 Task: Look for Airbnb options in Muheza, Tanzania from 26th December, 2023 to 31st December, 2023 for 8 adults. Place can be private room with 8 bedrooms having 8 beds and 8 bathrooms. Property type can be hotel. Amenities needed are: wifi, TV, free parkinig on premises, gym, breakfast.
Action: Mouse moved to (475, 109)
Screenshot: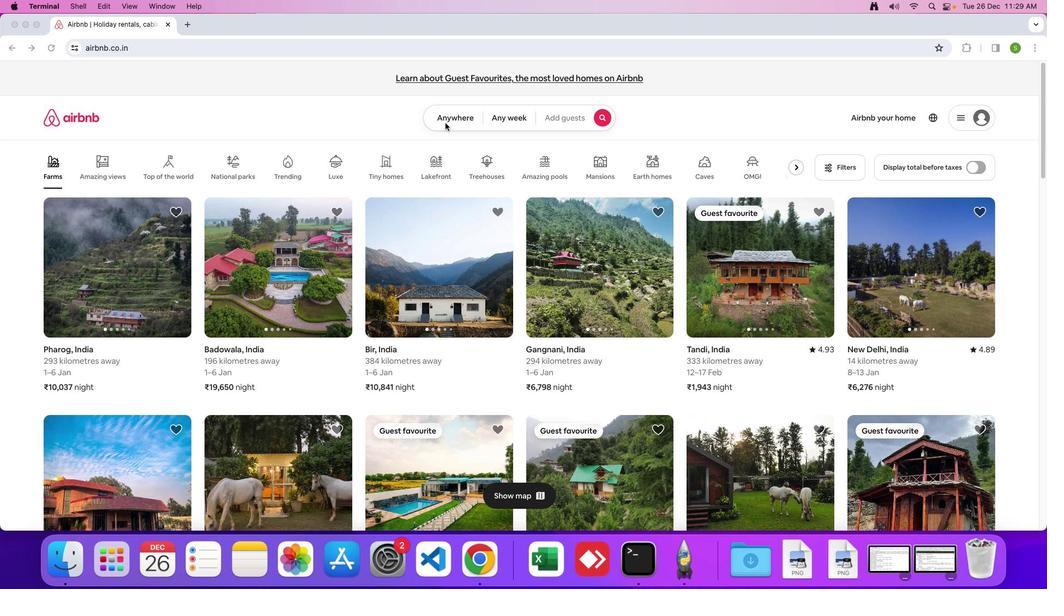 
Action: Mouse pressed left at (475, 109)
Screenshot: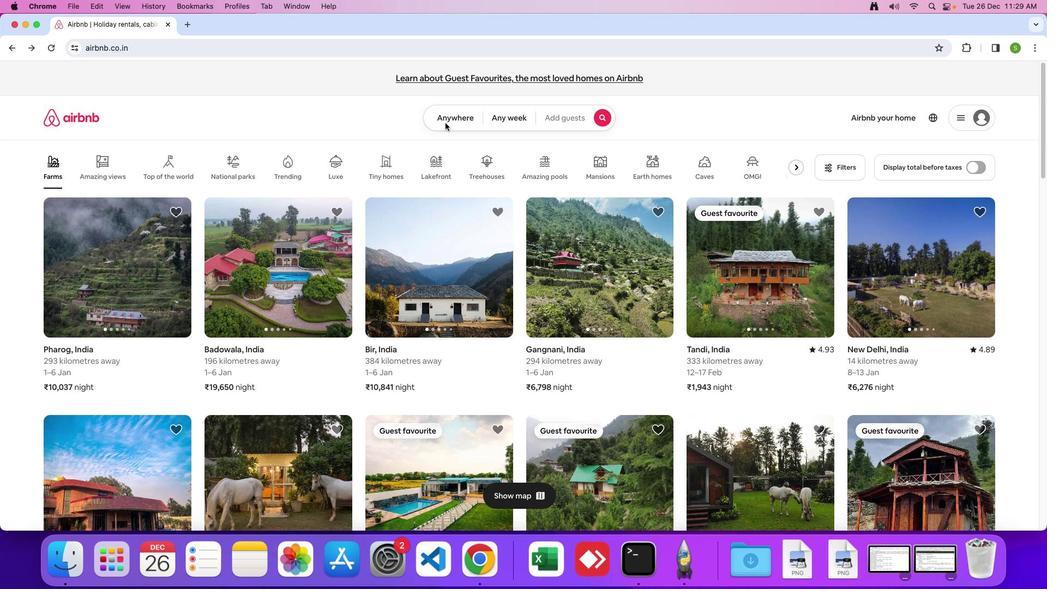 
Action: Mouse moved to (474, 105)
Screenshot: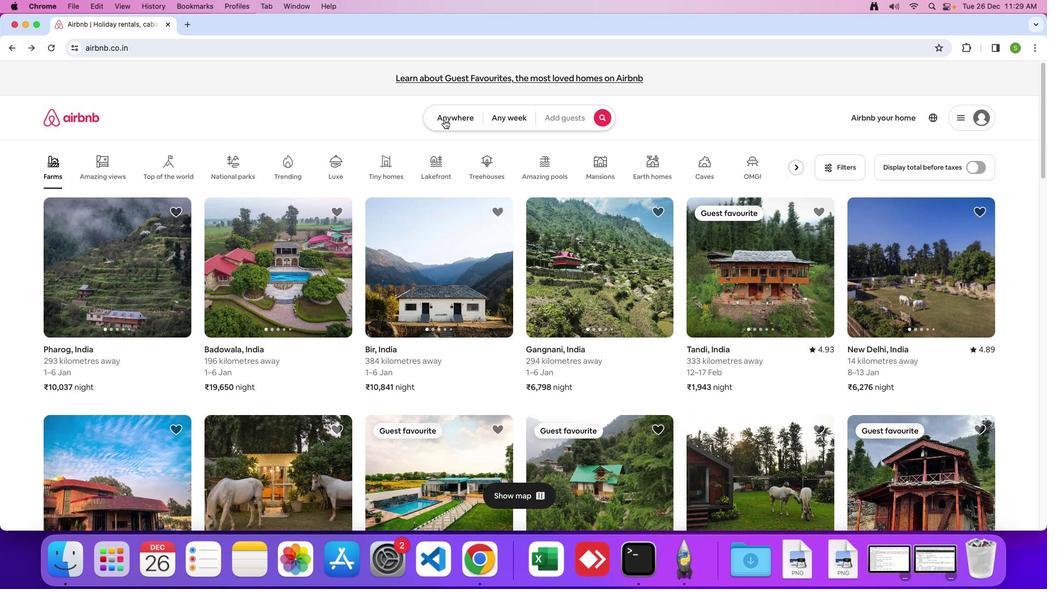 
Action: Mouse pressed left at (474, 105)
Screenshot: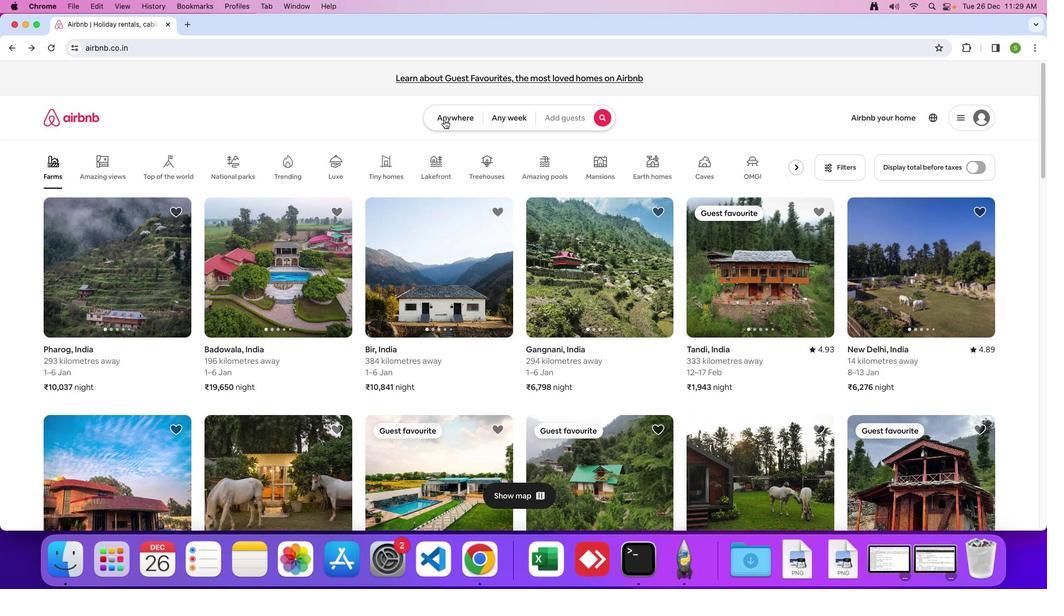 
Action: Mouse moved to (425, 142)
Screenshot: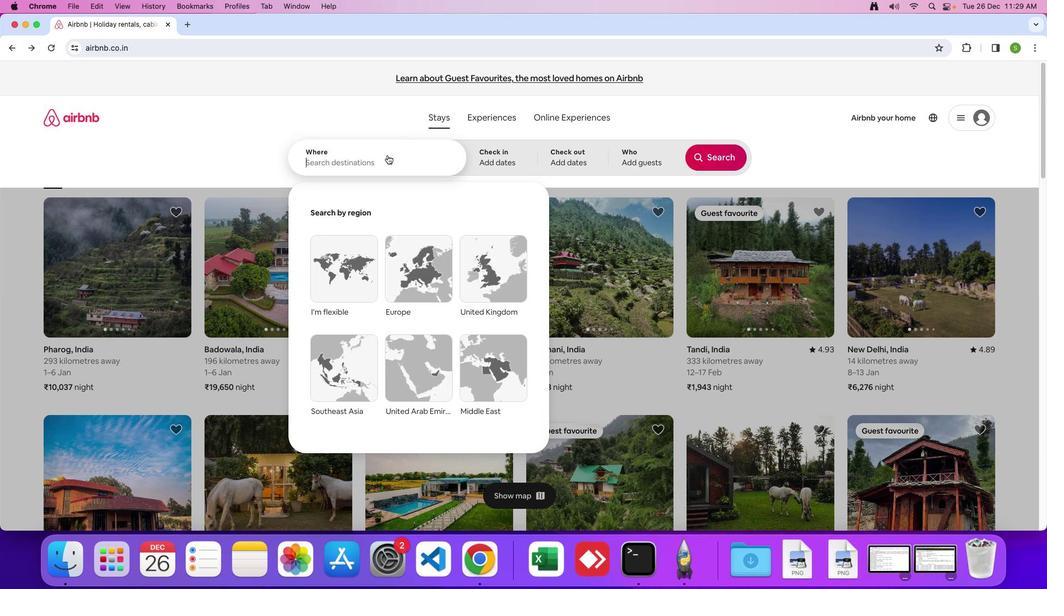 
Action: Mouse pressed left at (425, 142)
Screenshot: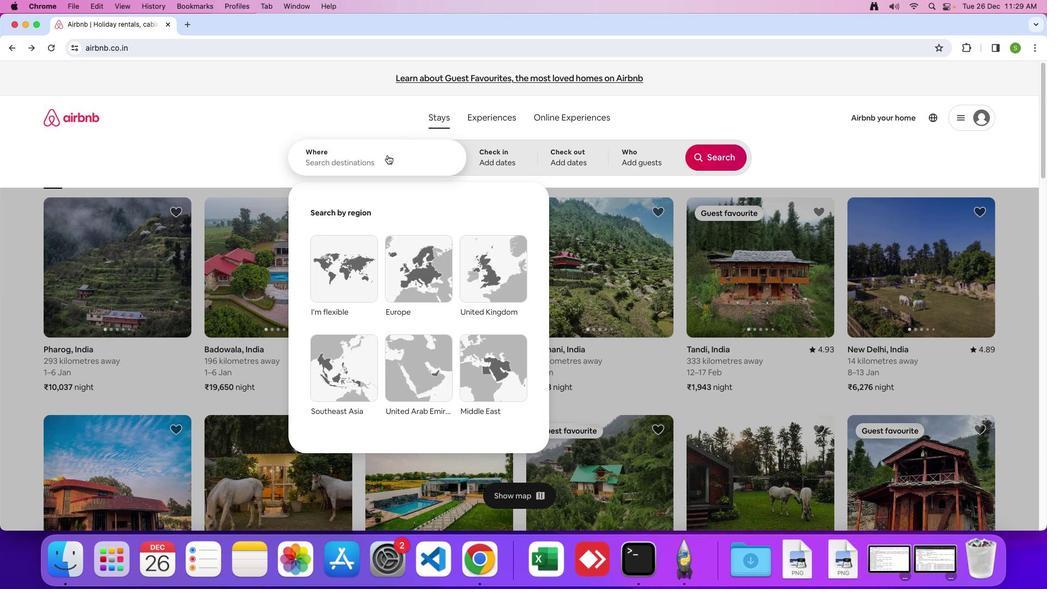 
Action: Mouse moved to (396, 163)
Screenshot: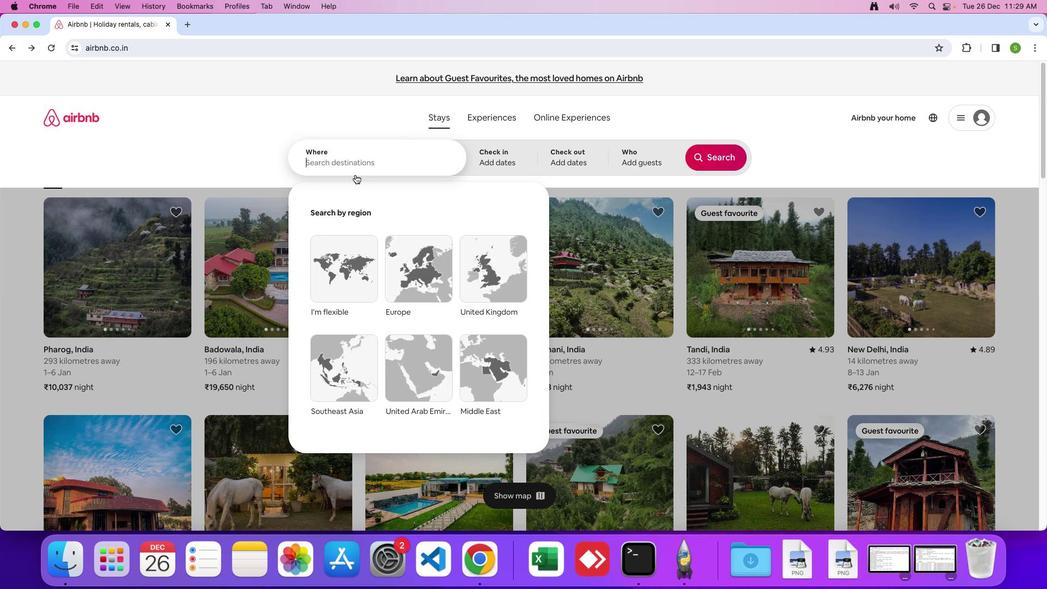 
Action: Key pressed 'M'Key.caps_lock'u''h''e''z''a'','Key.spaceKey.shift'T''a''n''z''a''n''i''a'Key.enter
Screenshot: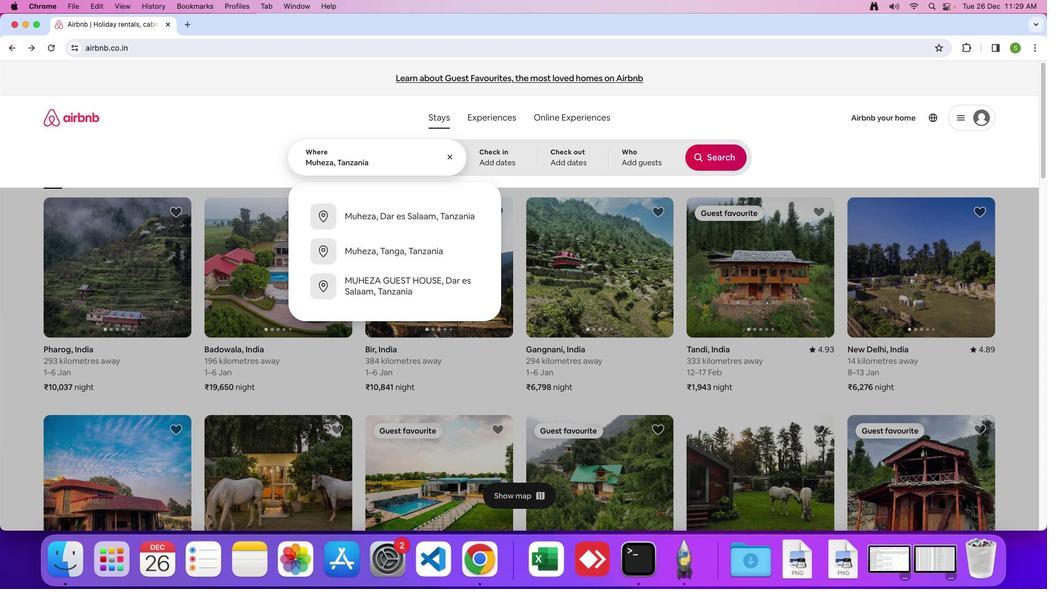 
Action: Mouse moved to (422, 399)
Screenshot: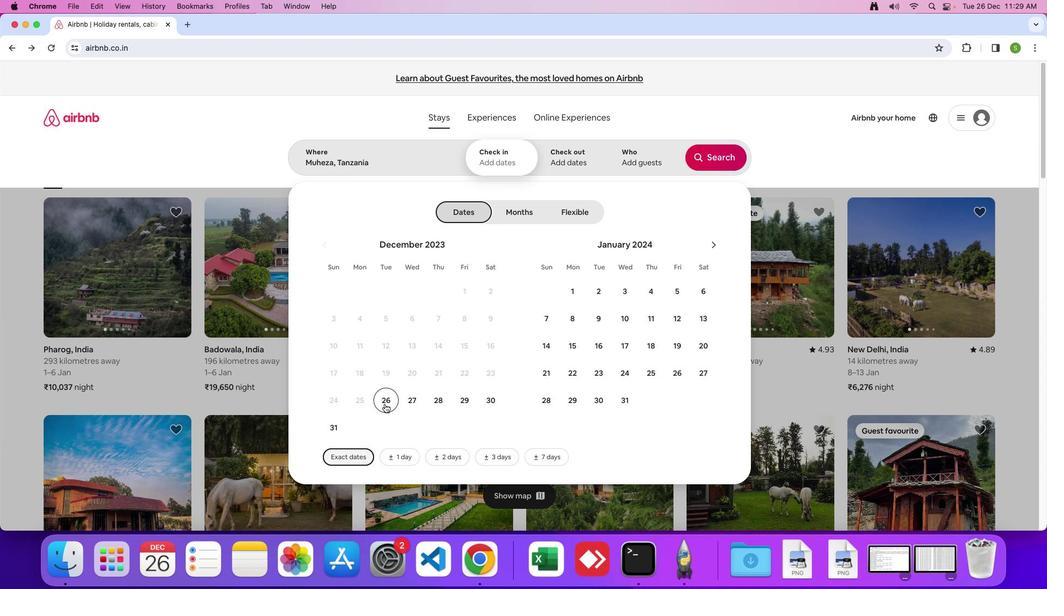 
Action: Mouse pressed left at (422, 399)
Screenshot: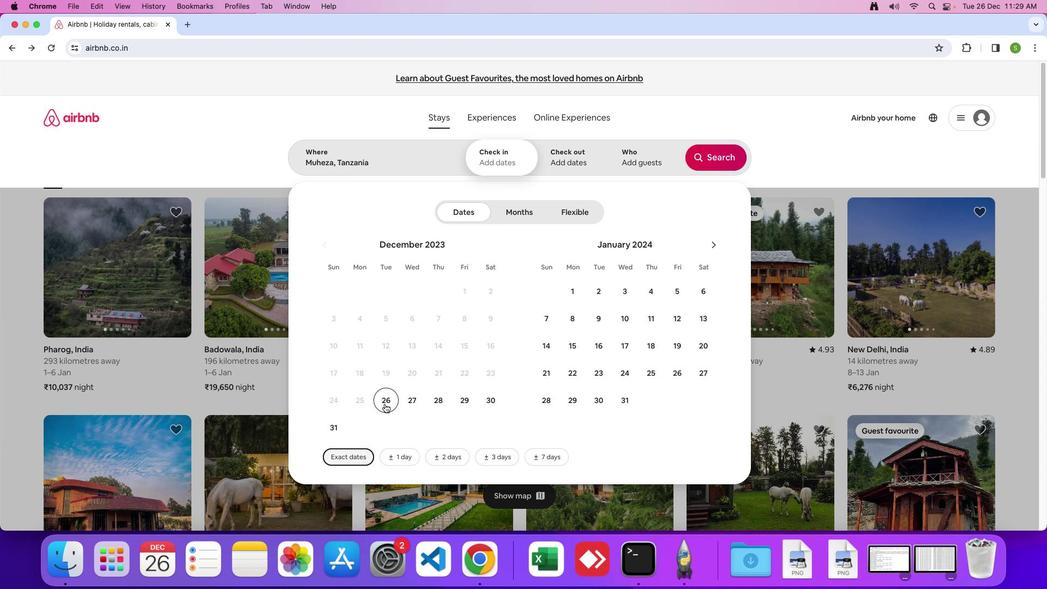 
Action: Mouse moved to (380, 423)
Screenshot: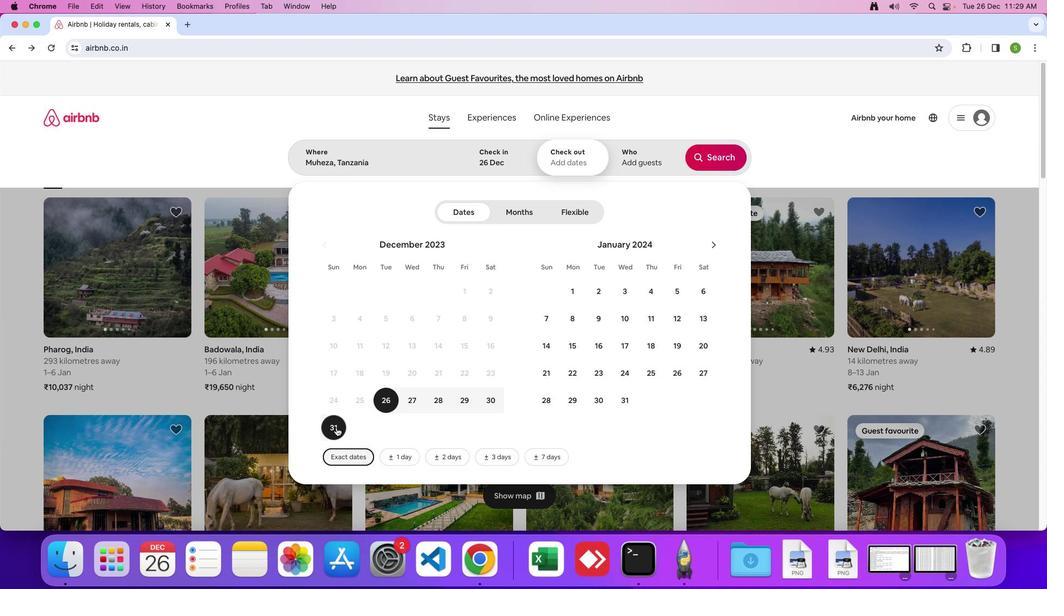 
Action: Mouse pressed left at (380, 423)
Screenshot: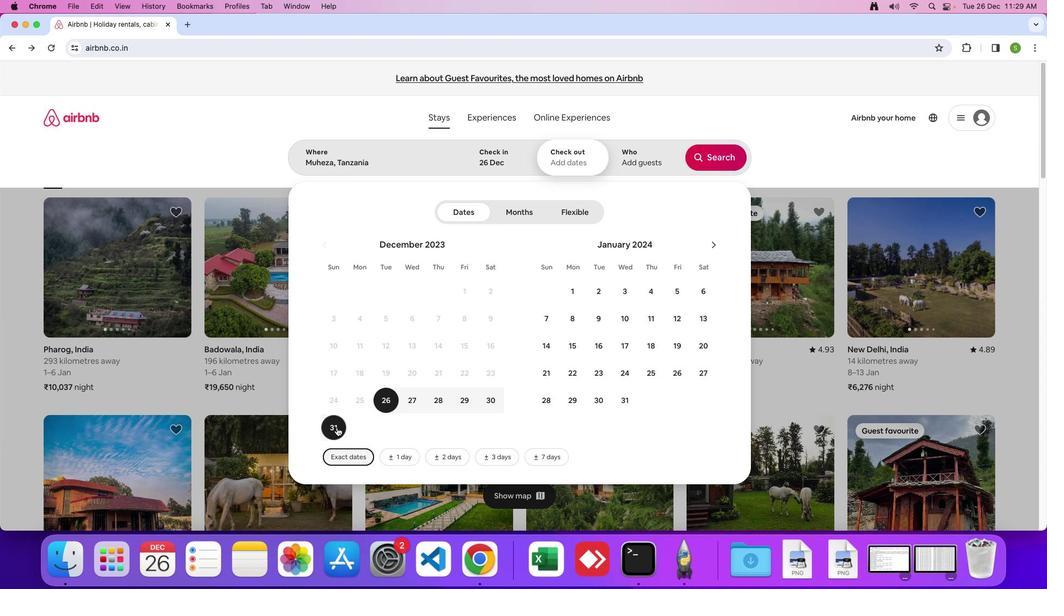 
Action: Mouse moved to (633, 147)
Screenshot: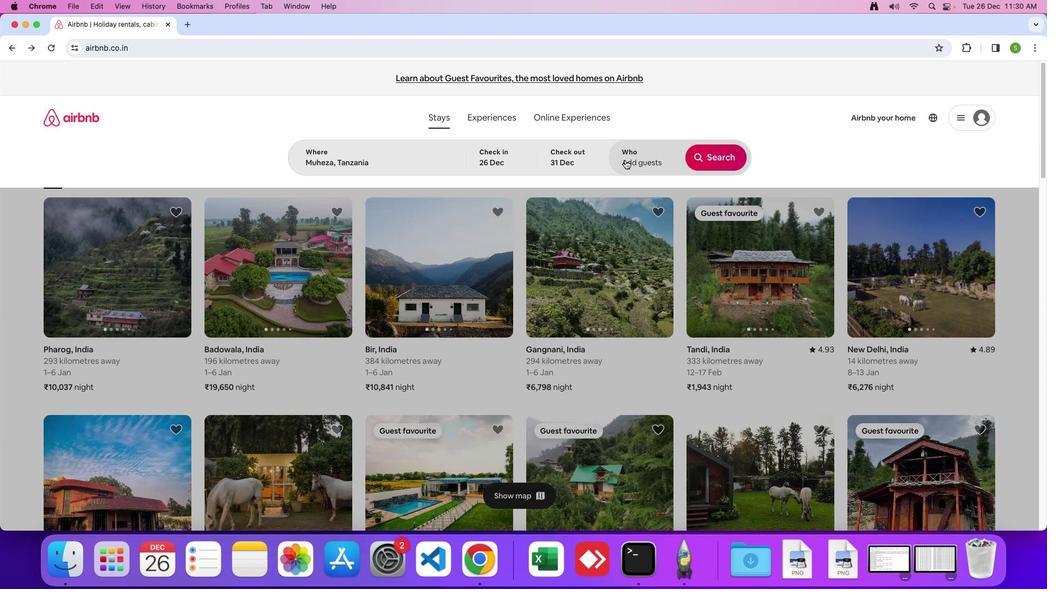 
Action: Mouse pressed left at (633, 147)
Screenshot: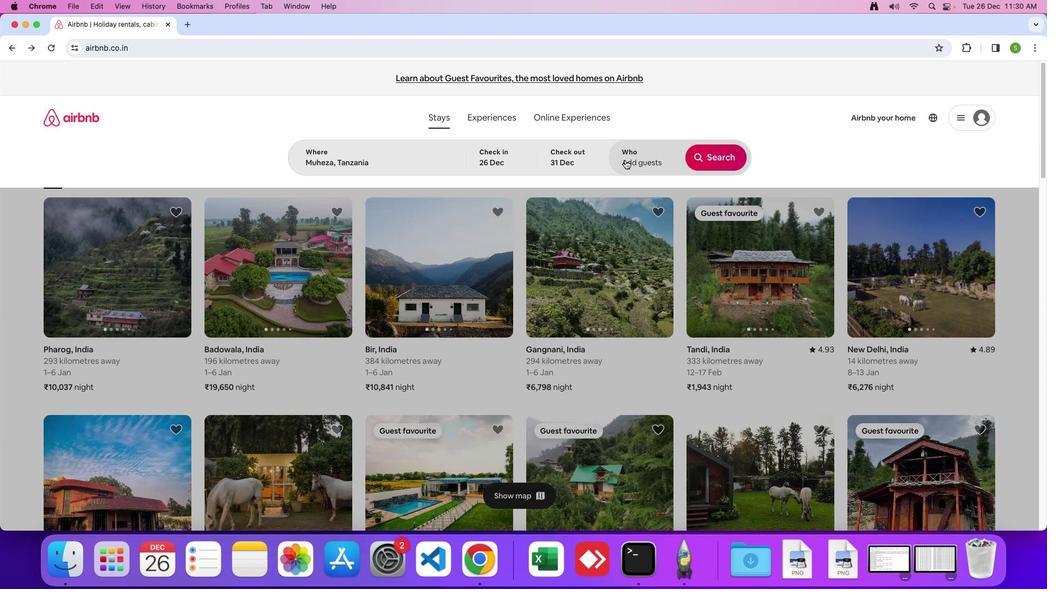 
Action: Mouse moved to (717, 200)
Screenshot: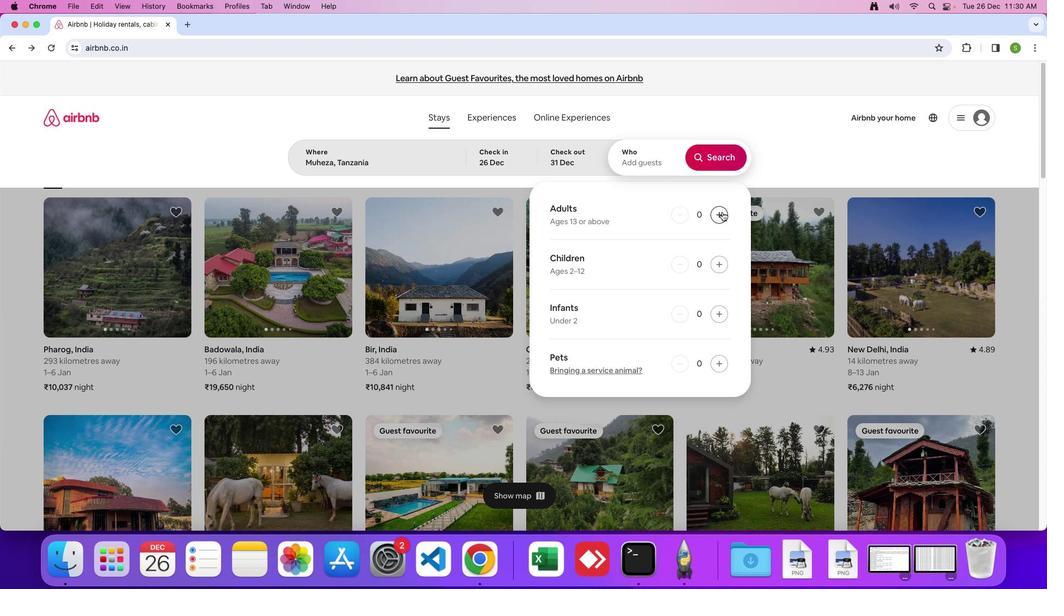 
Action: Mouse pressed left at (717, 200)
Screenshot: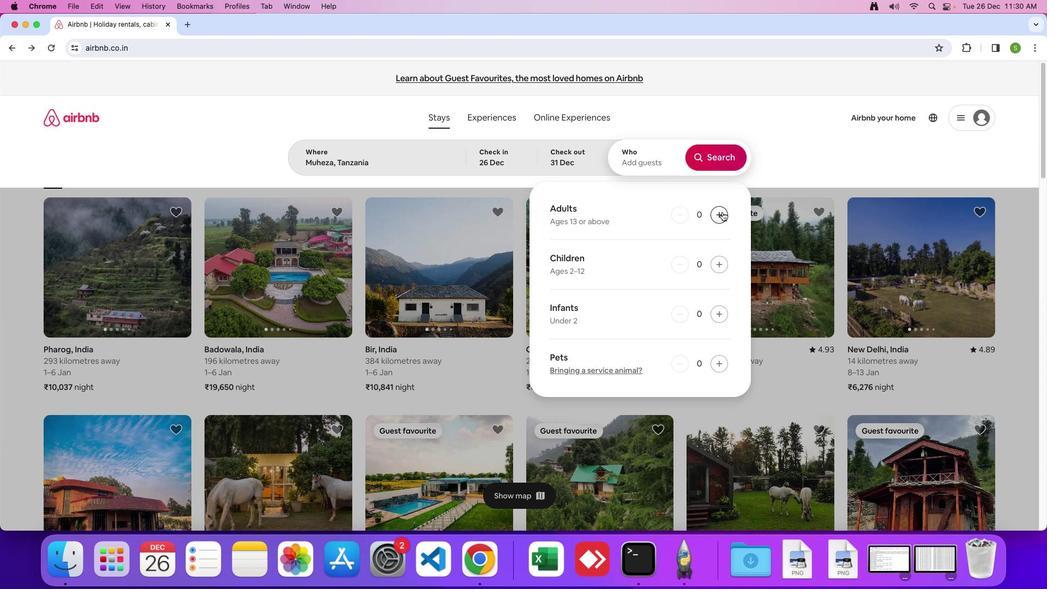 
Action: Mouse pressed left at (717, 200)
Screenshot: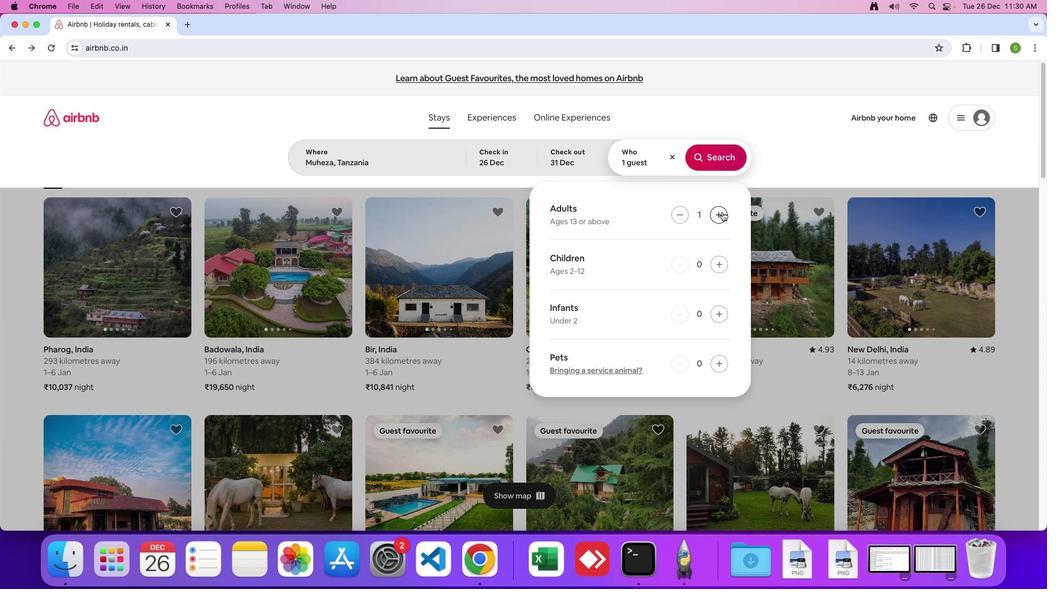 
Action: Mouse pressed left at (717, 200)
Screenshot: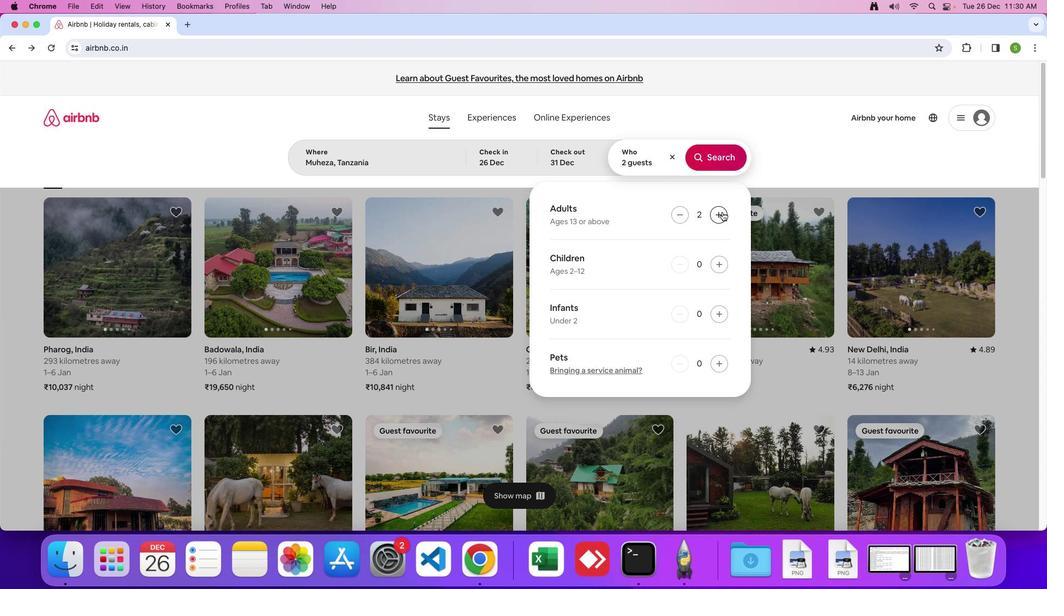 
Action: Mouse pressed left at (717, 200)
Screenshot: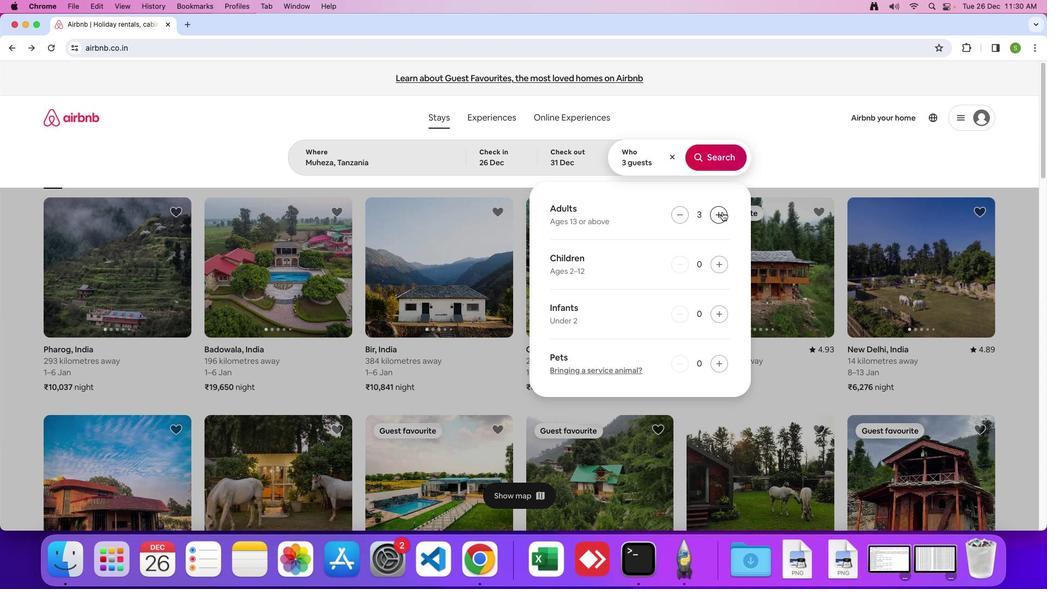 
Action: Mouse moved to (715, 202)
Screenshot: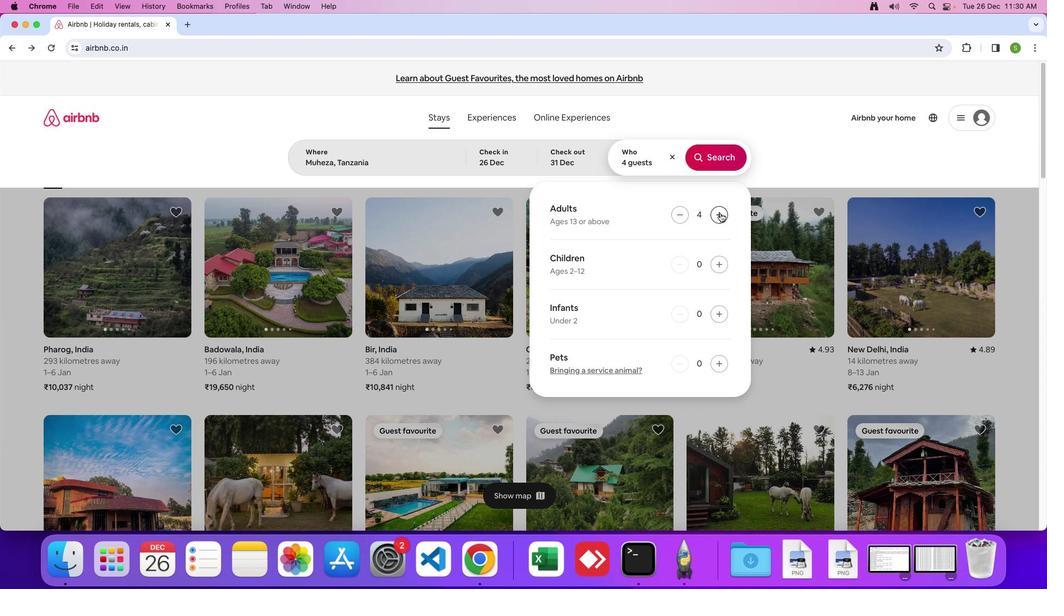 
Action: Mouse pressed left at (715, 202)
Screenshot: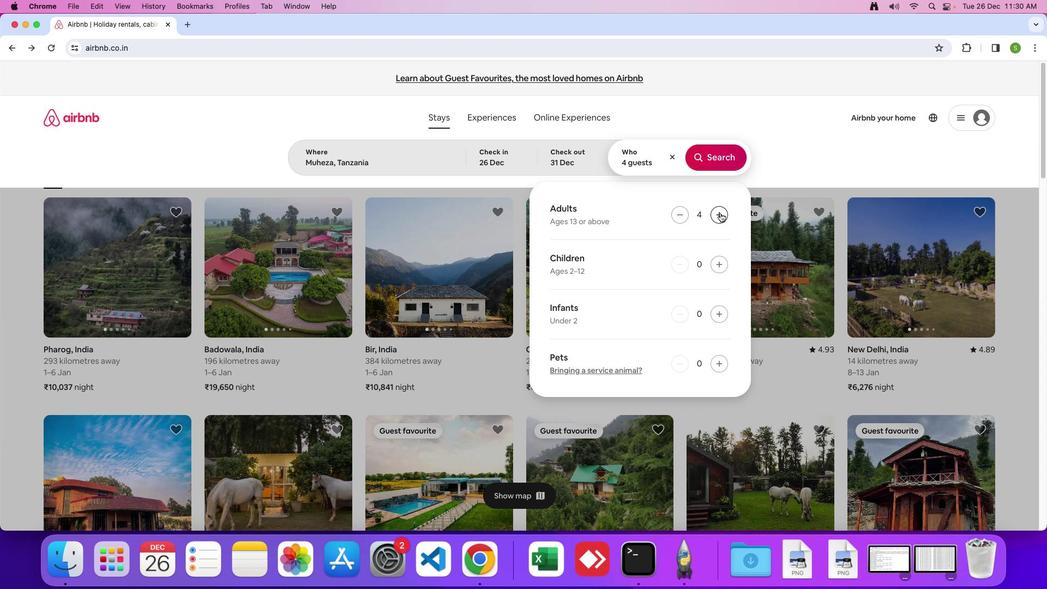 
Action: Mouse moved to (715, 203)
Screenshot: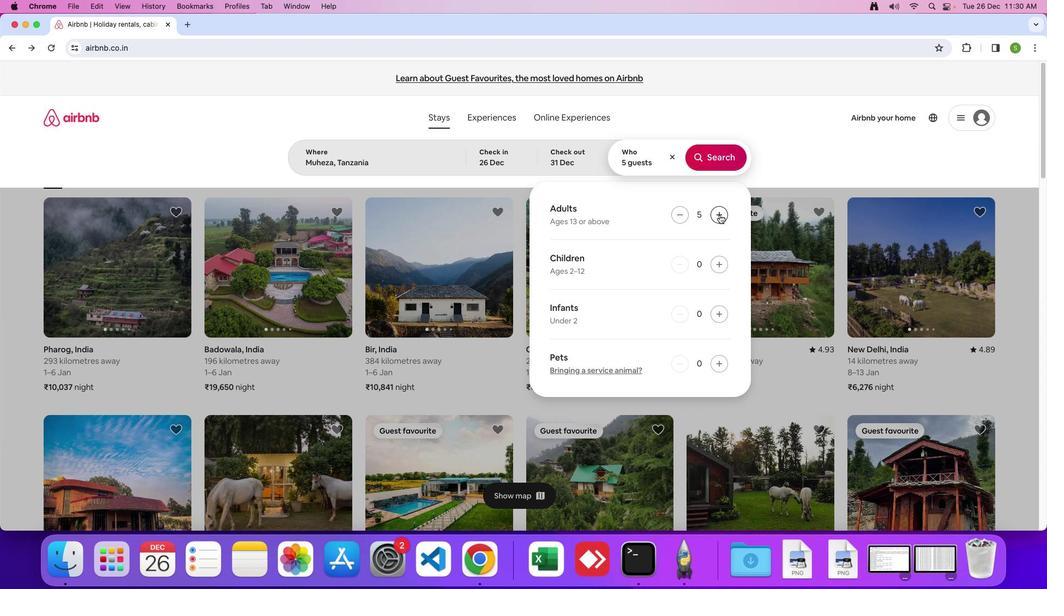 
Action: Mouse pressed left at (715, 203)
Screenshot: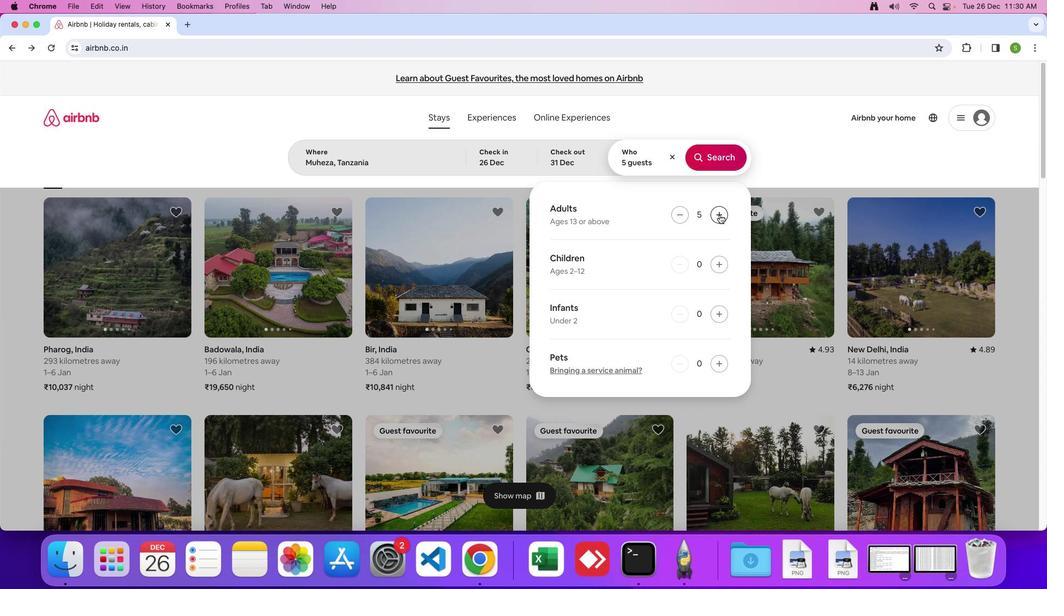 
Action: Mouse moved to (715, 204)
Screenshot: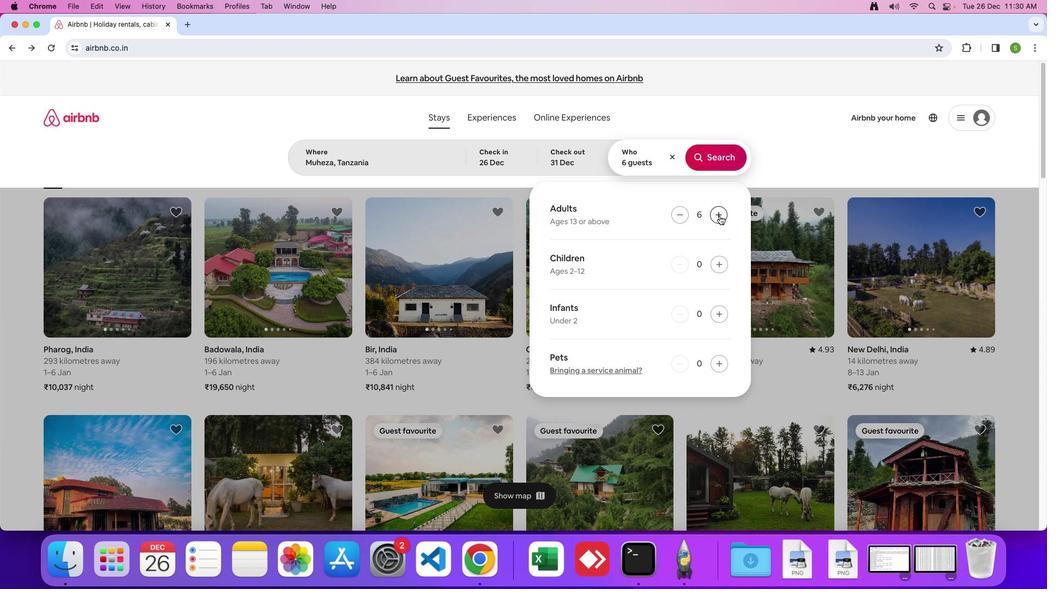 
Action: Mouse pressed left at (715, 204)
Screenshot: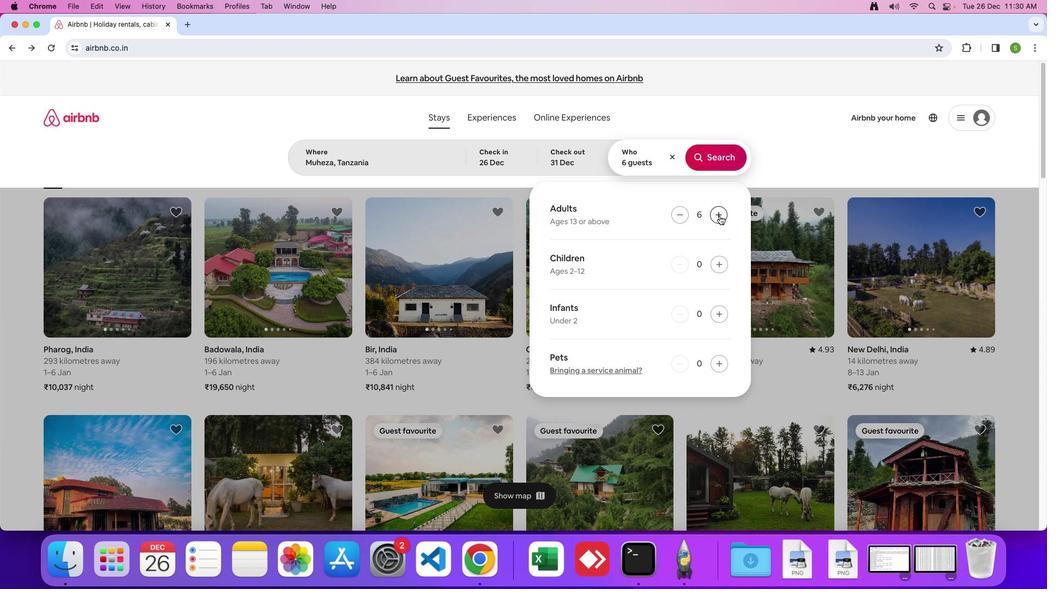 
Action: Mouse moved to (715, 205)
Screenshot: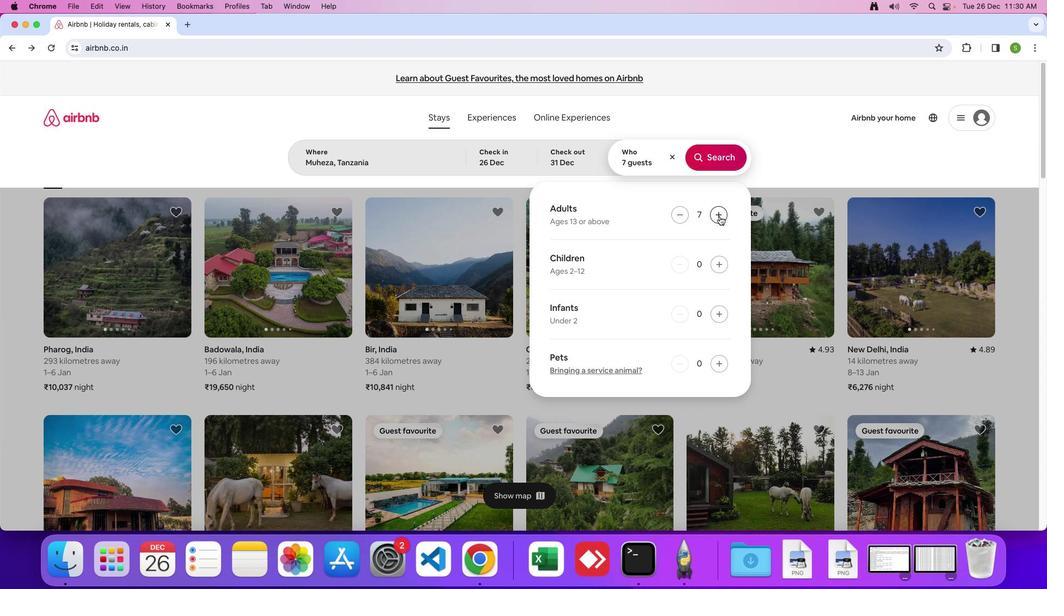 
Action: Mouse pressed left at (715, 205)
Screenshot: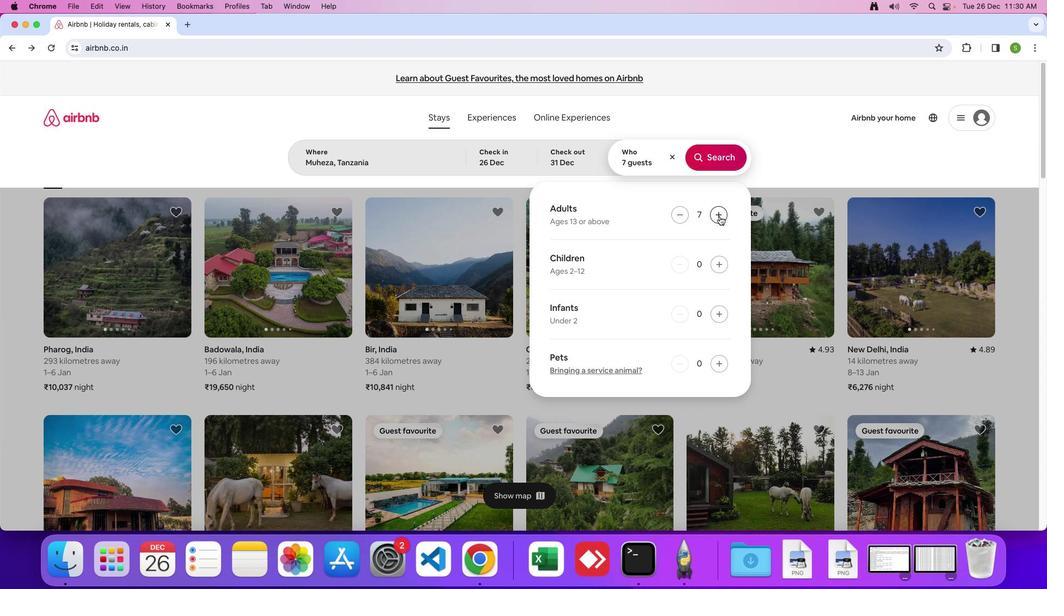 
Action: Mouse moved to (709, 150)
Screenshot: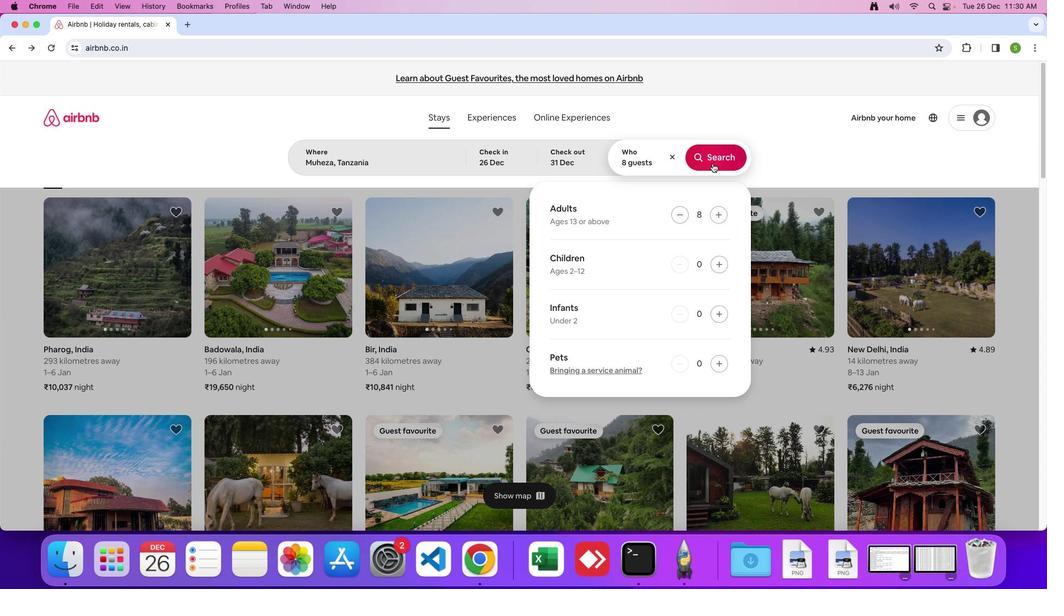
Action: Mouse pressed left at (709, 150)
Screenshot: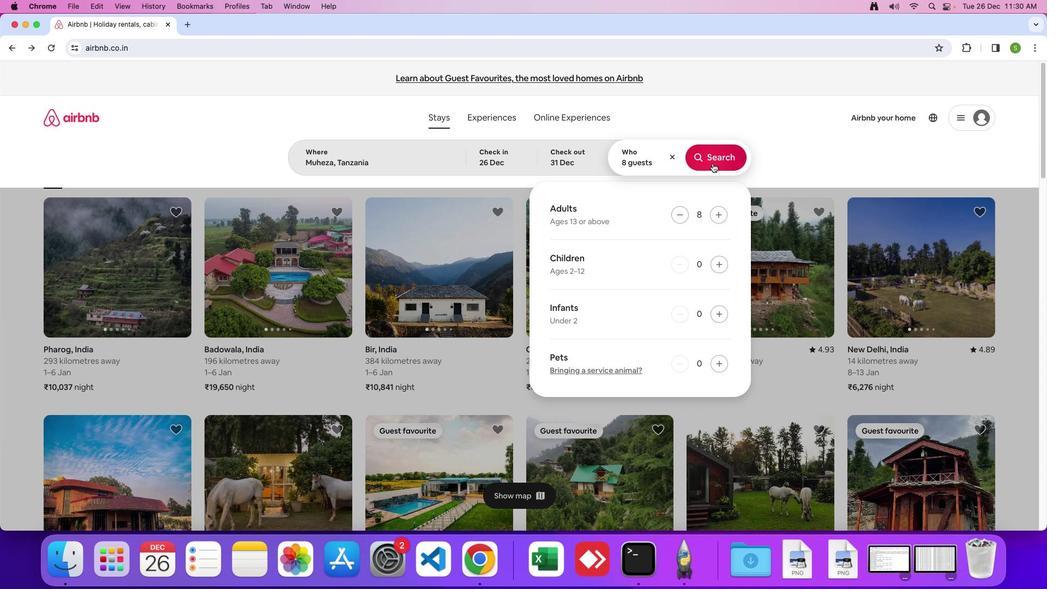 
Action: Mouse moved to (848, 121)
Screenshot: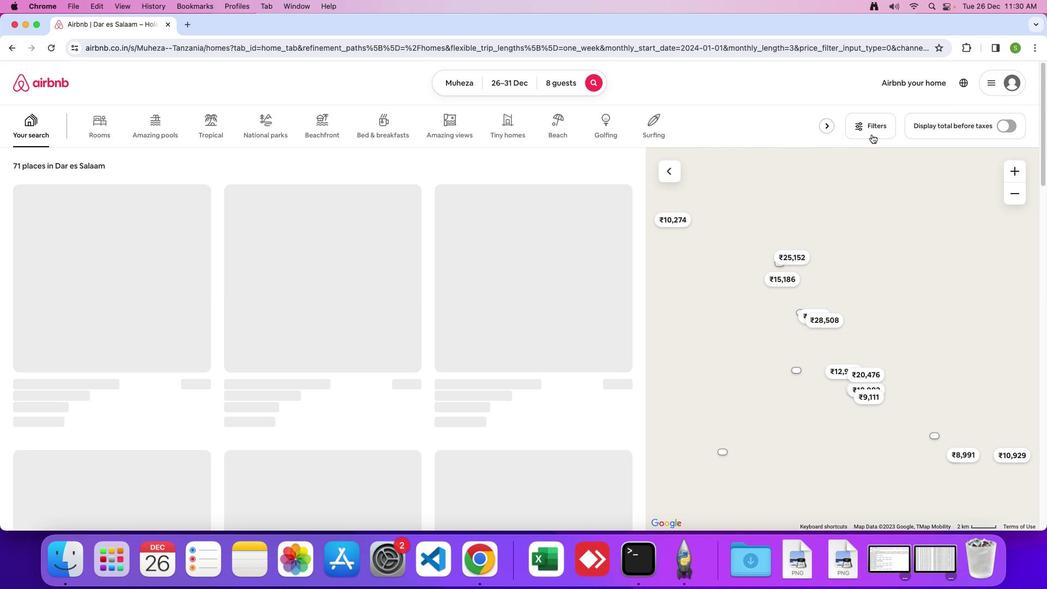 
Action: Mouse pressed left at (848, 121)
Screenshot: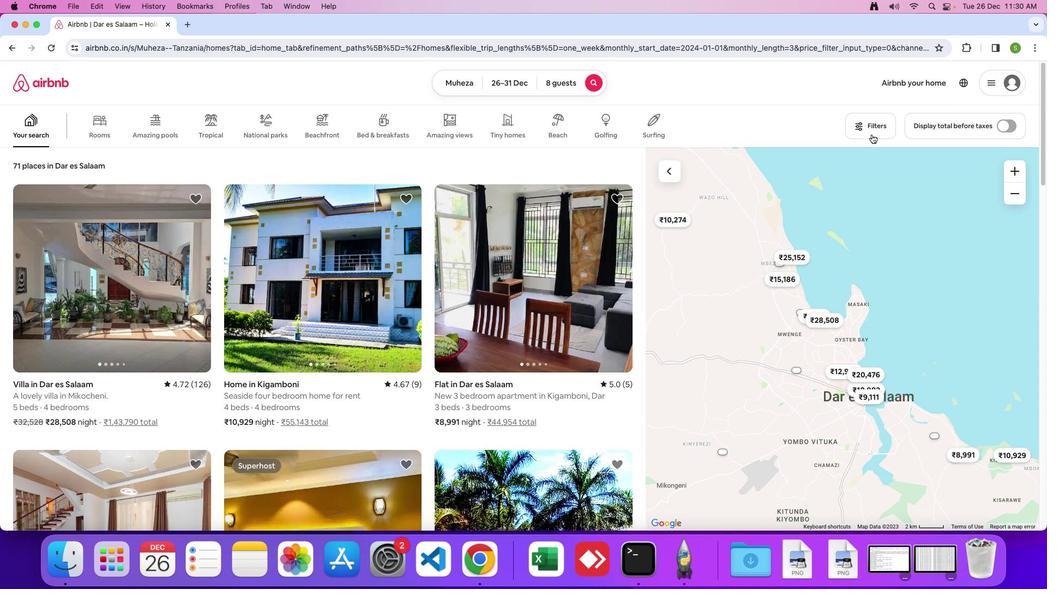 
Action: Mouse moved to (565, 296)
Screenshot: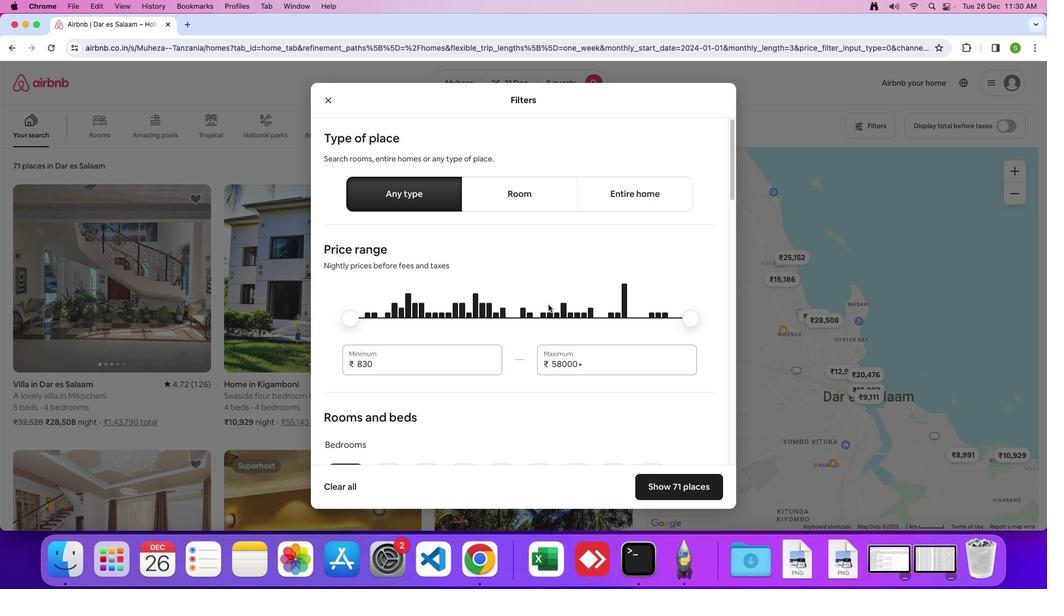 
Action: Mouse scrolled (565, 296) with delta (85, -17)
Screenshot: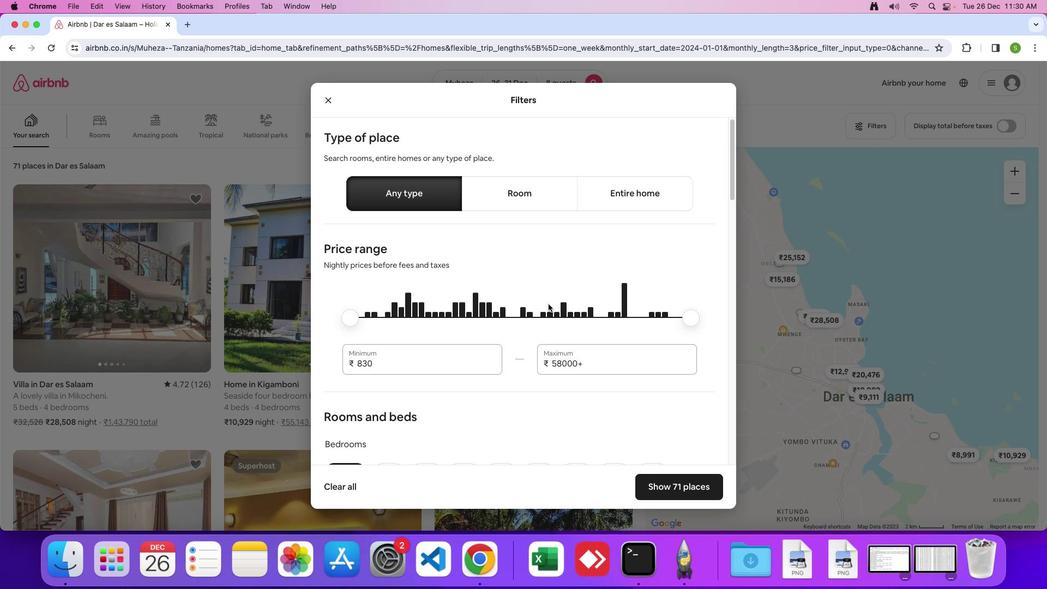 
Action: Mouse moved to (565, 296)
Screenshot: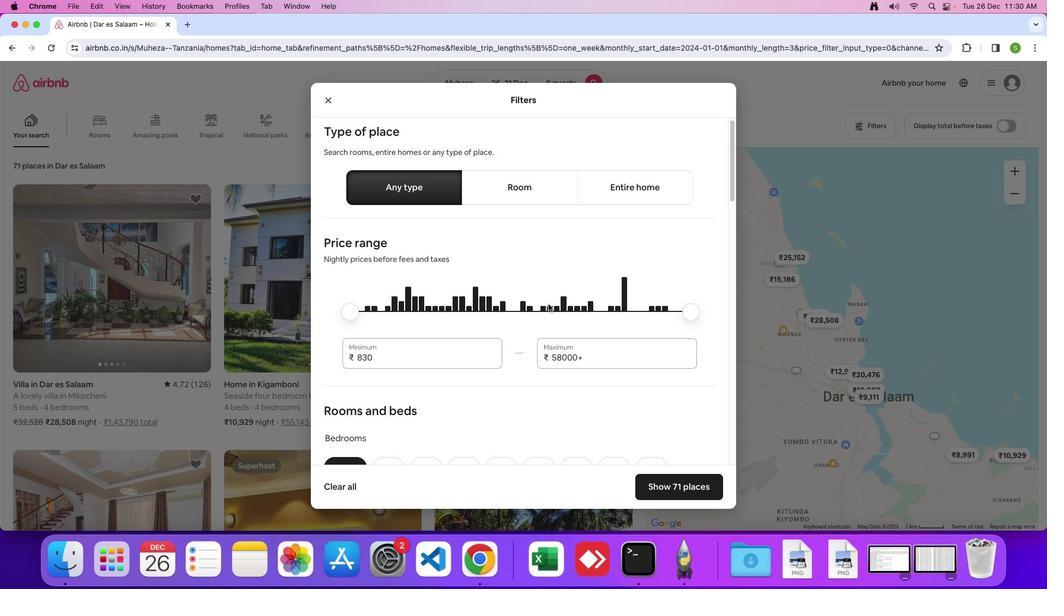 
Action: Mouse scrolled (565, 296) with delta (85, -17)
Screenshot: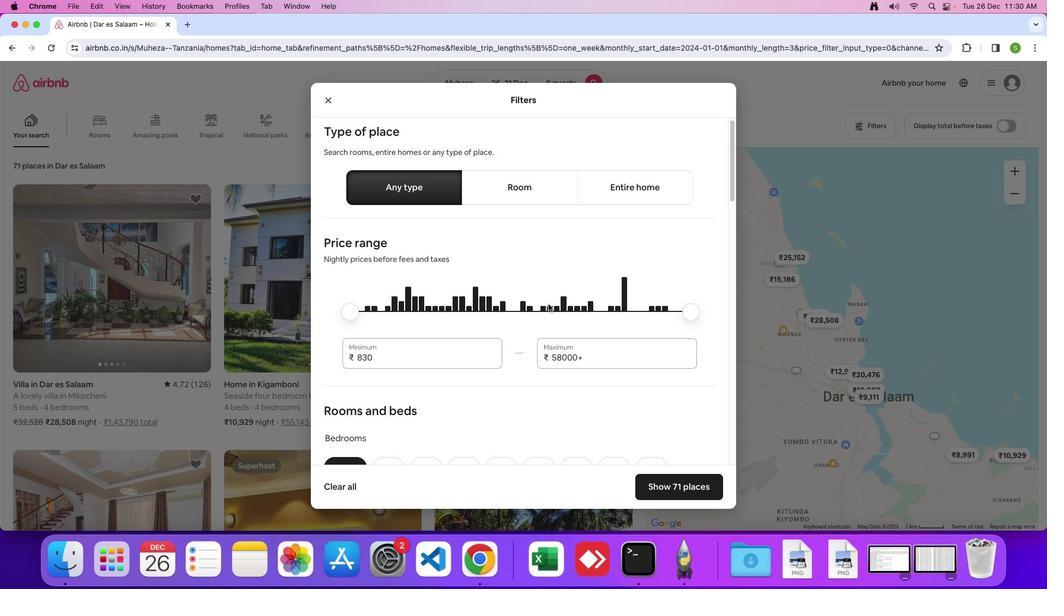 
Action: Mouse moved to (565, 295)
Screenshot: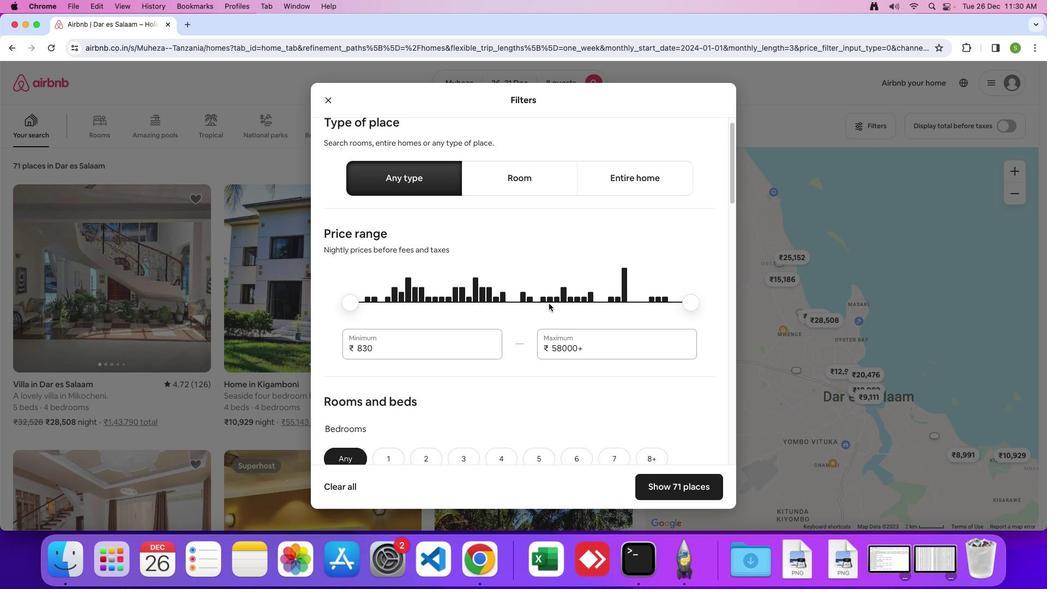 
Action: Mouse scrolled (565, 295) with delta (85, -17)
Screenshot: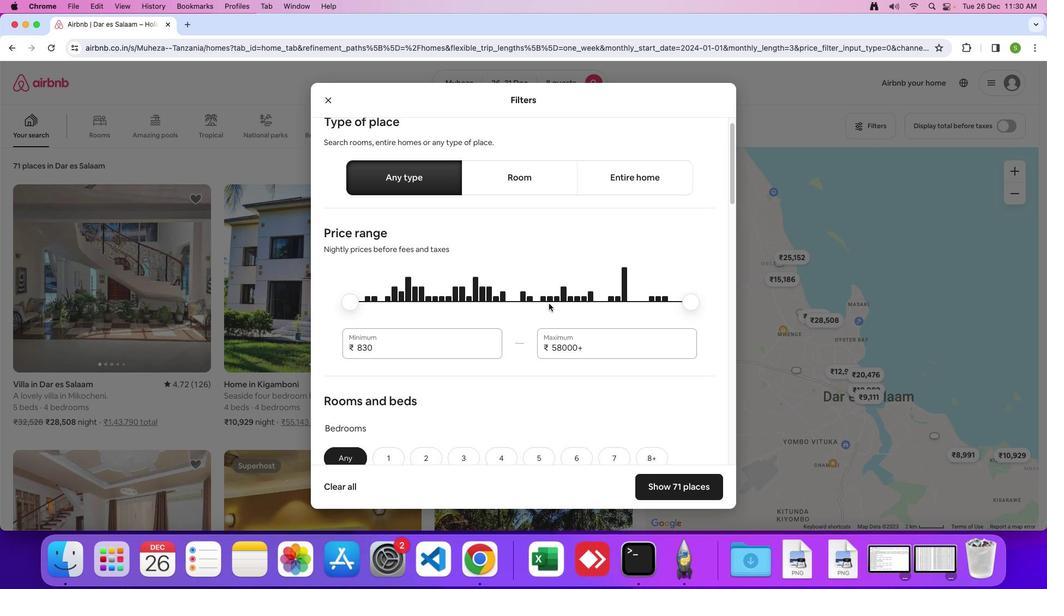 
Action: Mouse scrolled (565, 295) with delta (85, -17)
Screenshot: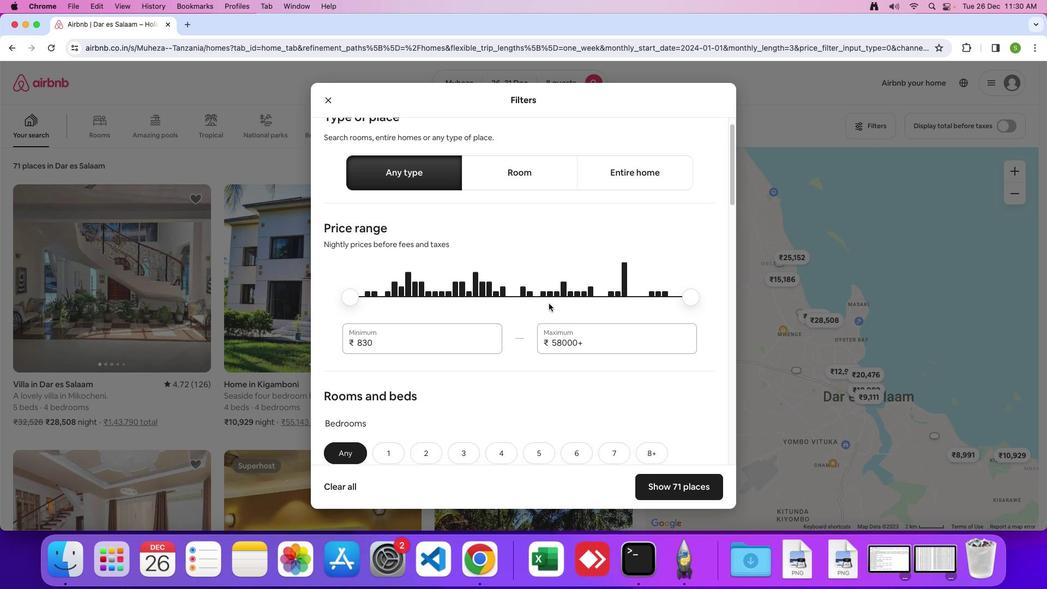 
Action: Mouse scrolled (565, 295) with delta (85, -17)
Screenshot: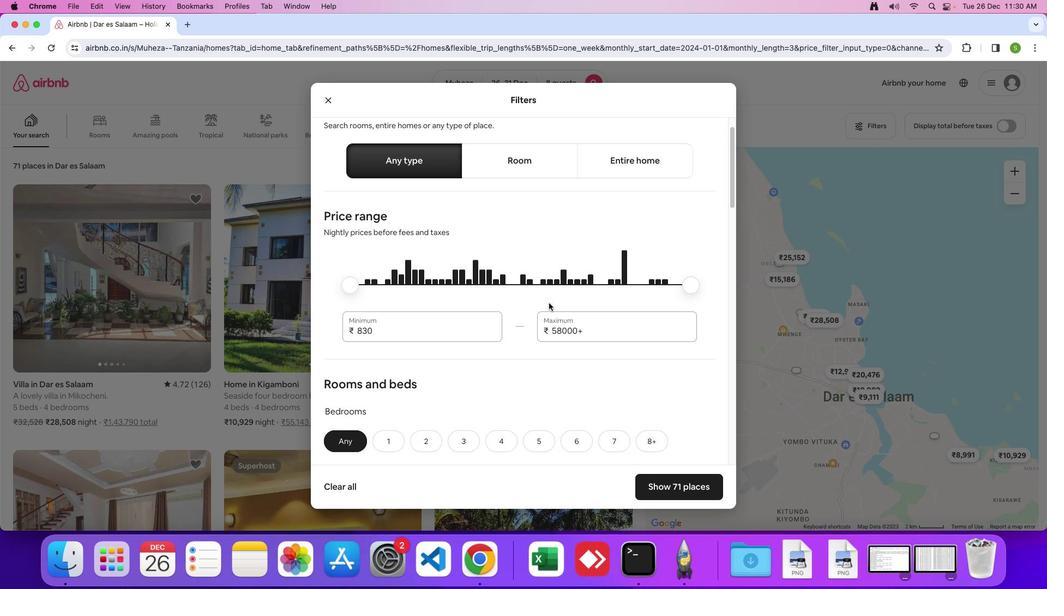 
Action: Mouse moved to (565, 295)
Screenshot: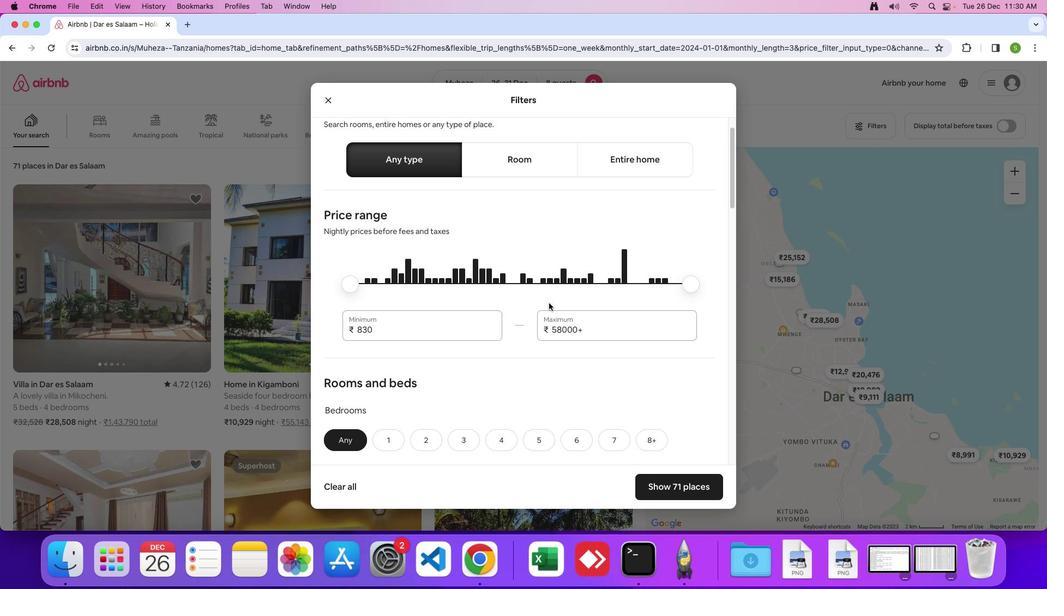 
Action: Mouse scrolled (565, 295) with delta (85, -17)
Screenshot: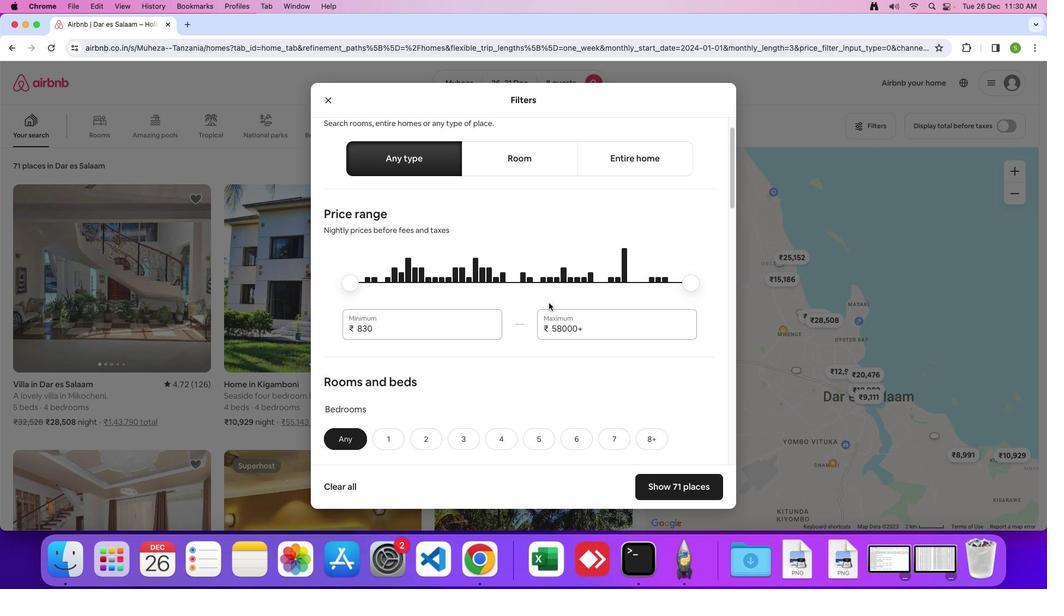 
Action: Mouse moved to (566, 292)
Screenshot: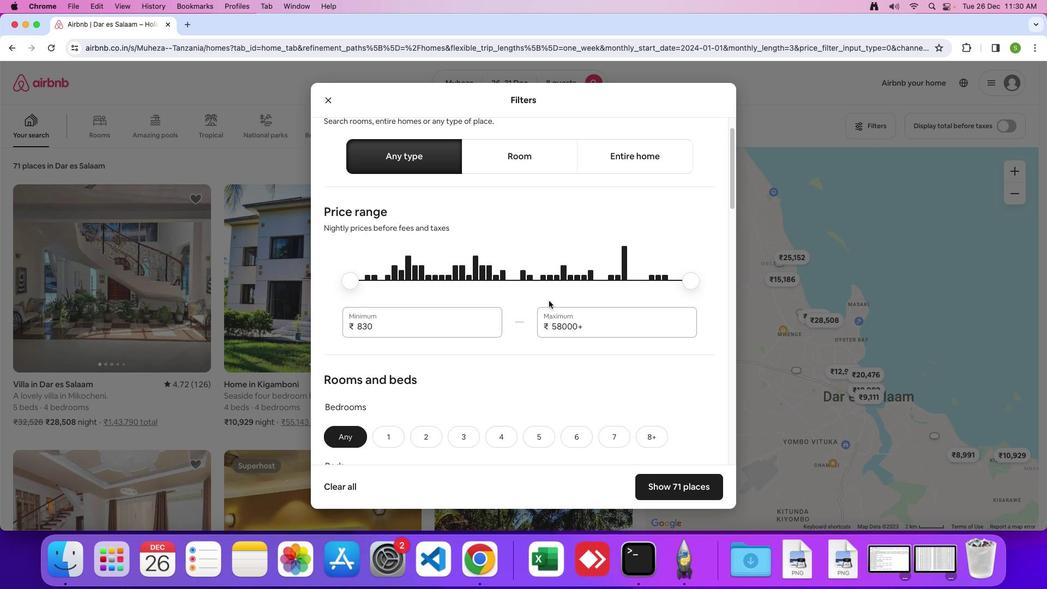 
Action: Mouse scrolled (566, 292) with delta (85, -17)
Screenshot: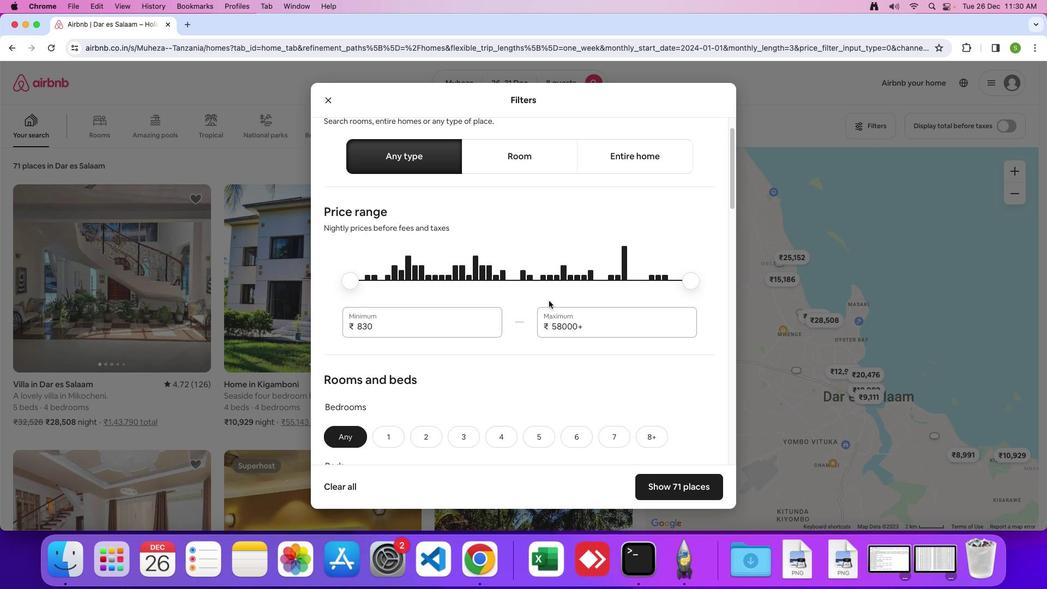 
Action: Mouse moved to (566, 292)
Screenshot: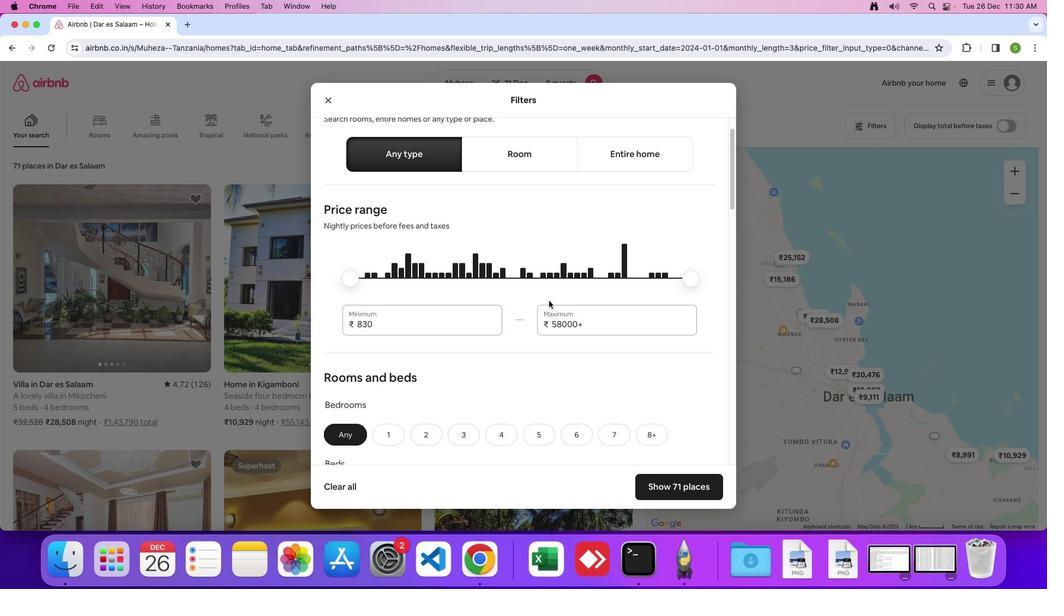 
Action: Mouse scrolled (566, 292) with delta (85, -17)
Screenshot: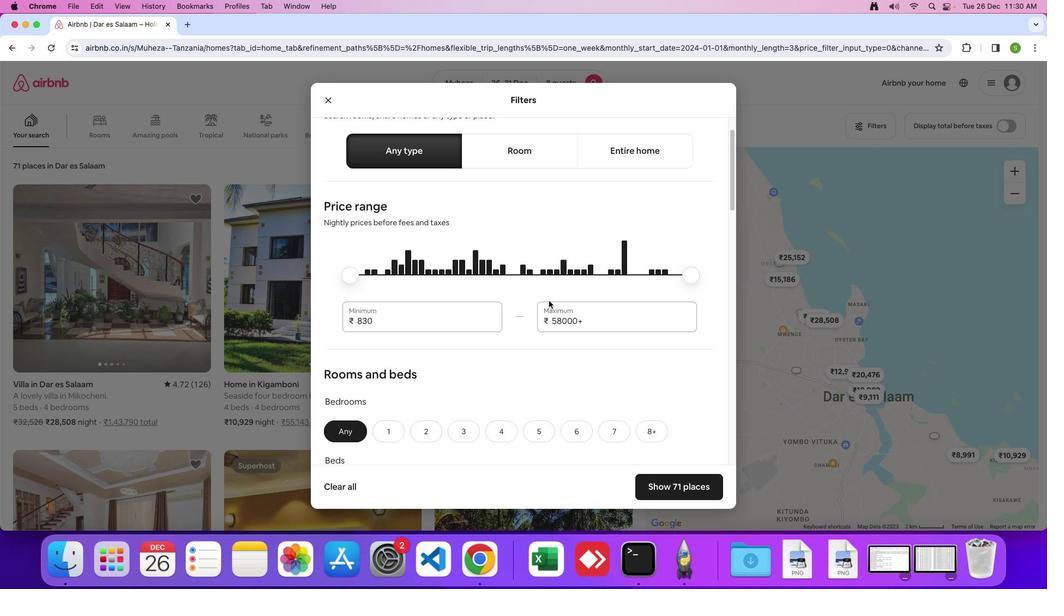 
Action: Mouse scrolled (566, 292) with delta (85, -17)
Screenshot: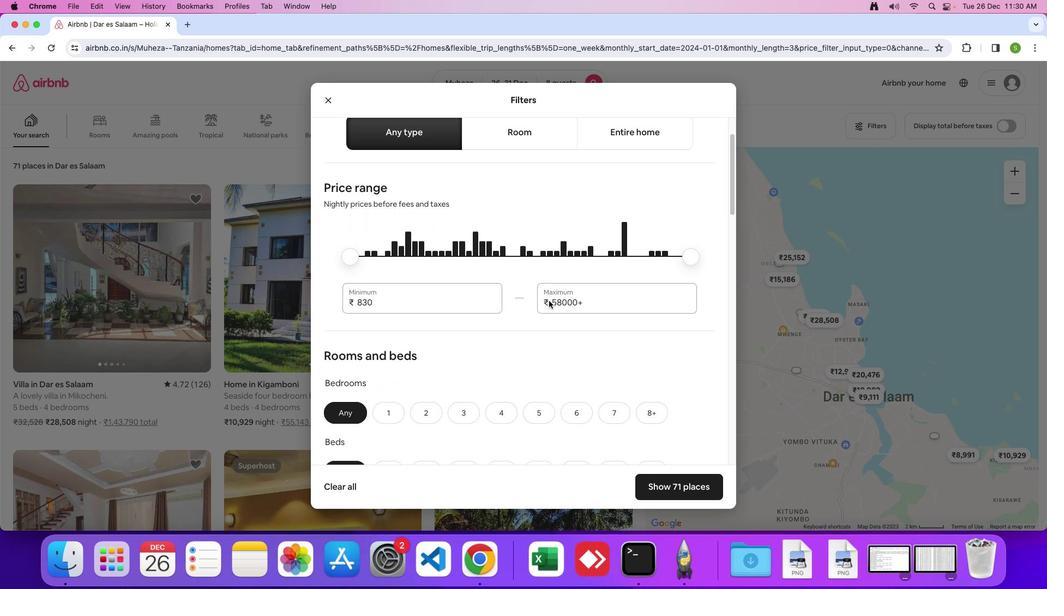 
Action: Mouse scrolled (566, 292) with delta (85, -17)
Screenshot: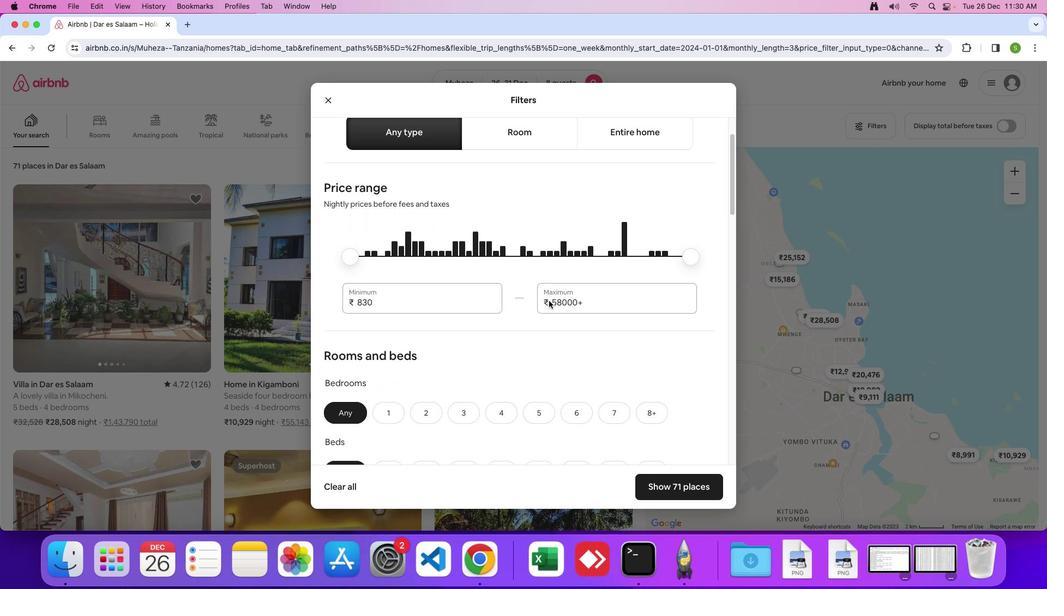 
Action: Mouse scrolled (566, 292) with delta (85, -18)
Screenshot: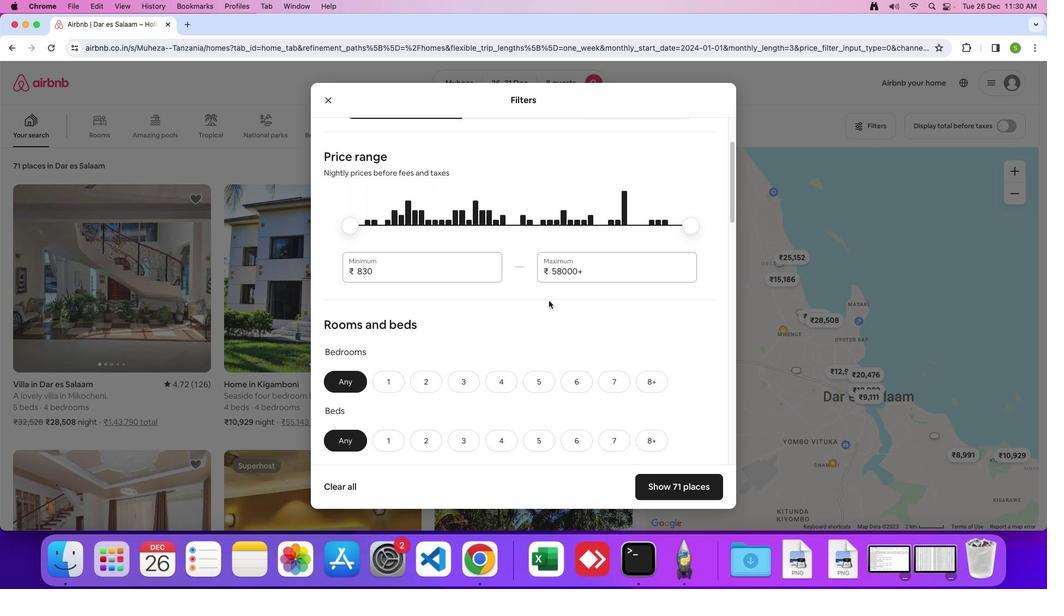 
Action: Mouse scrolled (566, 292) with delta (85, -17)
Screenshot: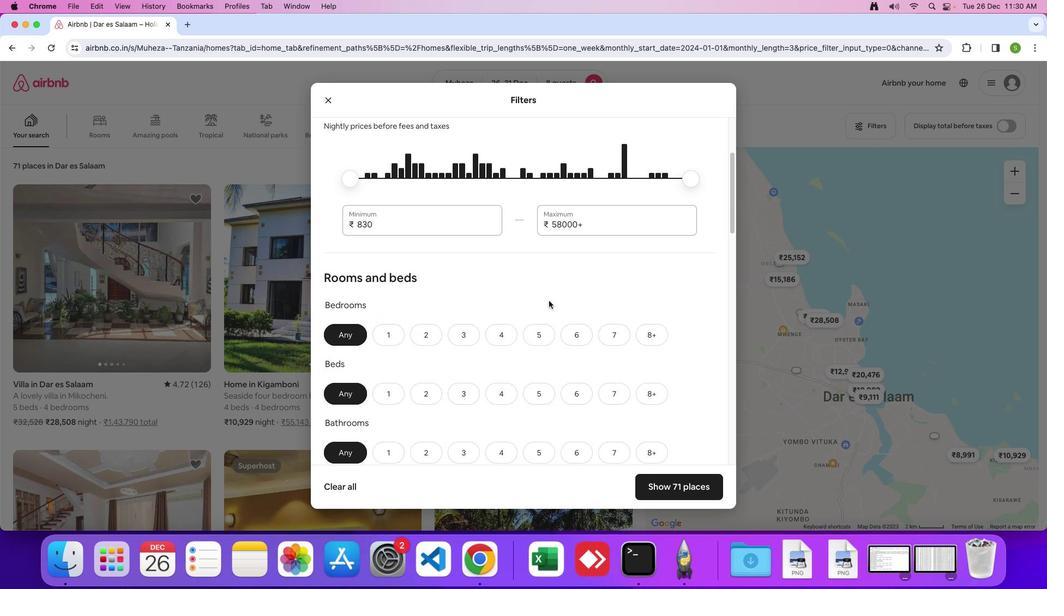 
Action: Mouse scrolled (566, 292) with delta (85, -17)
Screenshot: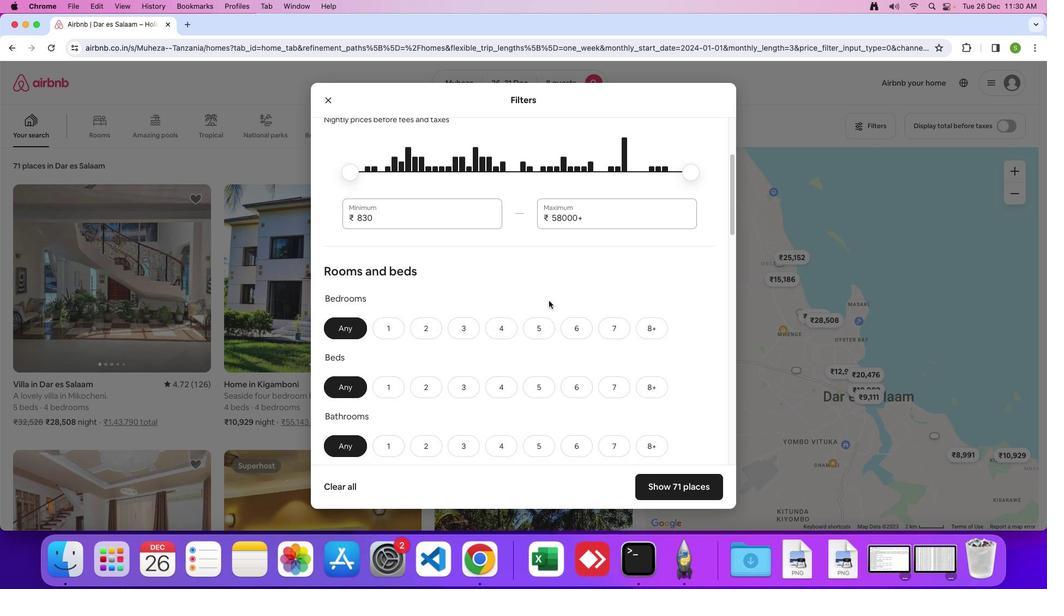 
Action: Mouse scrolled (566, 292) with delta (85, -17)
Screenshot: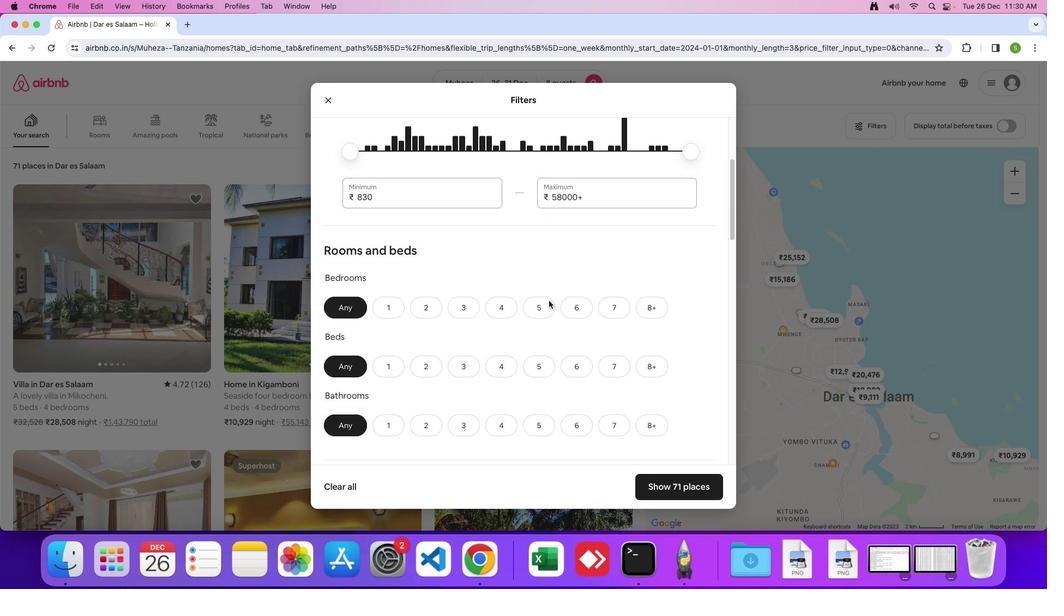 
Action: Mouse scrolled (566, 292) with delta (85, -17)
Screenshot: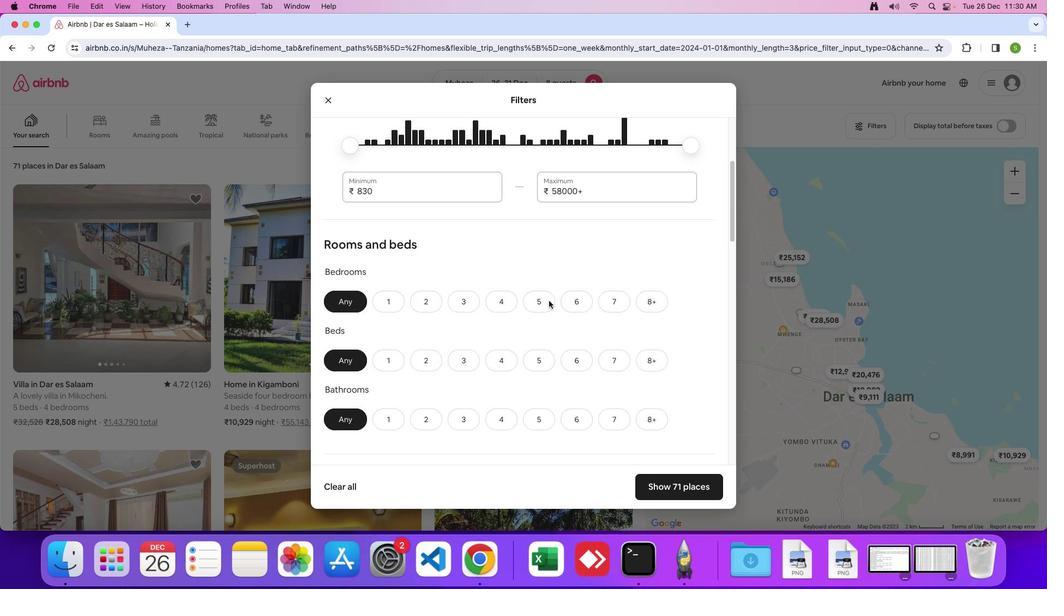 
Action: Mouse scrolled (566, 292) with delta (85, -18)
Screenshot: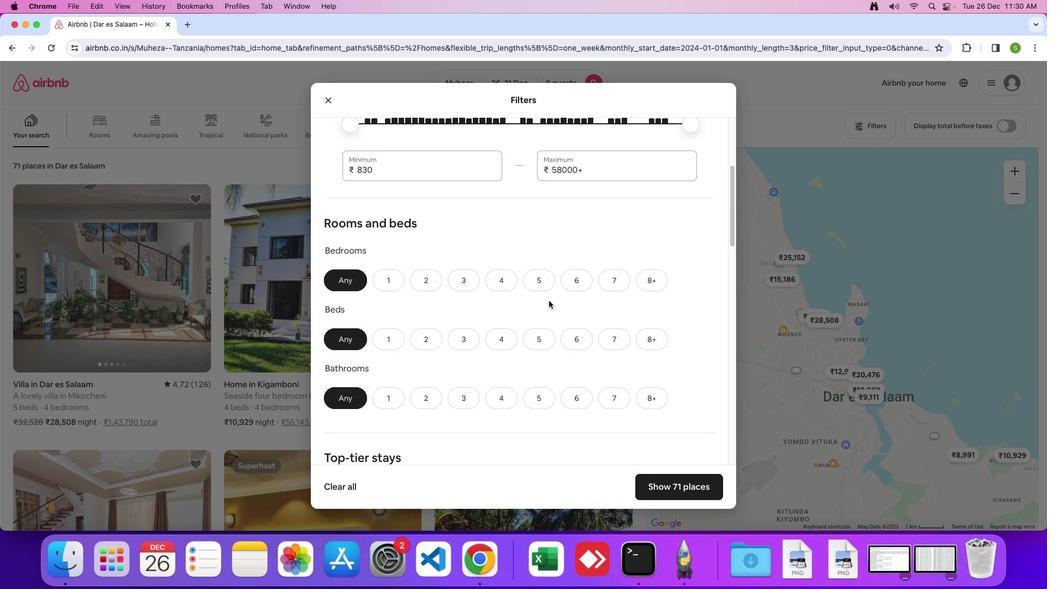 
Action: Mouse moved to (659, 212)
Screenshot: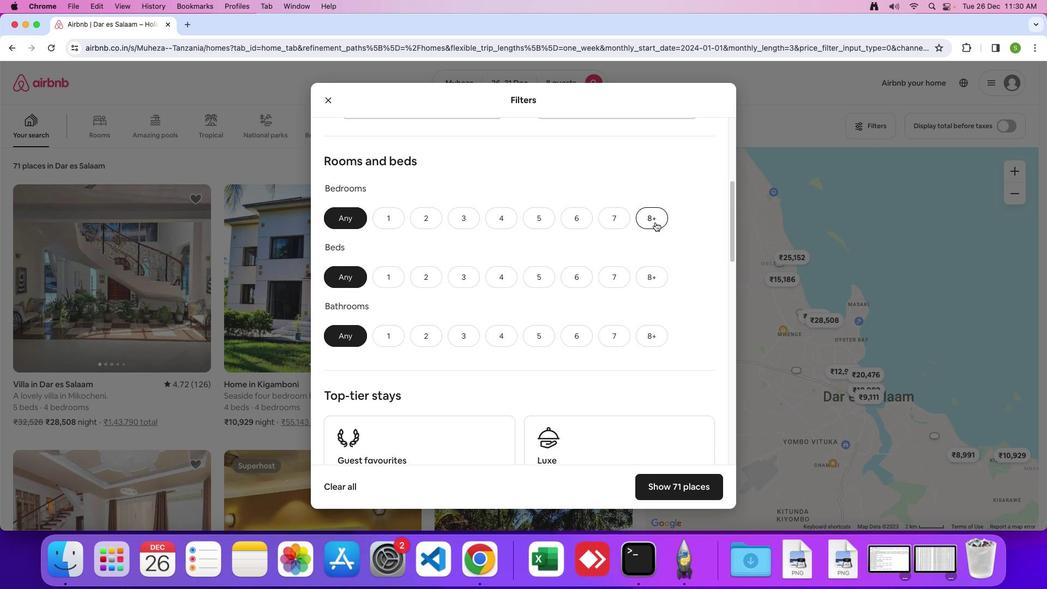 
Action: Mouse pressed left at (659, 212)
Screenshot: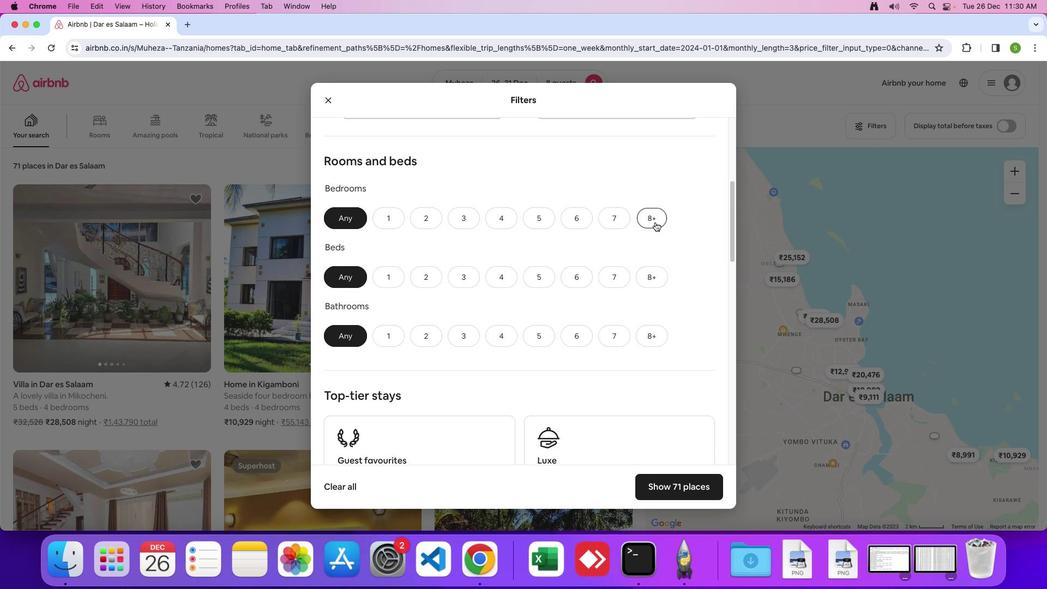 
Action: Mouse moved to (659, 268)
Screenshot: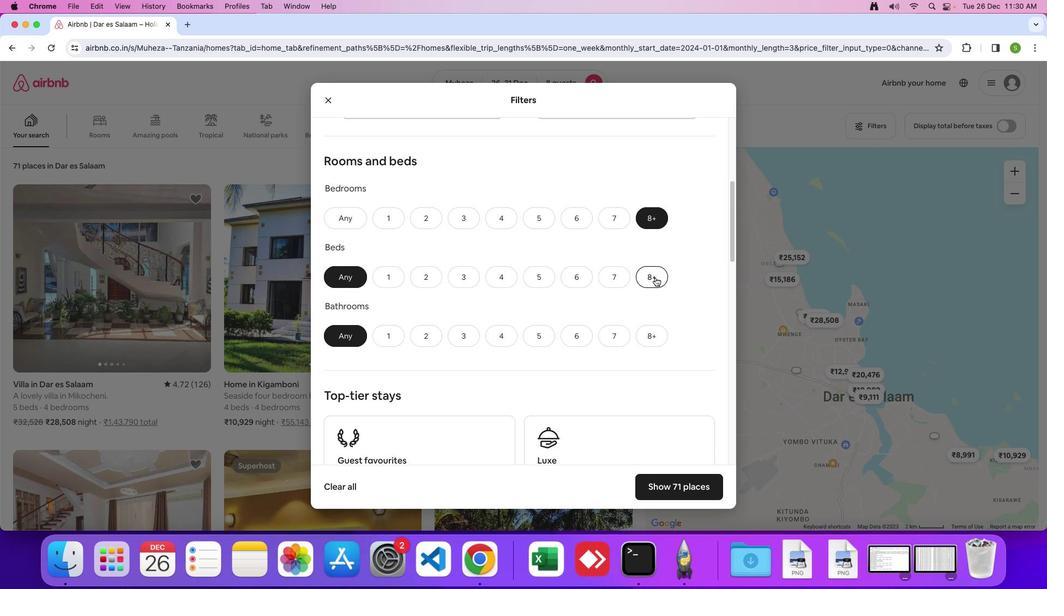 
Action: Mouse pressed left at (659, 268)
Screenshot: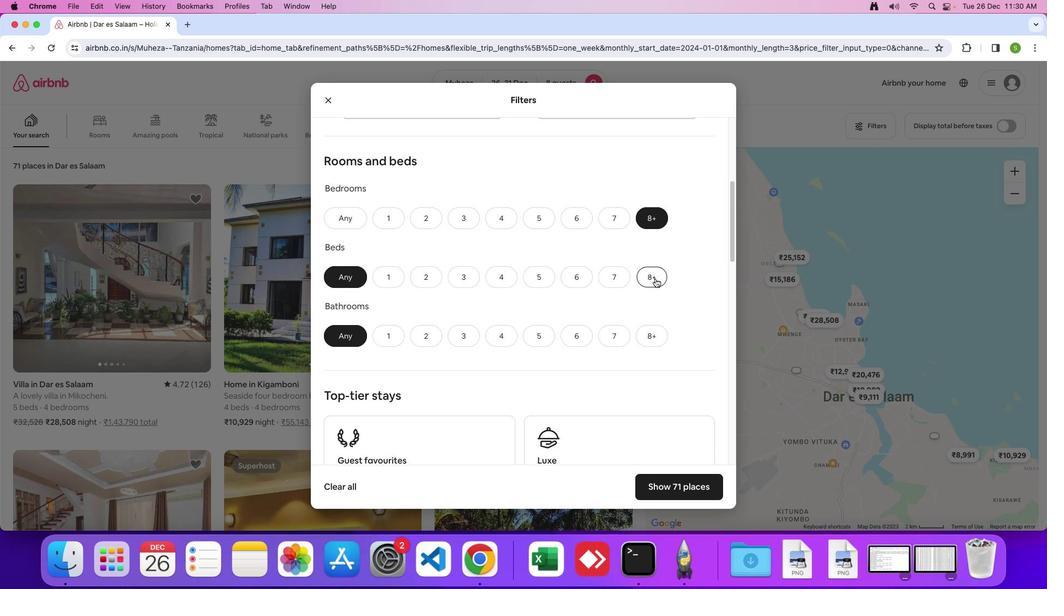 
Action: Mouse moved to (659, 326)
Screenshot: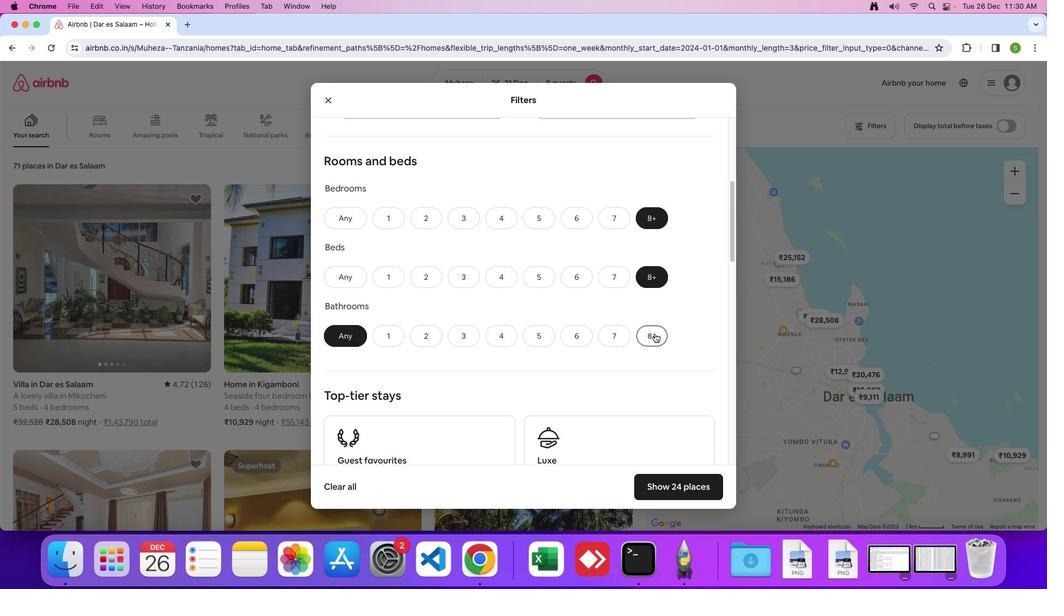 
Action: Mouse pressed left at (659, 326)
Screenshot: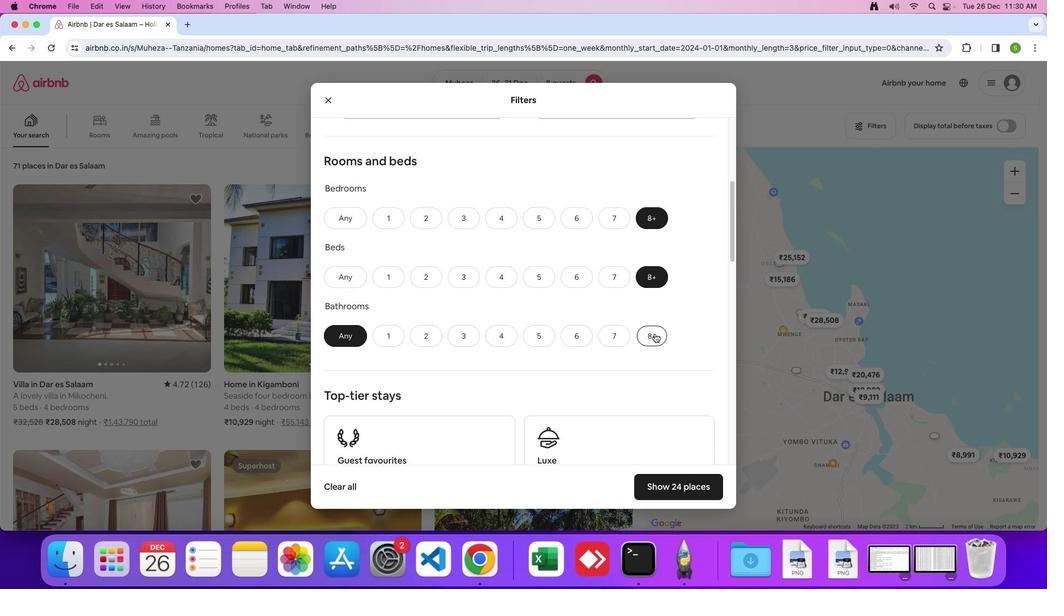 
Action: Mouse moved to (599, 328)
Screenshot: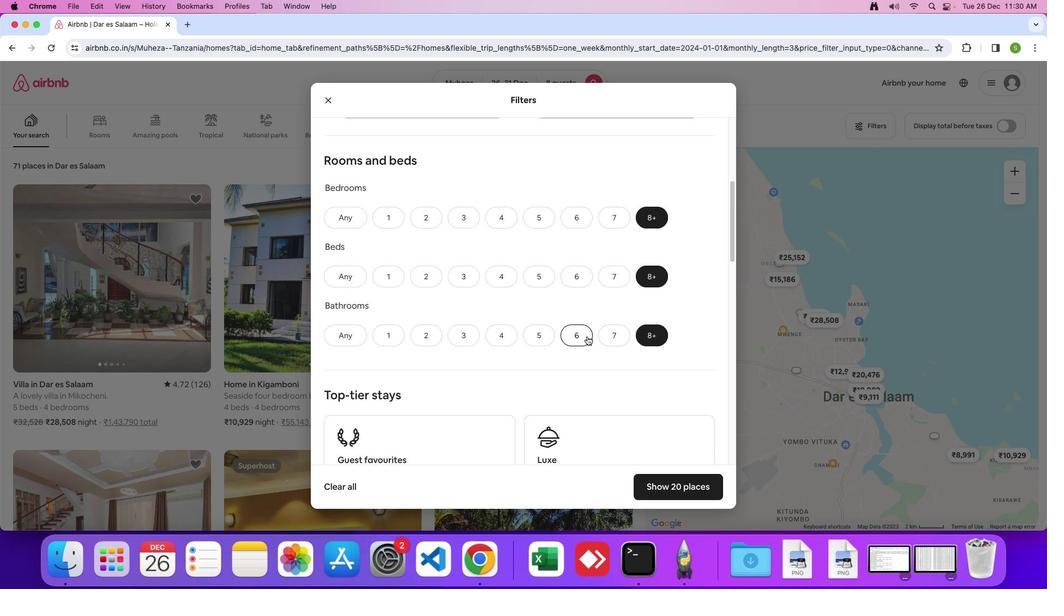 
Action: Mouse scrolled (599, 328) with delta (85, -17)
Screenshot: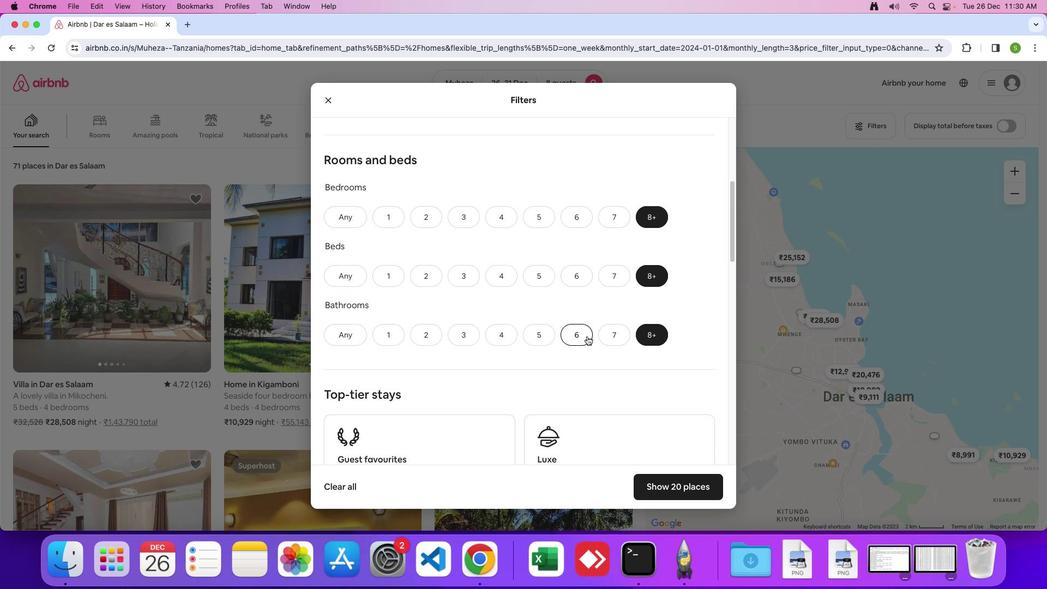 
Action: Mouse scrolled (599, 328) with delta (85, -17)
Screenshot: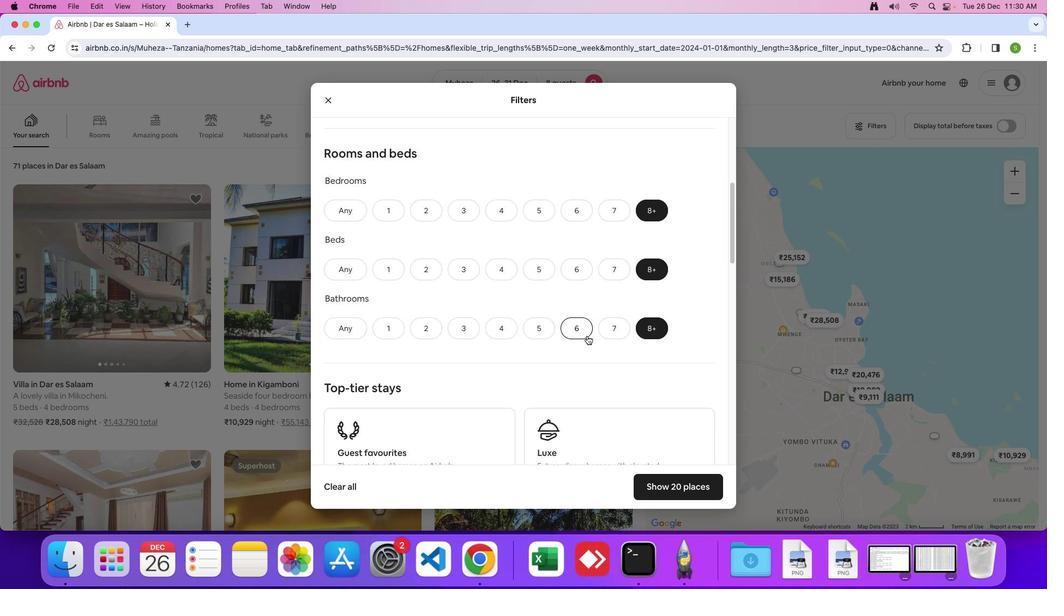 
Action: Mouse moved to (557, 329)
Screenshot: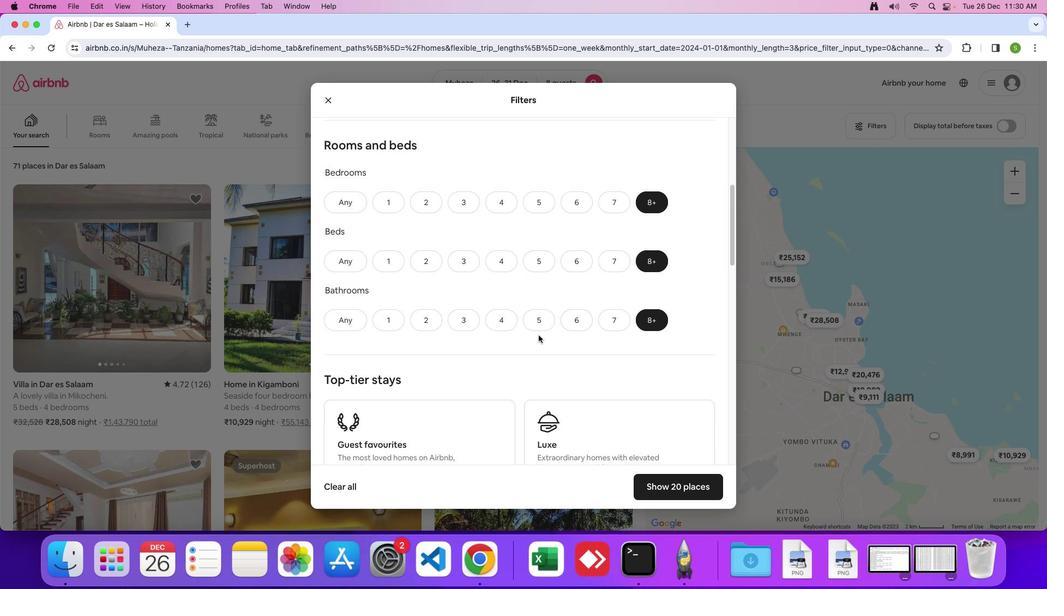 
Action: Mouse scrolled (557, 329) with delta (85, -17)
Screenshot: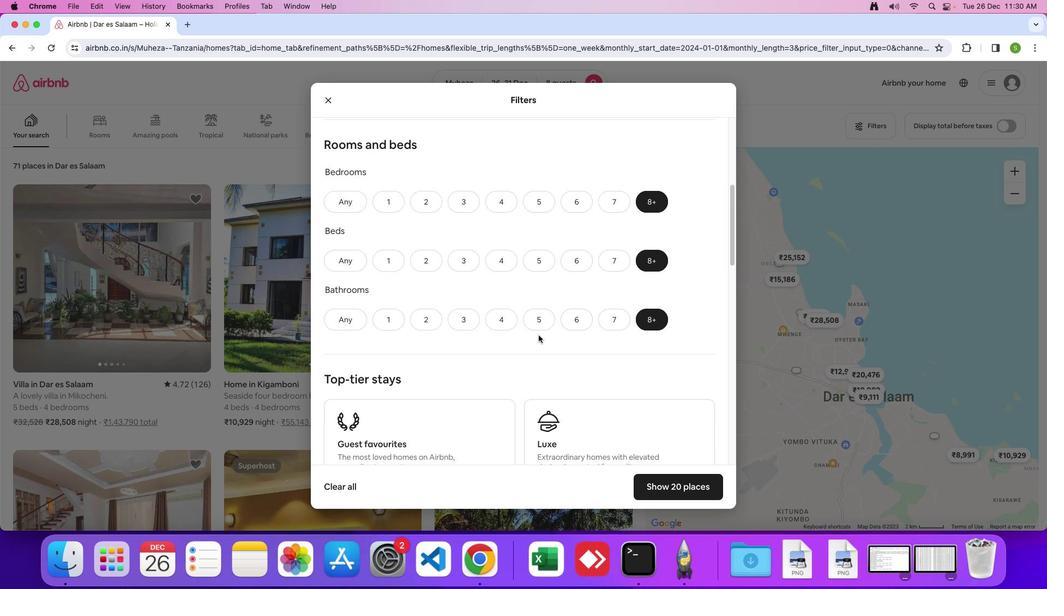 
Action: Mouse moved to (557, 328)
Screenshot: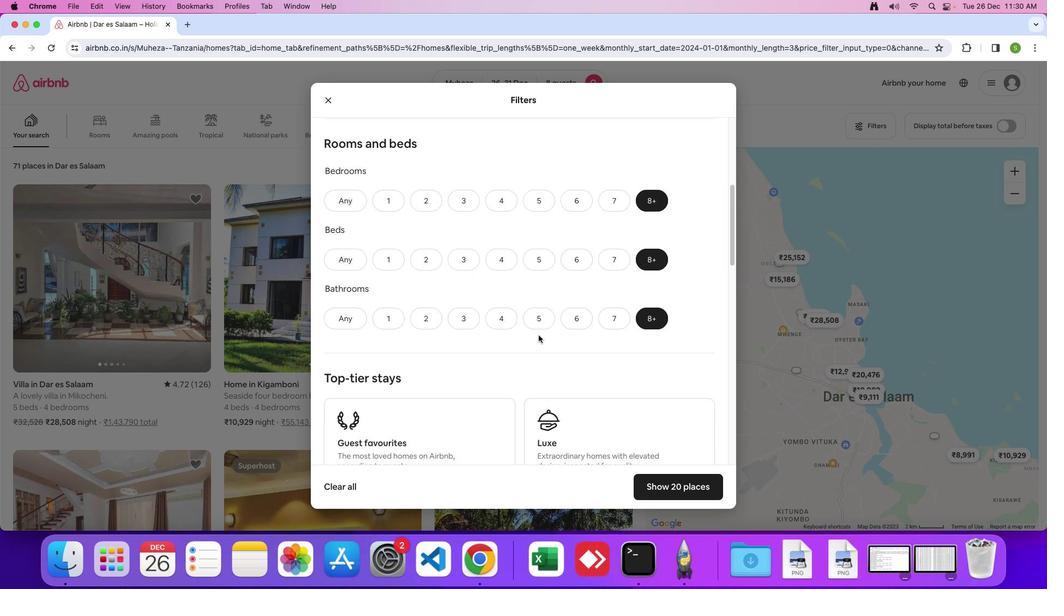 
Action: Mouse scrolled (557, 328) with delta (85, -17)
Screenshot: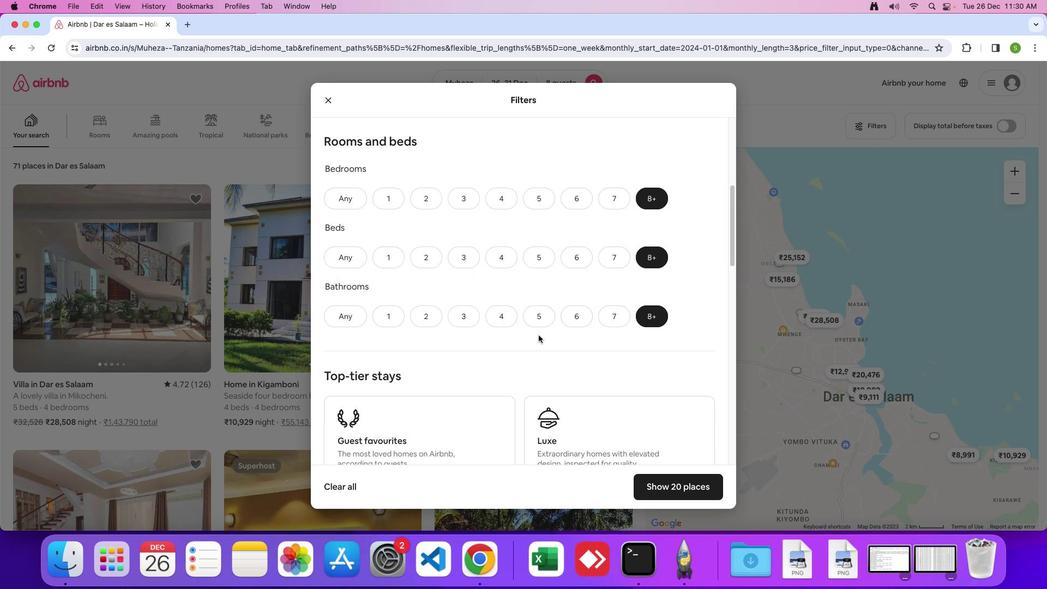 
Action: Mouse moved to (557, 327)
Screenshot: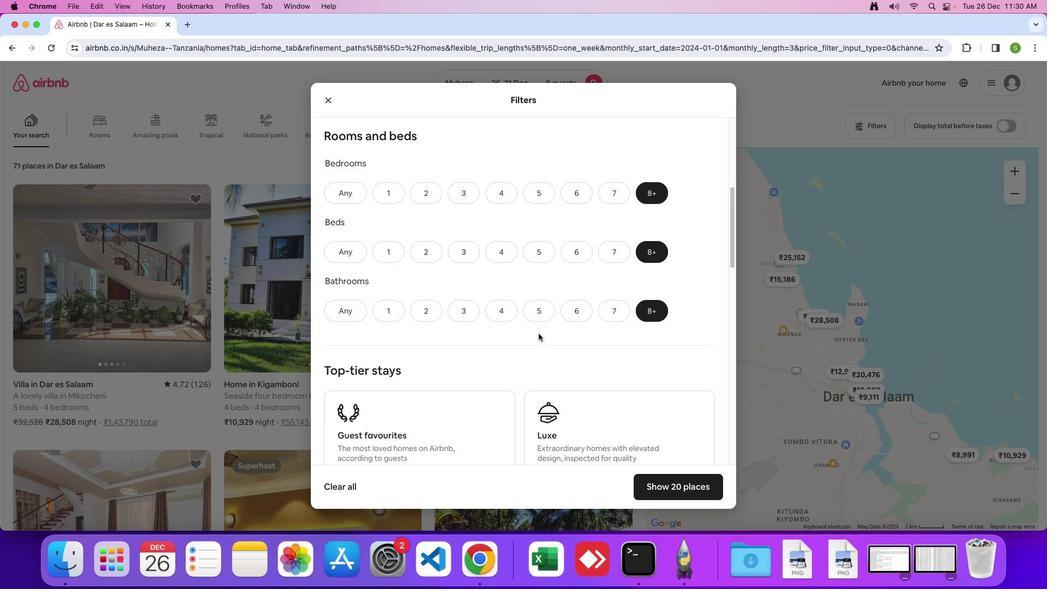 
Action: Mouse scrolled (557, 327) with delta (85, -17)
Screenshot: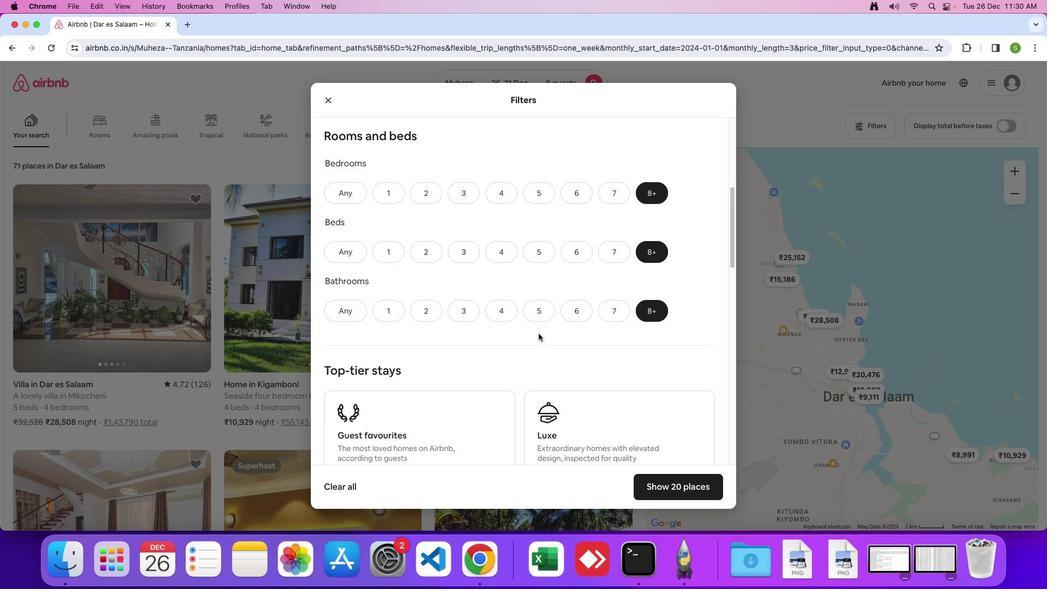 
Action: Mouse moved to (557, 326)
Screenshot: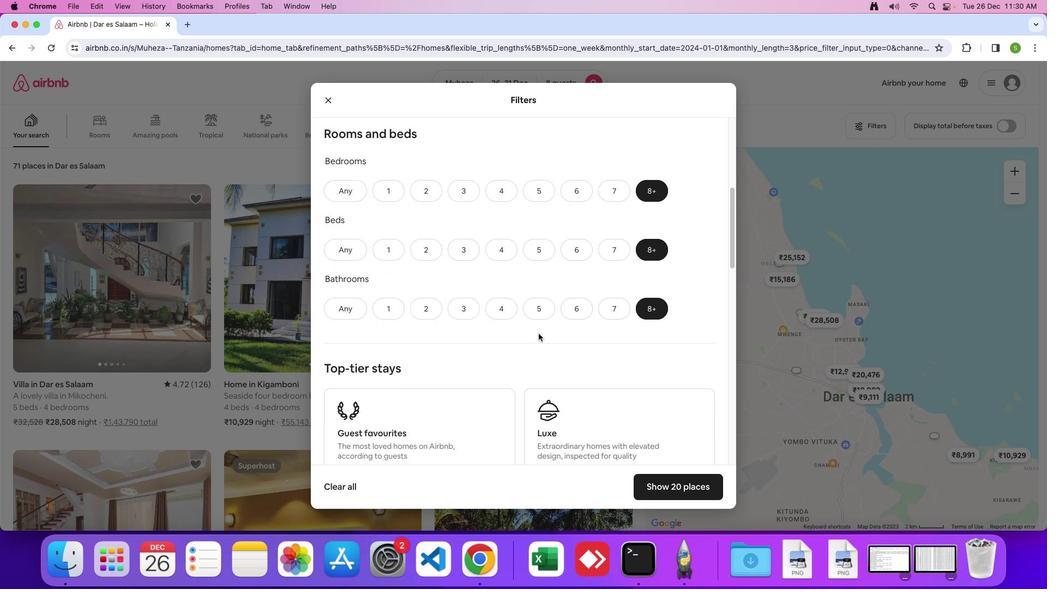 
Action: Mouse scrolled (557, 326) with delta (85, -17)
Screenshot: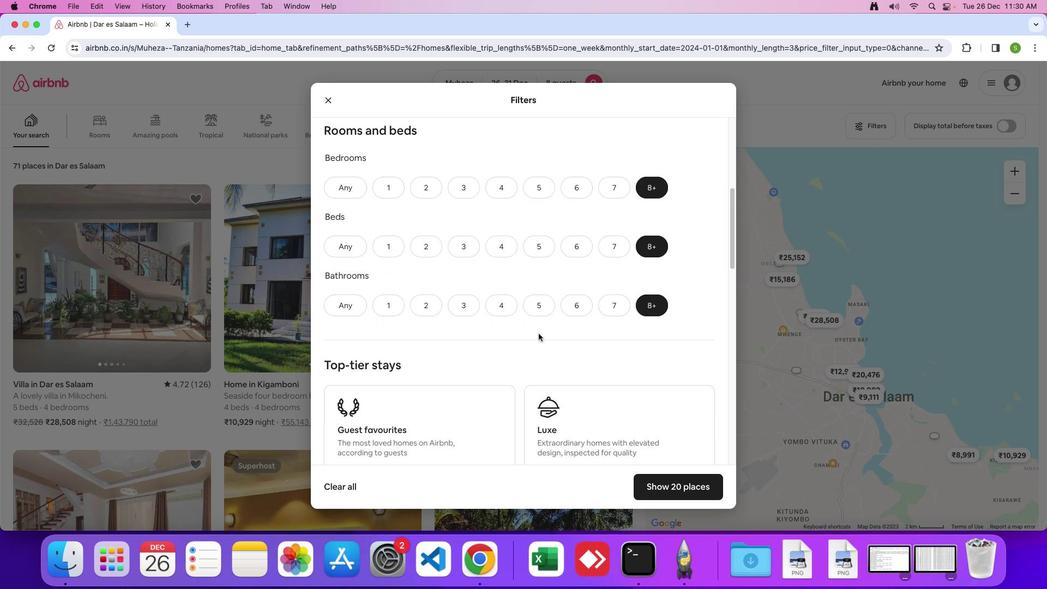 
Action: Mouse moved to (557, 325)
Screenshot: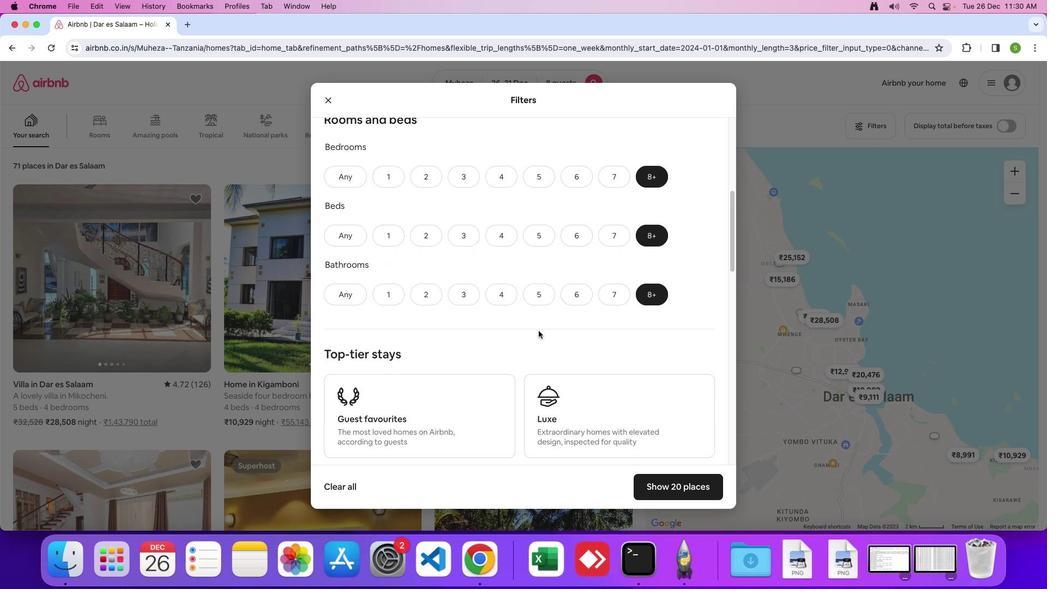 
Action: Mouse scrolled (557, 325) with delta (85, -17)
Screenshot: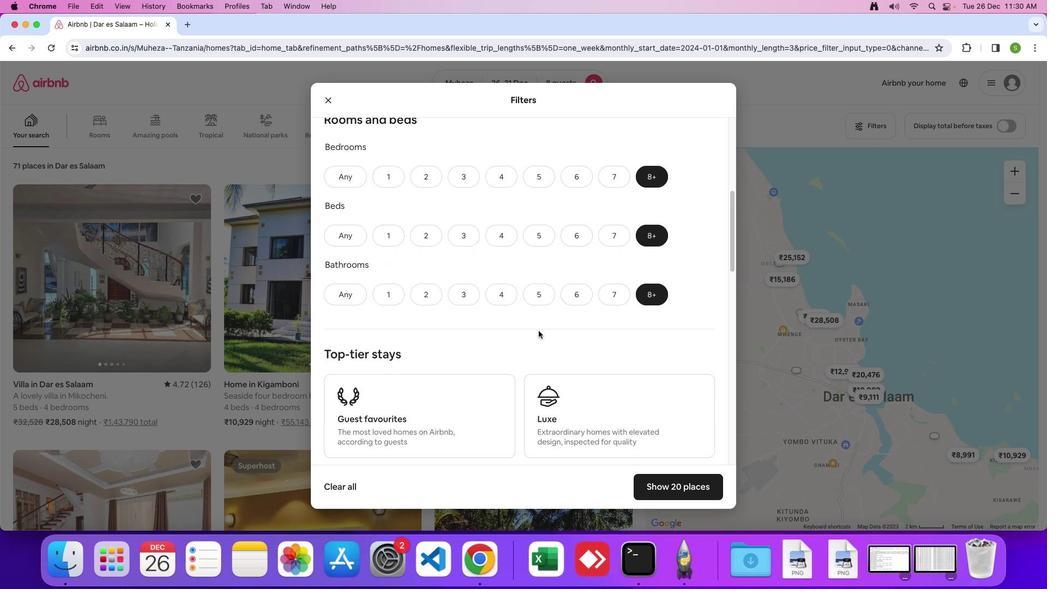 
Action: Mouse moved to (557, 324)
Screenshot: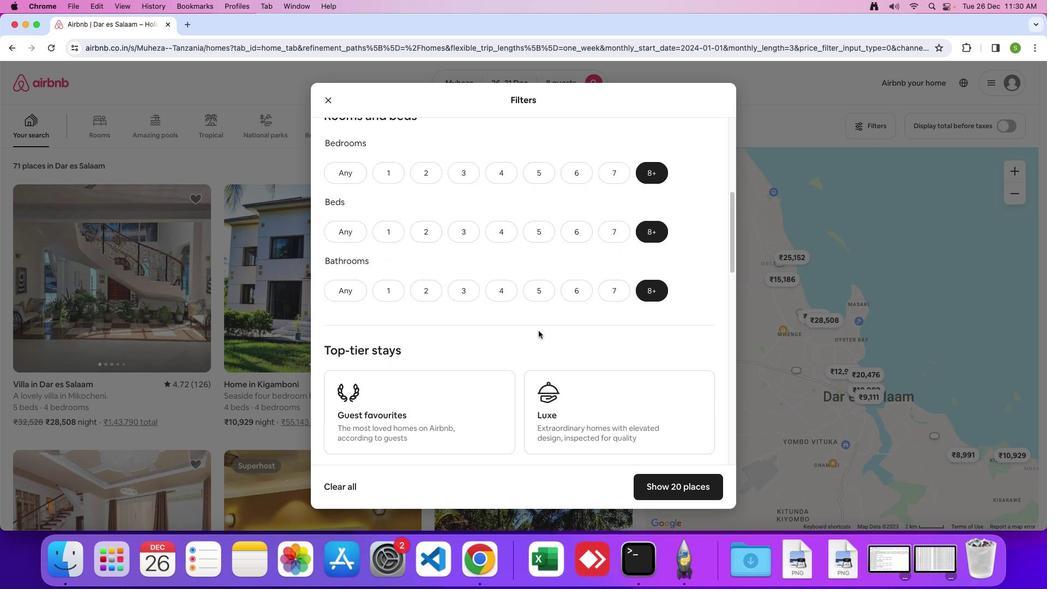 
Action: Mouse scrolled (557, 324) with delta (85, -17)
Screenshot: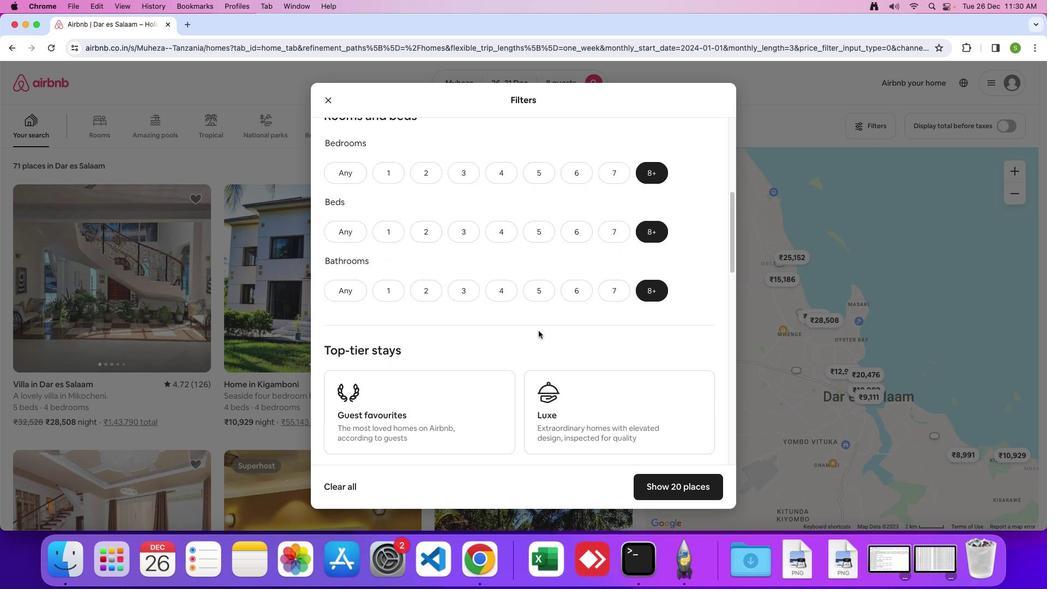 
Action: Mouse moved to (557, 318)
Screenshot: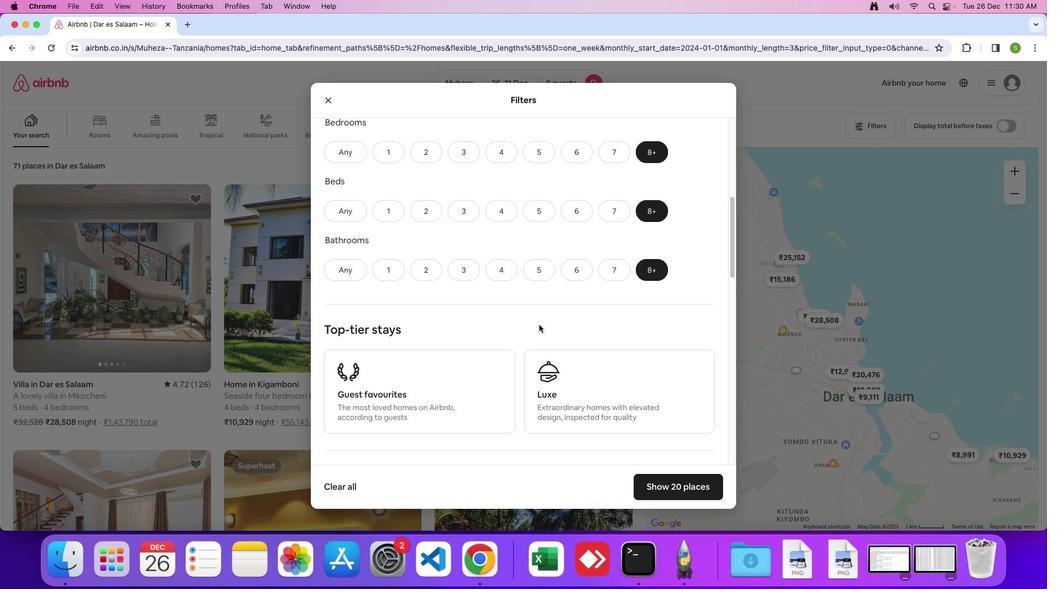 
Action: Mouse scrolled (557, 318) with delta (85, -17)
Screenshot: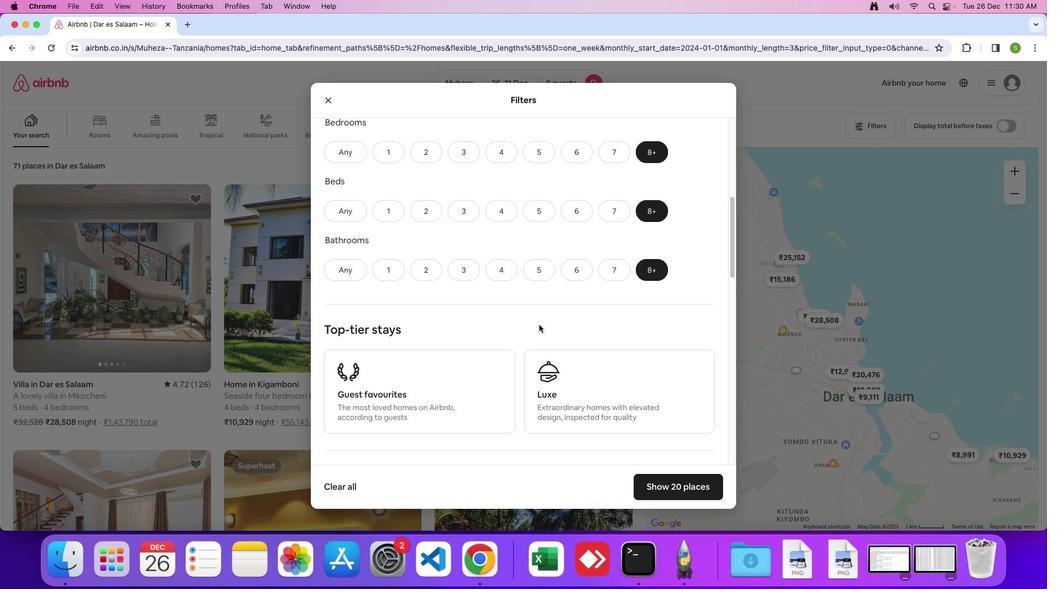 
Action: Mouse moved to (557, 317)
Screenshot: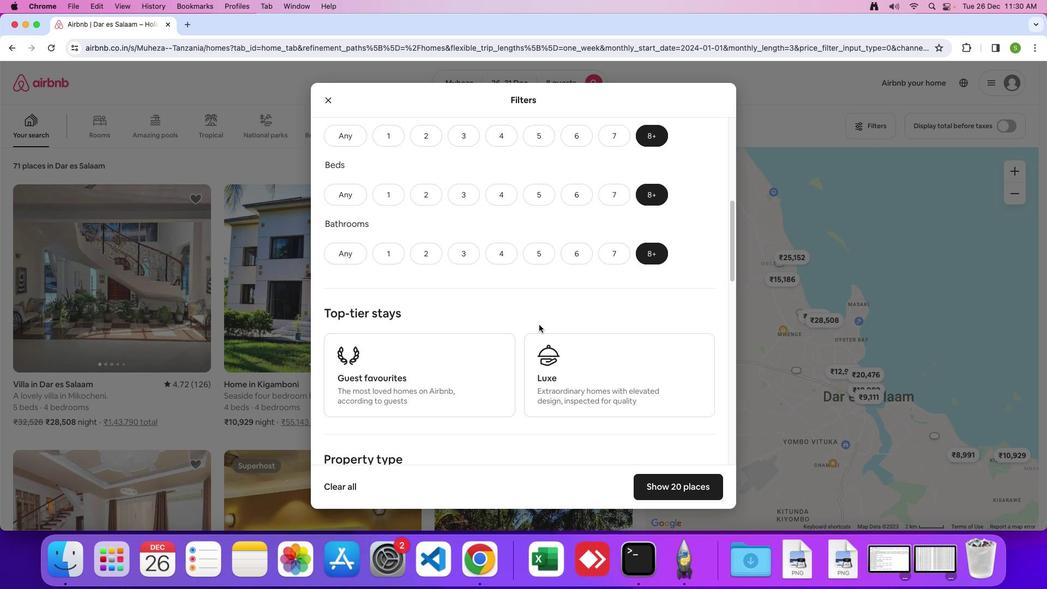 
Action: Mouse scrolled (557, 317) with delta (85, -17)
Screenshot: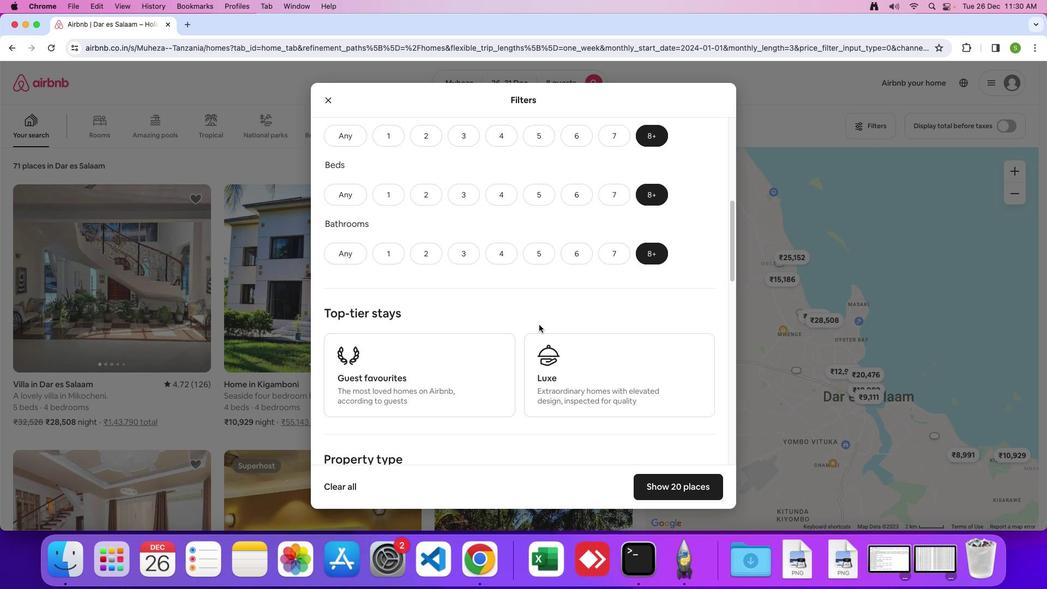 
Action: Mouse moved to (557, 317)
Screenshot: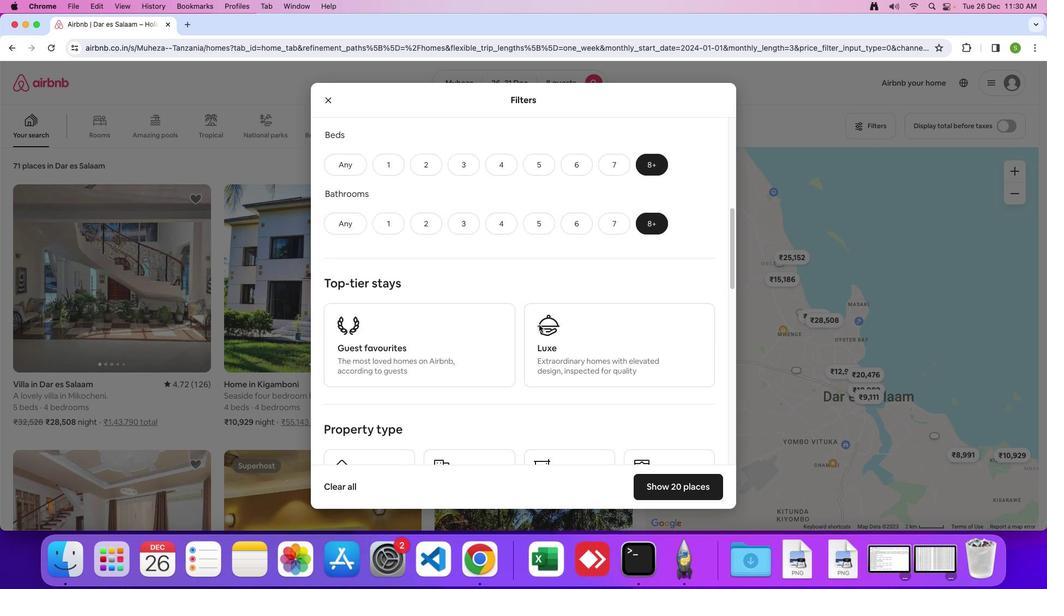 
Action: Mouse scrolled (557, 317) with delta (85, -19)
Screenshot: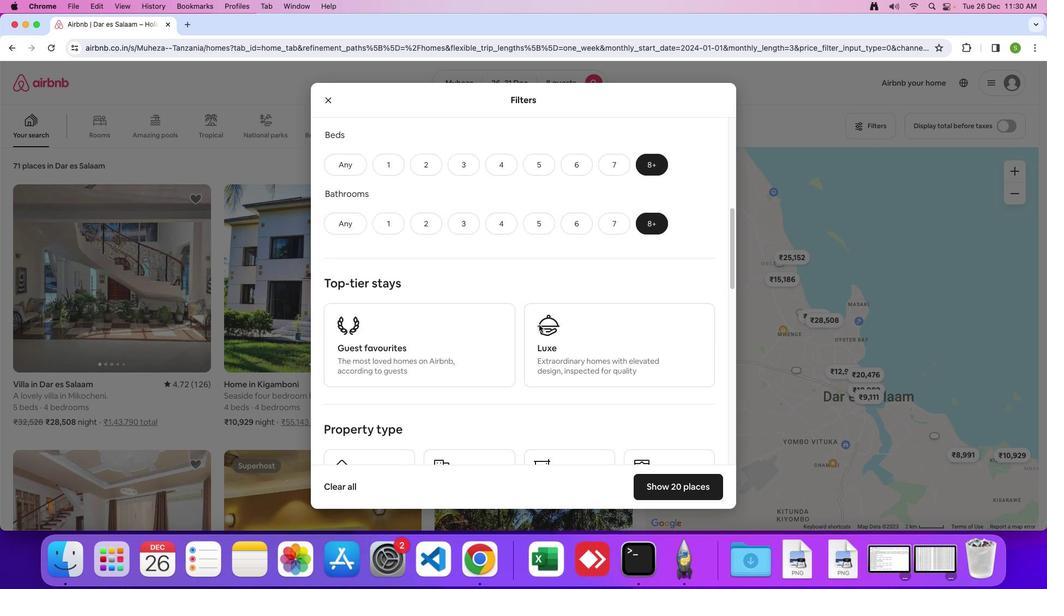 
Action: Mouse moved to (542, 319)
Screenshot: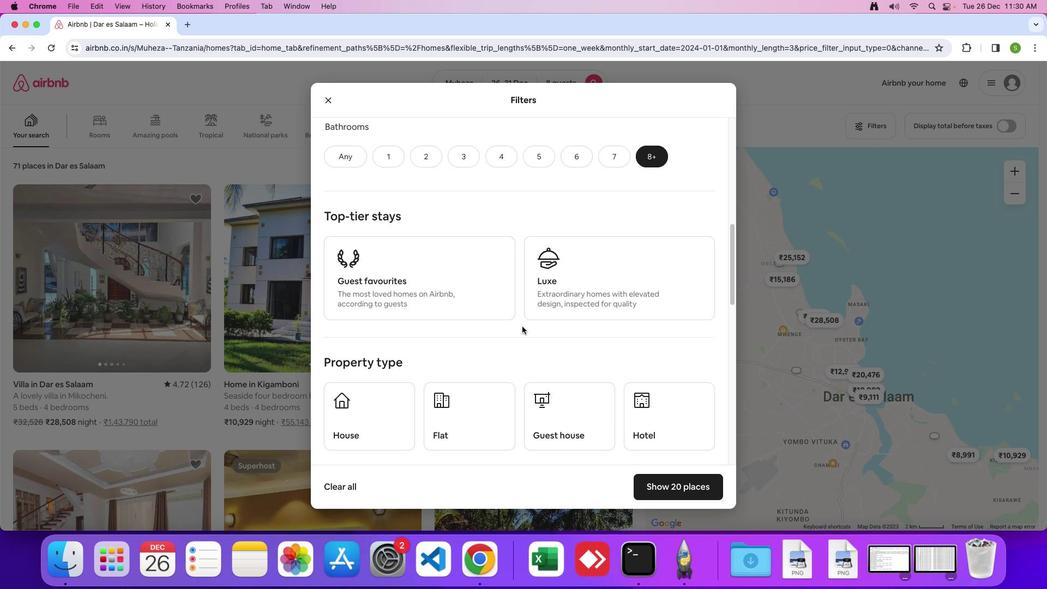 
Action: Mouse scrolled (542, 319) with delta (85, -17)
Screenshot: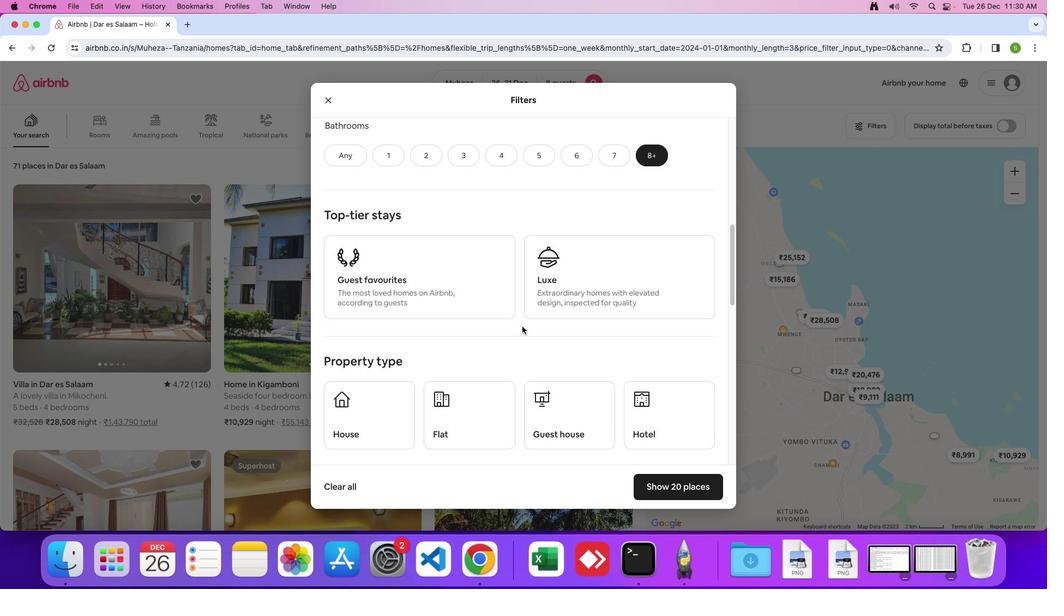 
Action: Mouse moved to (542, 319)
Screenshot: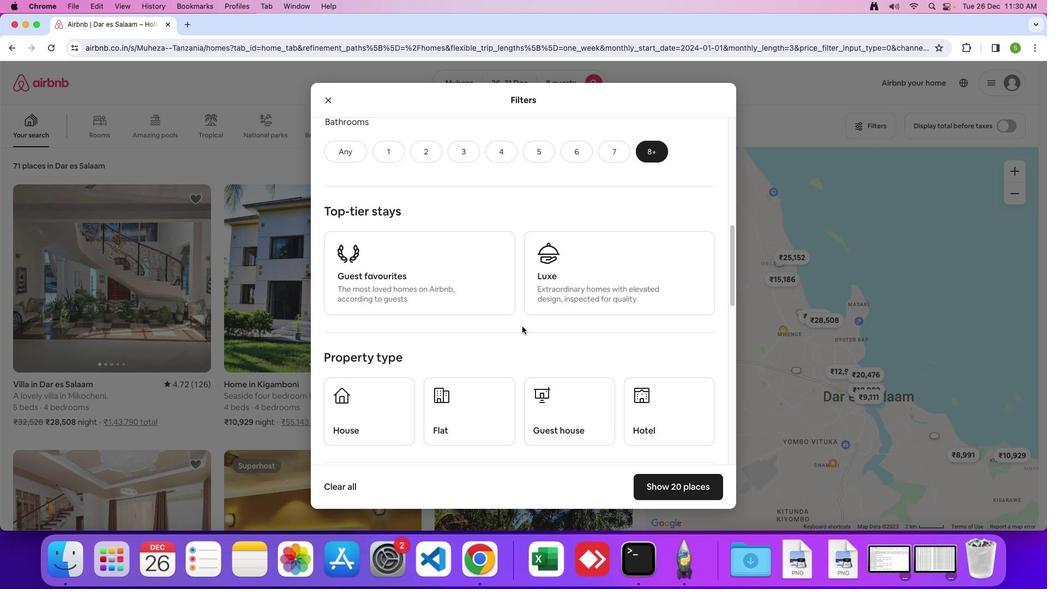 
Action: Mouse scrolled (542, 319) with delta (85, -17)
Screenshot: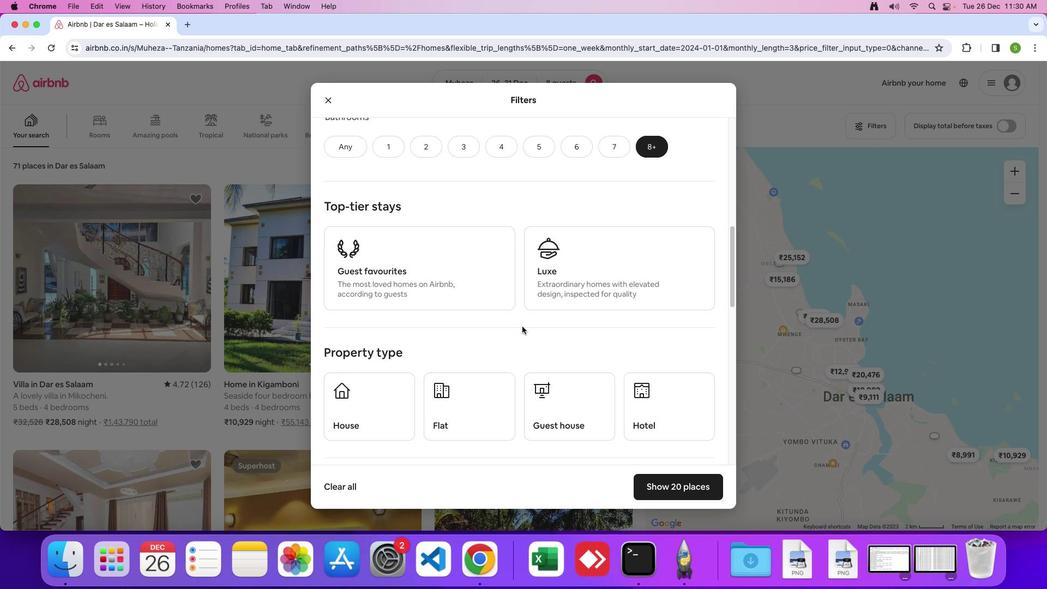
Action: Mouse moved to (653, 379)
Screenshot: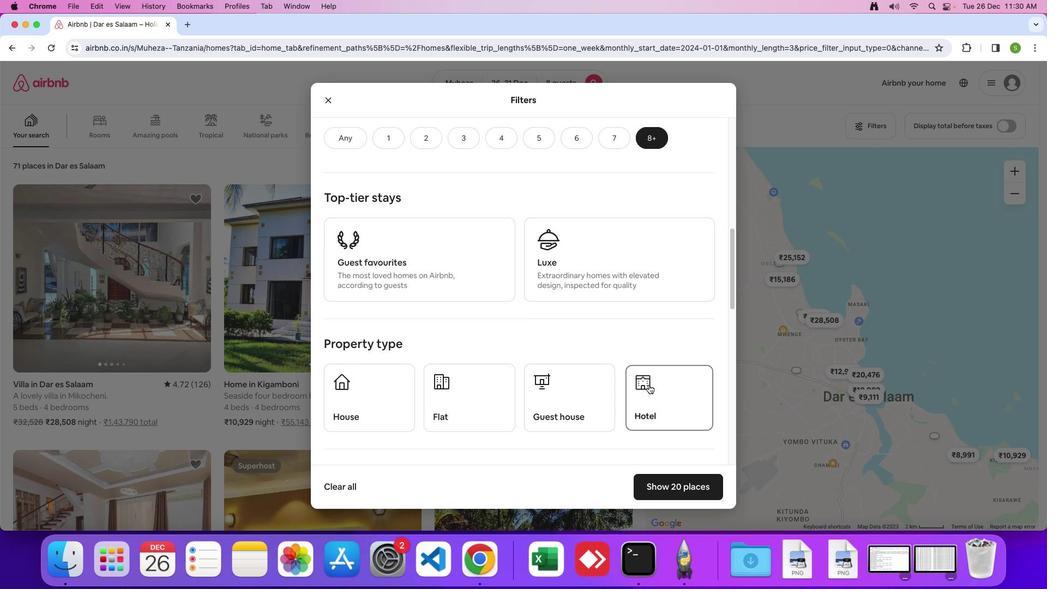 
Action: Mouse pressed left at (653, 379)
Screenshot: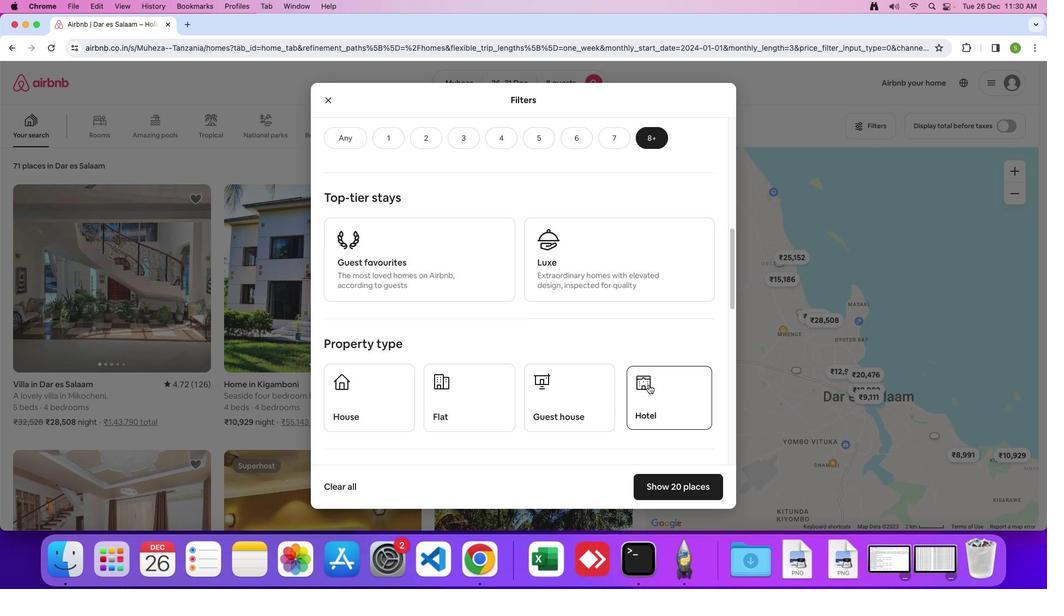
Action: Mouse moved to (558, 326)
Screenshot: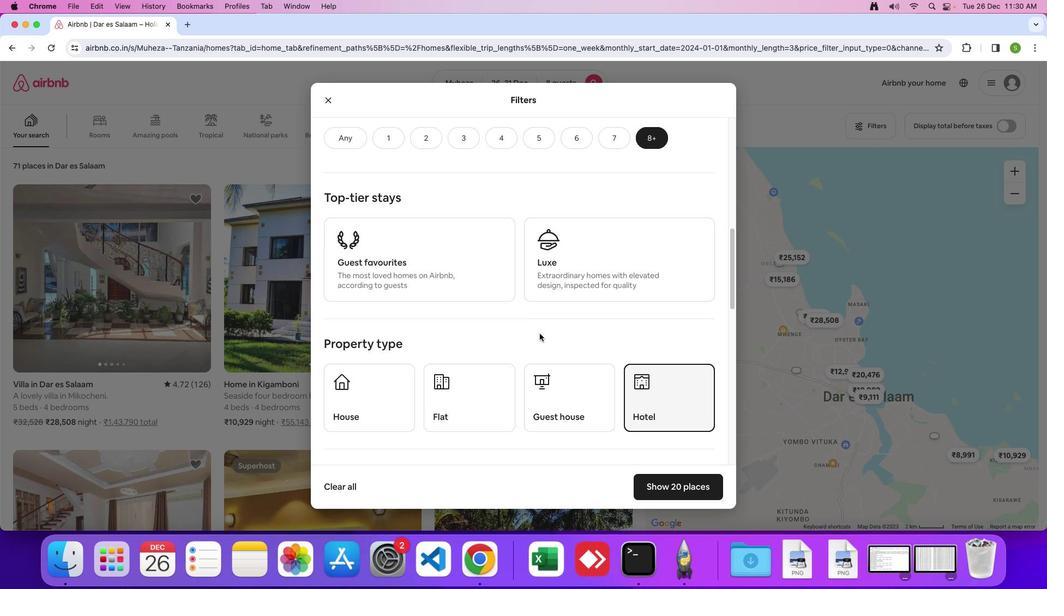 
Action: Mouse scrolled (558, 326) with delta (85, -17)
Screenshot: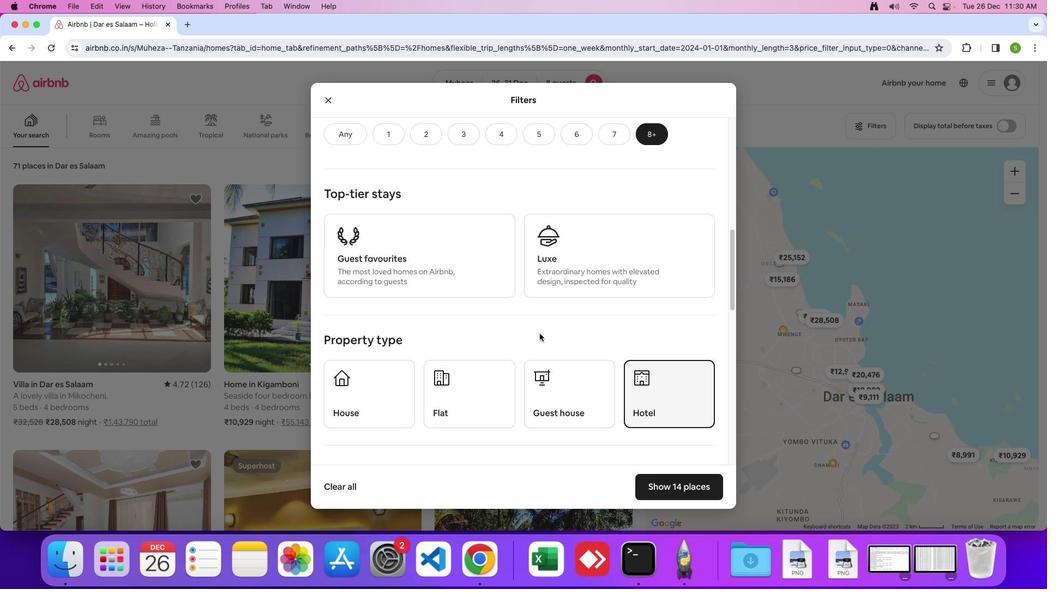 
Action: Mouse scrolled (558, 326) with delta (85, -17)
Screenshot: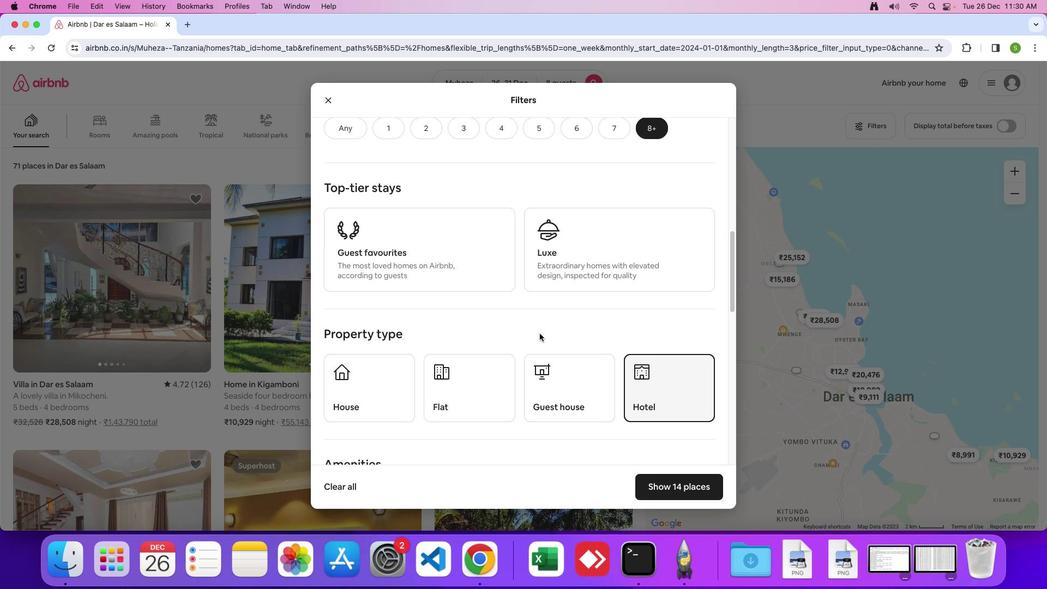 
Action: Mouse scrolled (558, 326) with delta (85, -17)
Screenshot: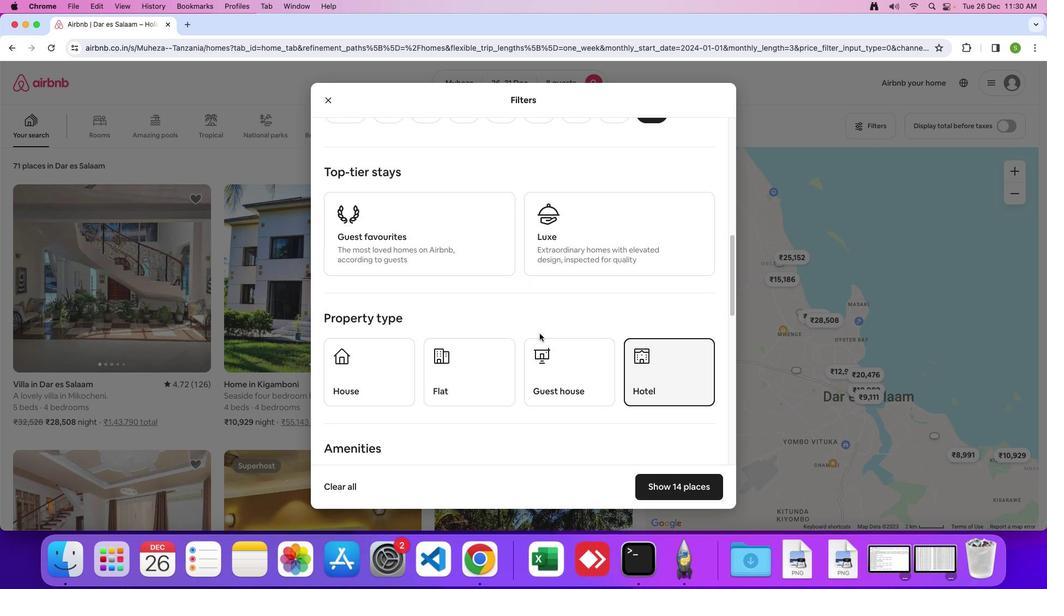 
Action: Mouse scrolled (558, 326) with delta (85, -17)
Screenshot: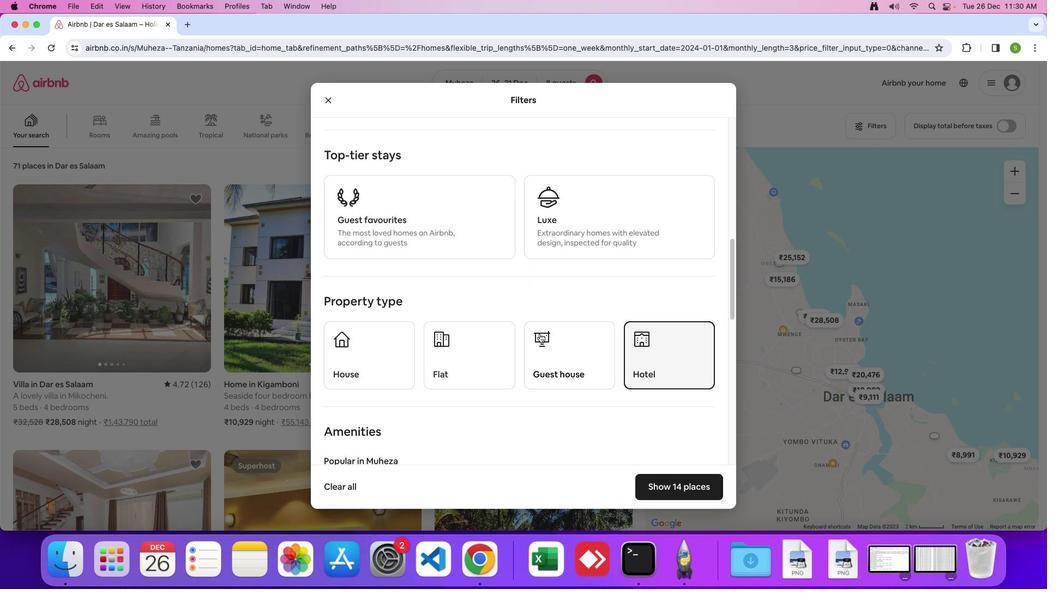 
Action: Mouse scrolled (558, 326) with delta (85, -18)
Screenshot: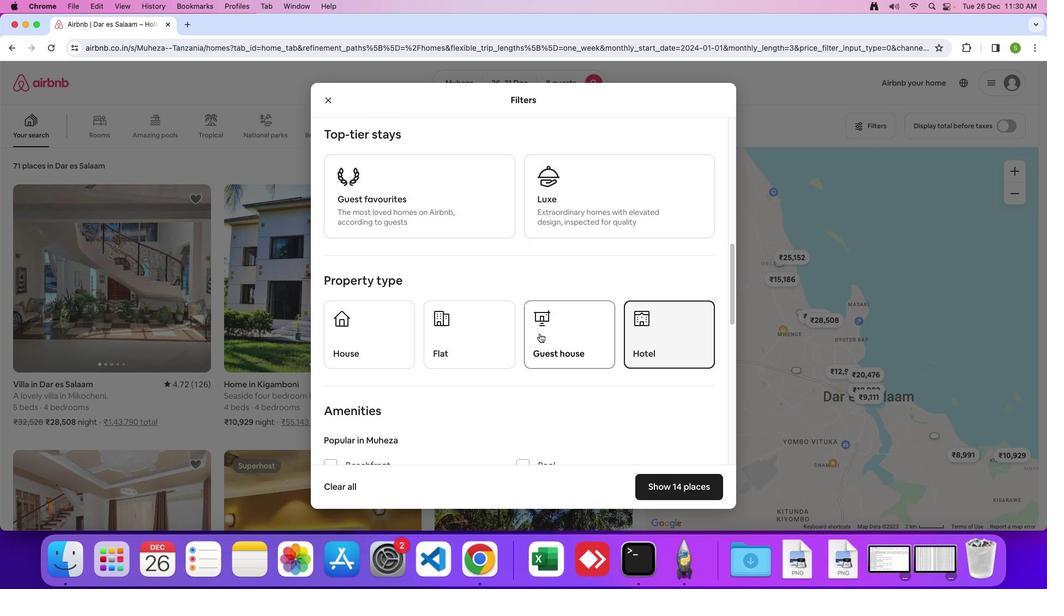 
Action: Mouse moved to (558, 326)
Screenshot: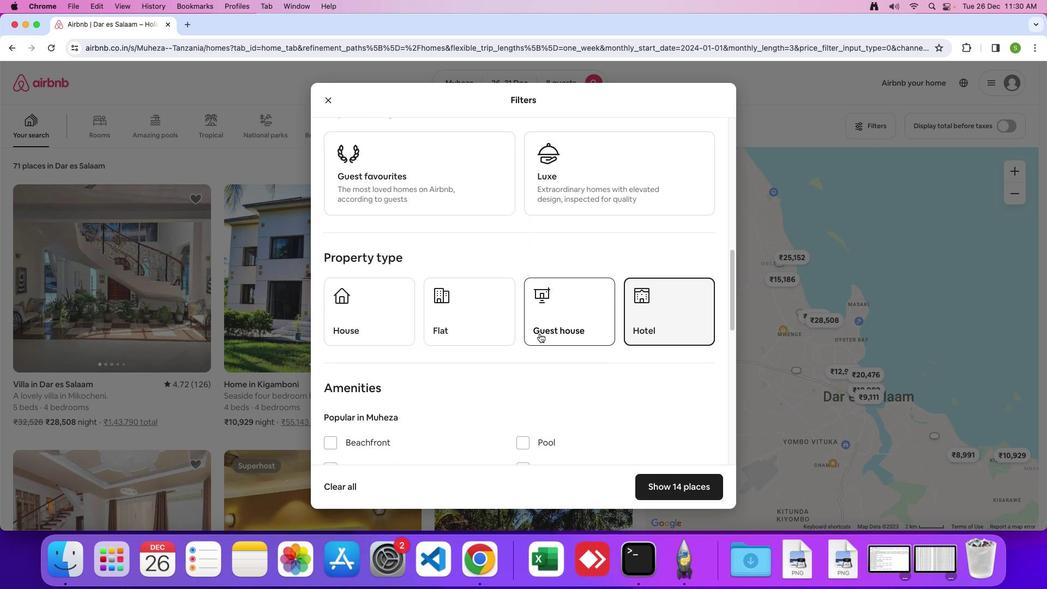 
Action: Mouse scrolled (558, 326) with delta (85, -17)
Screenshot: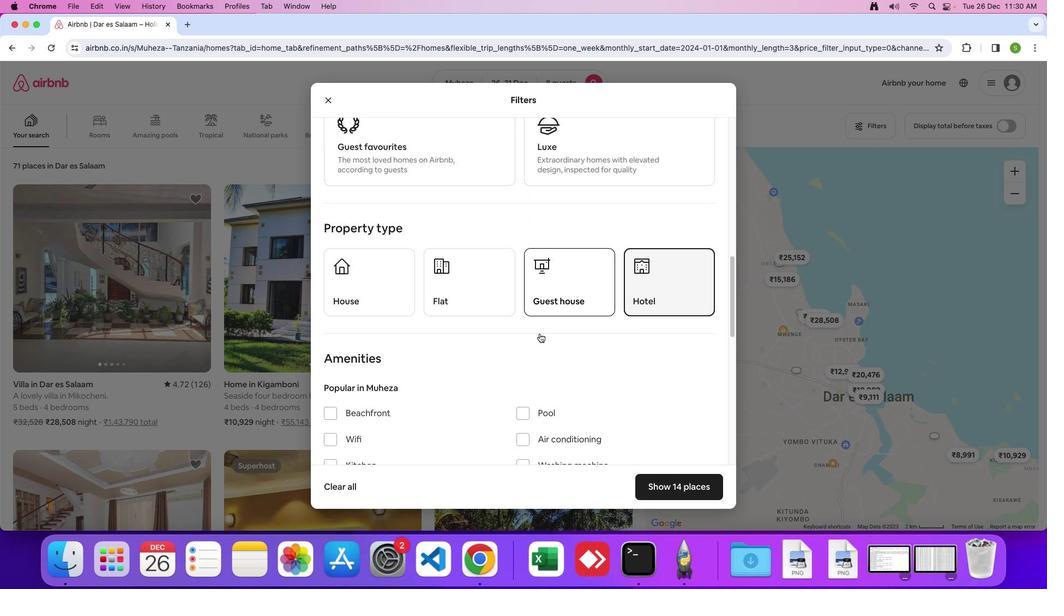 
Action: Mouse scrolled (558, 326) with delta (85, -17)
Screenshot: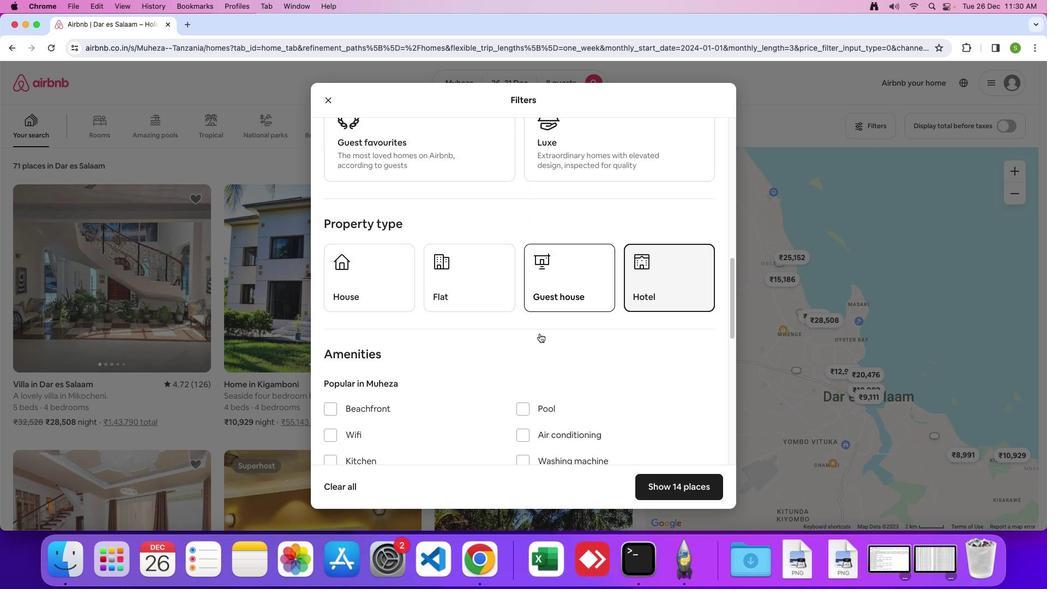
Action: Mouse scrolled (558, 326) with delta (85, -18)
Screenshot: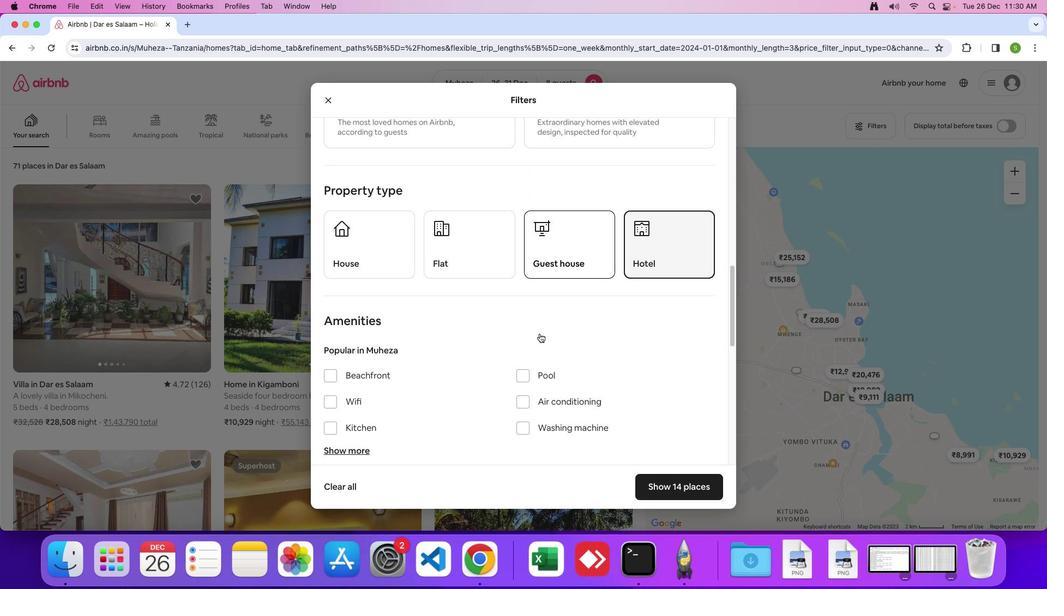 
Action: Mouse moved to (535, 319)
Screenshot: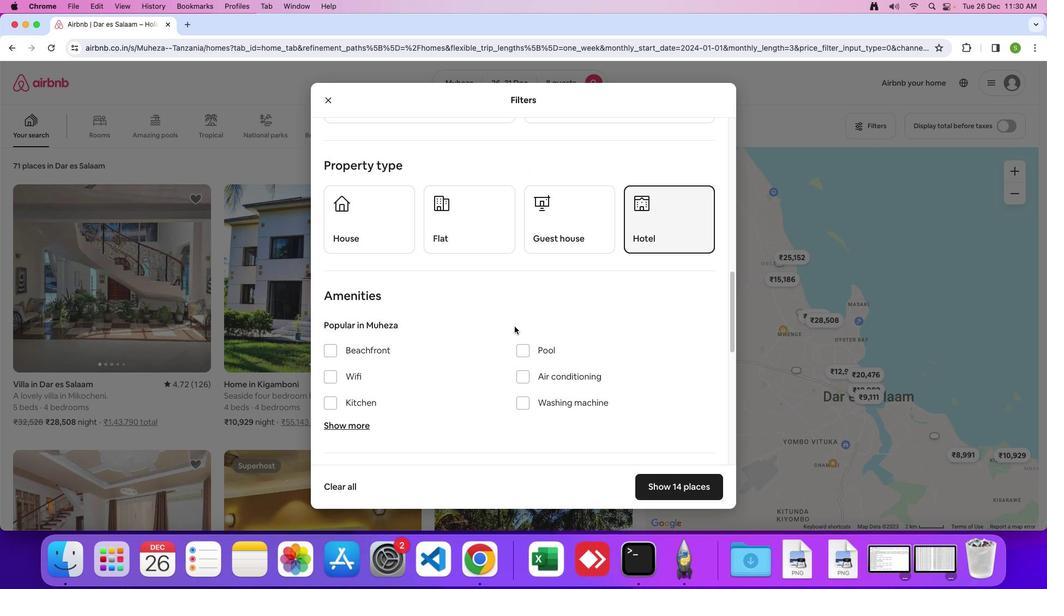 
Action: Mouse scrolled (535, 319) with delta (85, -17)
Screenshot: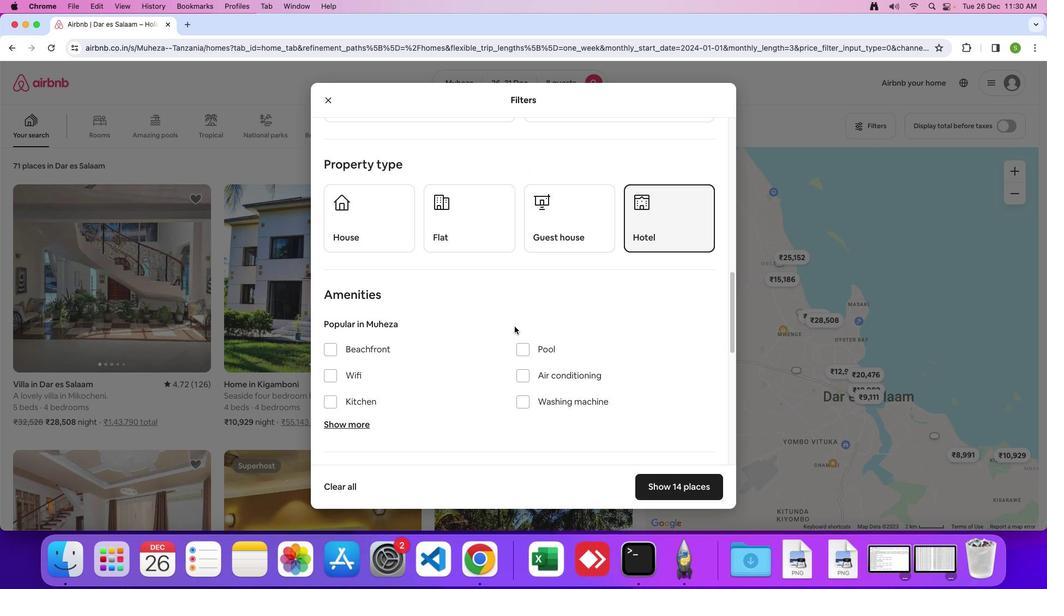 
Action: Mouse moved to (535, 319)
Screenshot: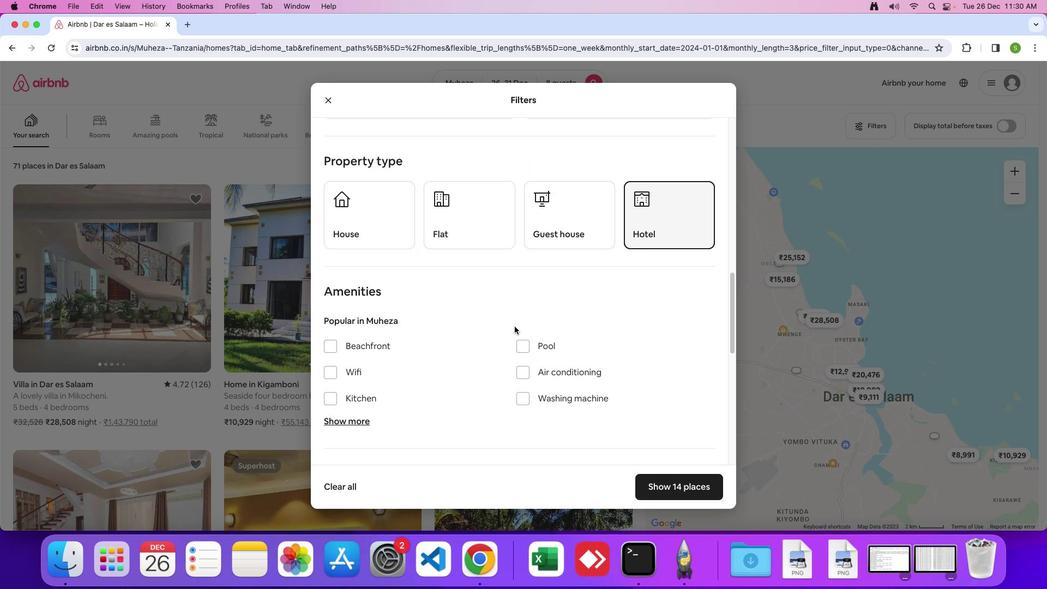 
Action: Mouse scrolled (535, 319) with delta (85, -17)
Screenshot: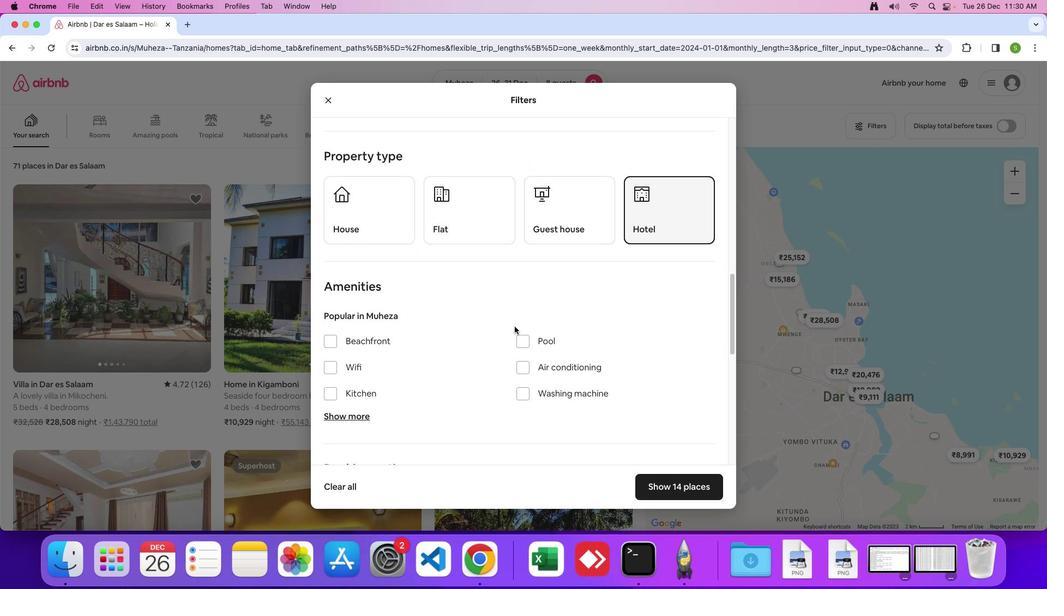 
Action: Mouse moved to (535, 318)
Screenshot: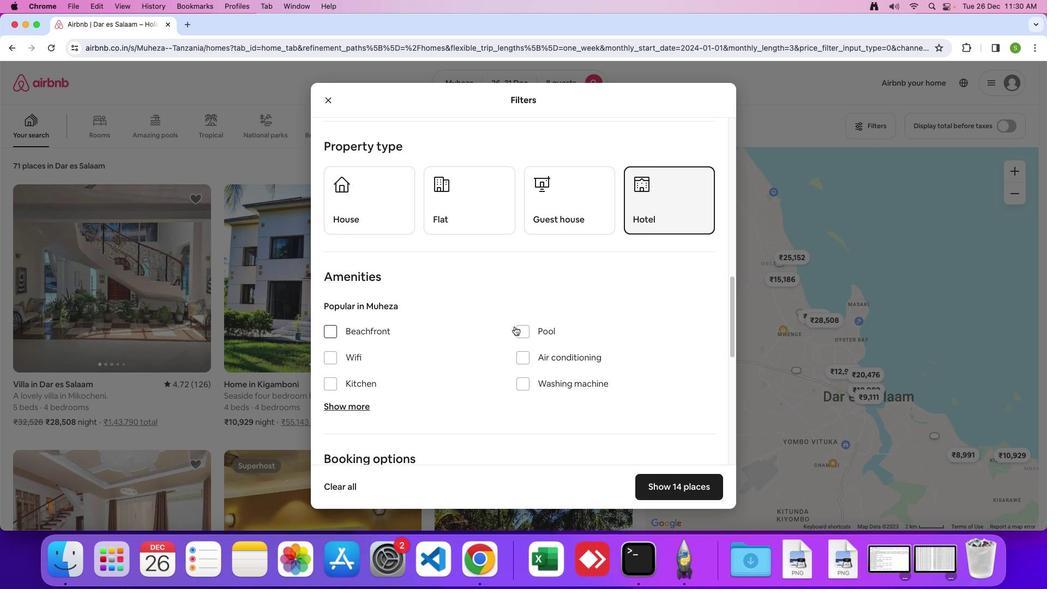 
Action: Mouse scrolled (535, 318) with delta (85, -17)
Screenshot: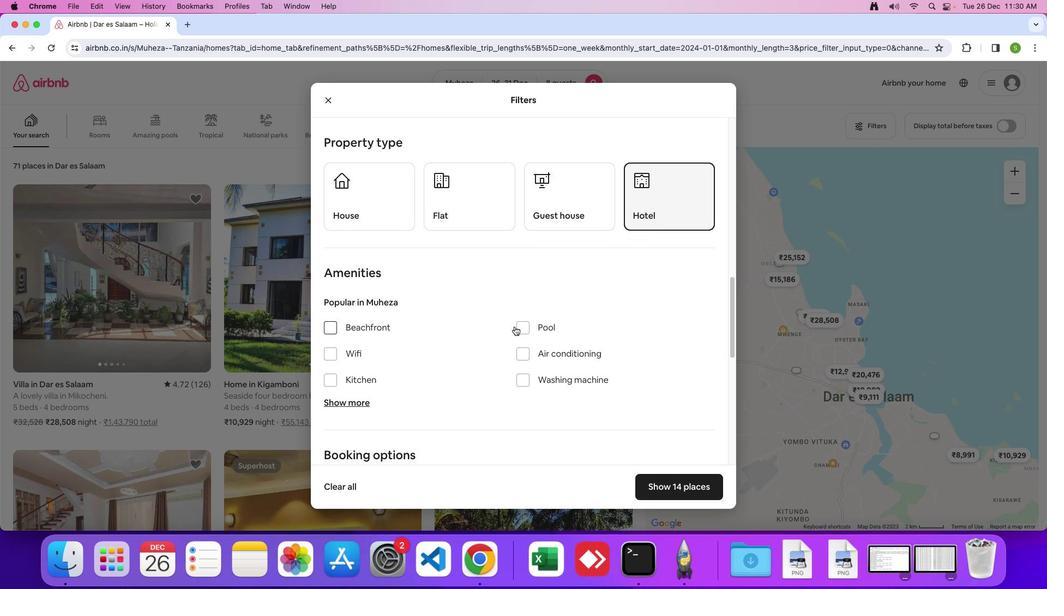 
Action: Mouse scrolled (535, 318) with delta (85, -17)
Screenshot: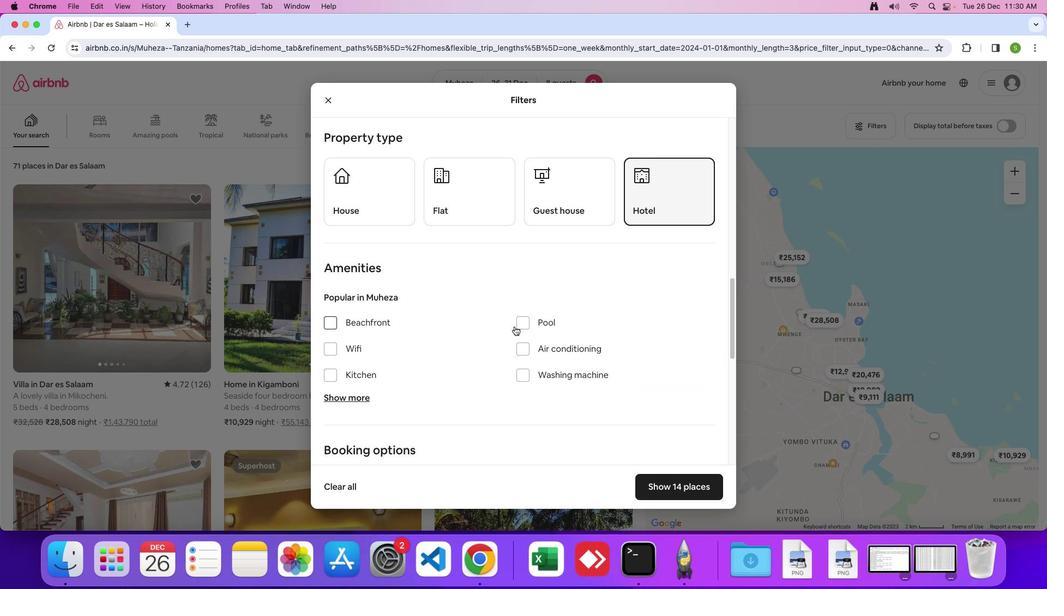 
Action: Mouse moved to (375, 332)
Screenshot: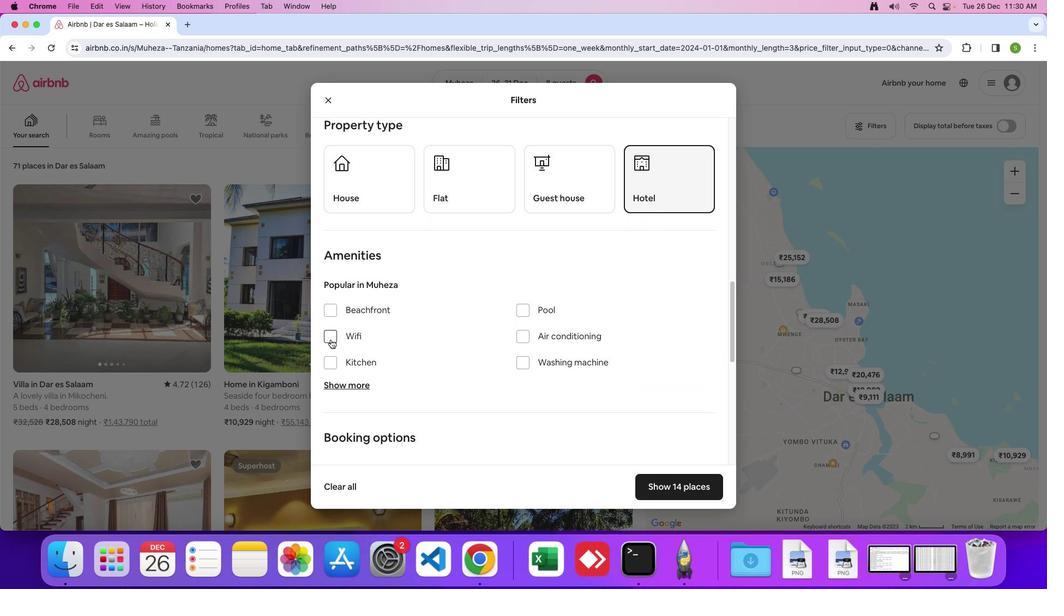 
Action: Mouse pressed left at (375, 332)
Screenshot: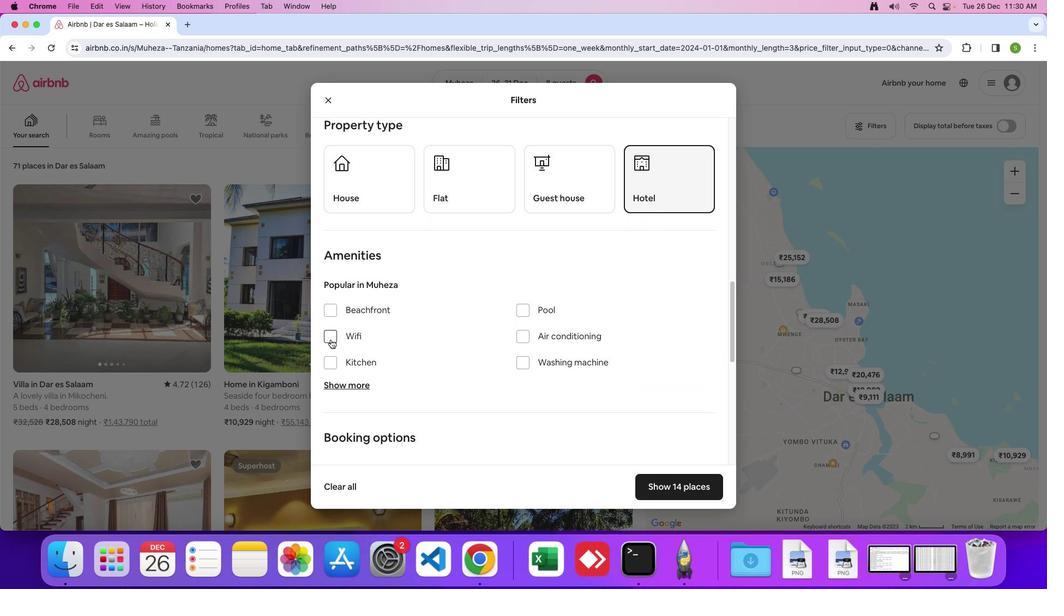 
Action: Mouse moved to (391, 379)
Screenshot: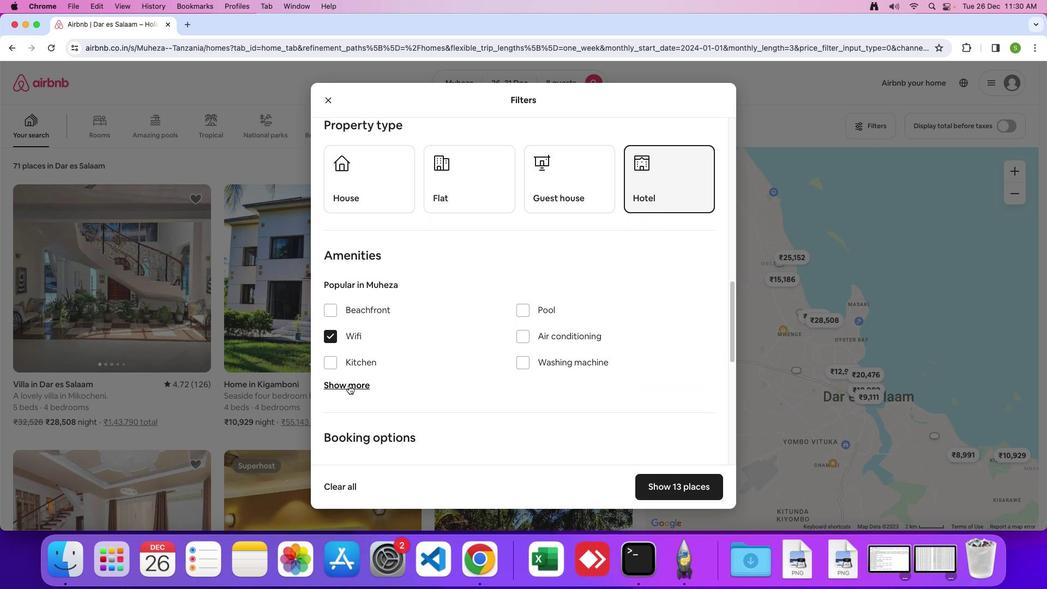 
Action: Mouse pressed left at (391, 379)
Screenshot: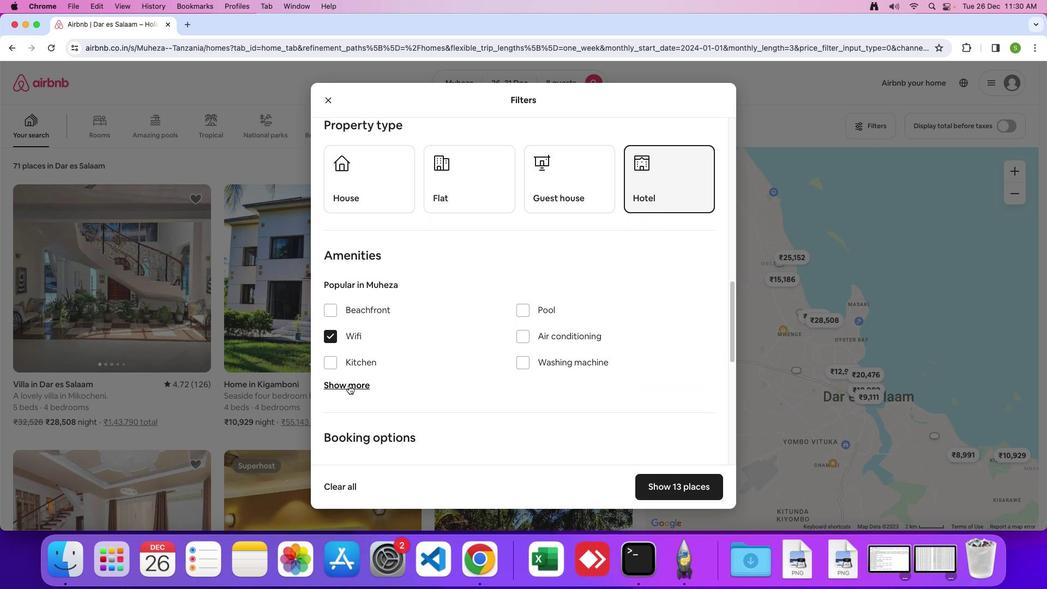 
Action: Mouse moved to (497, 346)
Screenshot: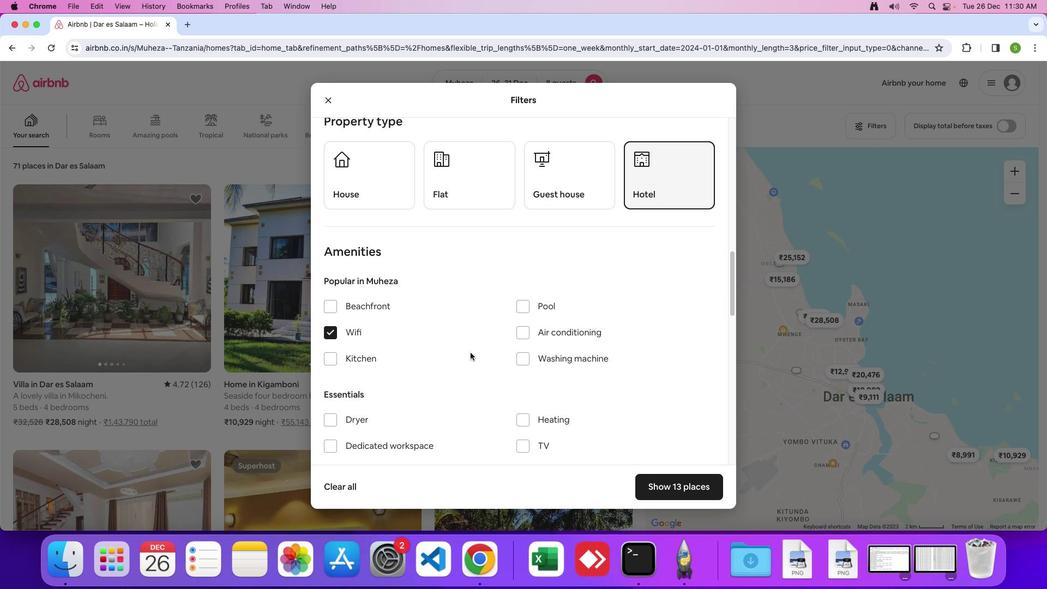 
Action: Mouse scrolled (497, 346) with delta (85, -17)
Screenshot: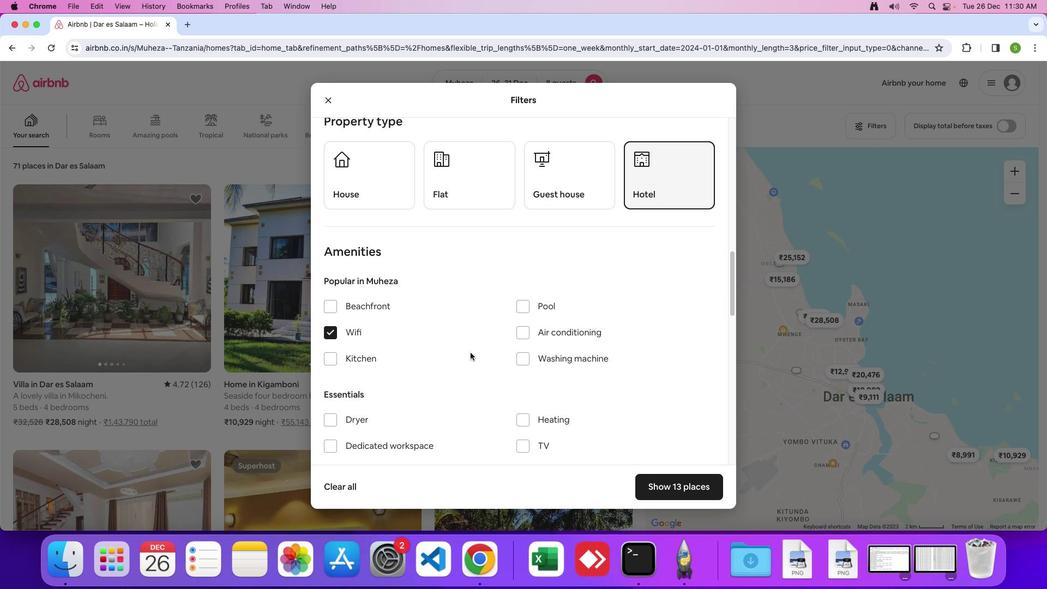 
Action: Mouse moved to (497, 346)
Screenshot: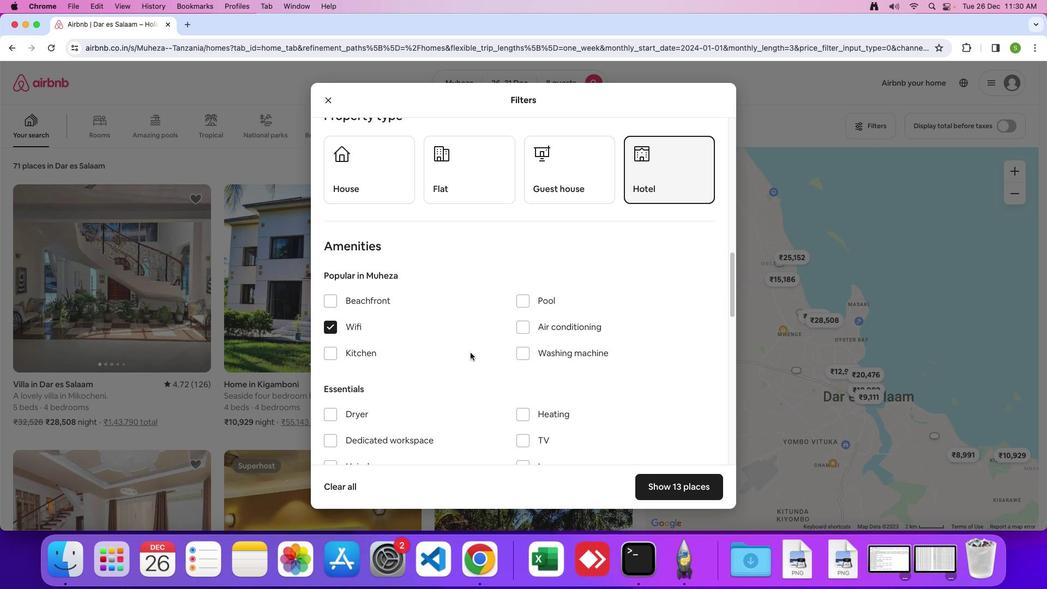 
Action: Mouse scrolled (497, 346) with delta (85, -17)
Screenshot: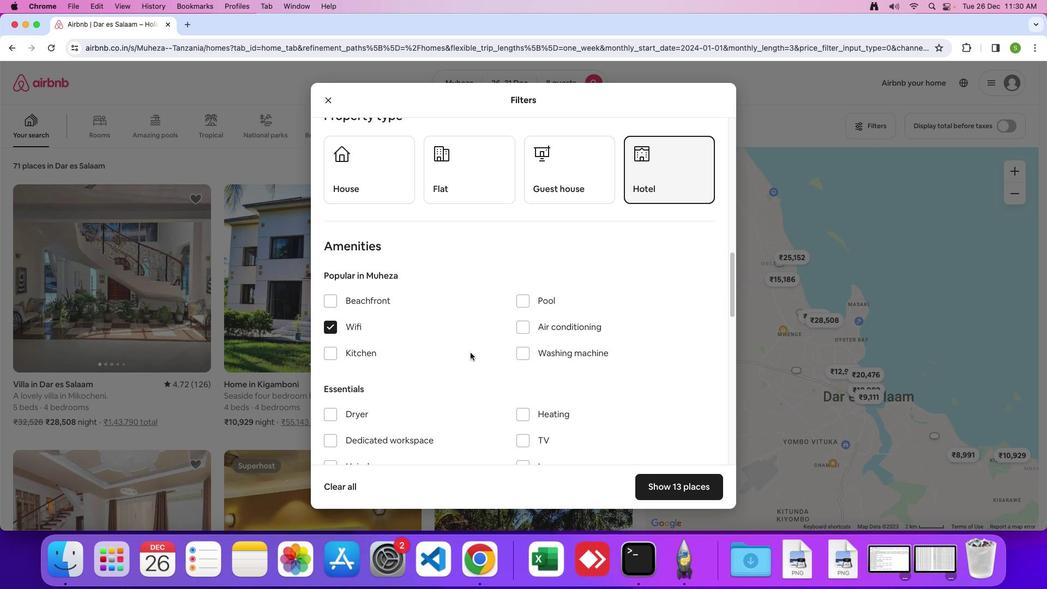 
Action: Mouse scrolled (497, 346) with delta (85, -17)
Screenshot: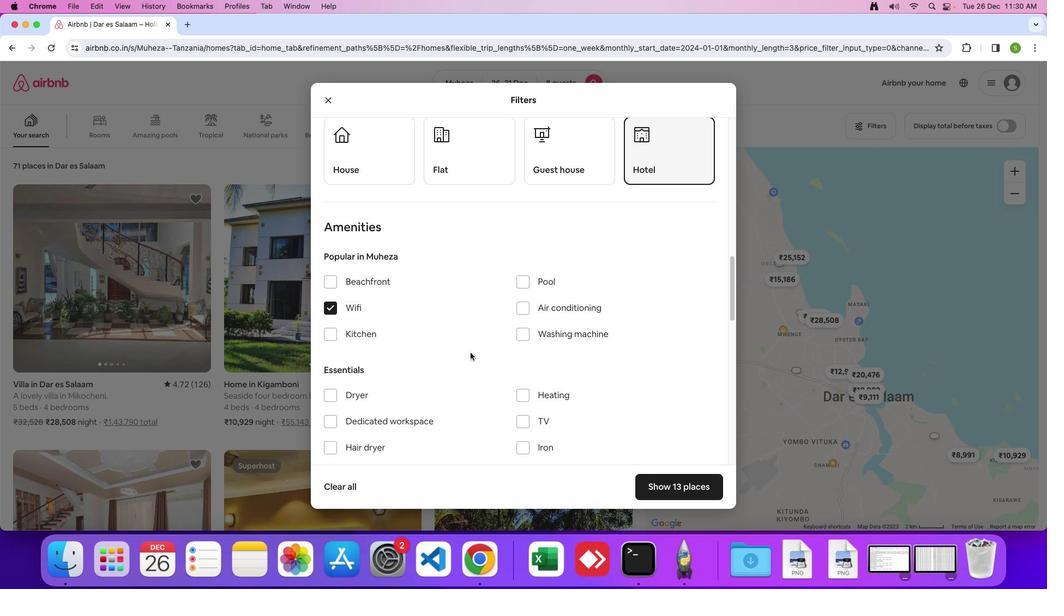 
Action: Mouse scrolled (497, 346) with delta (85, -17)
Screenshot: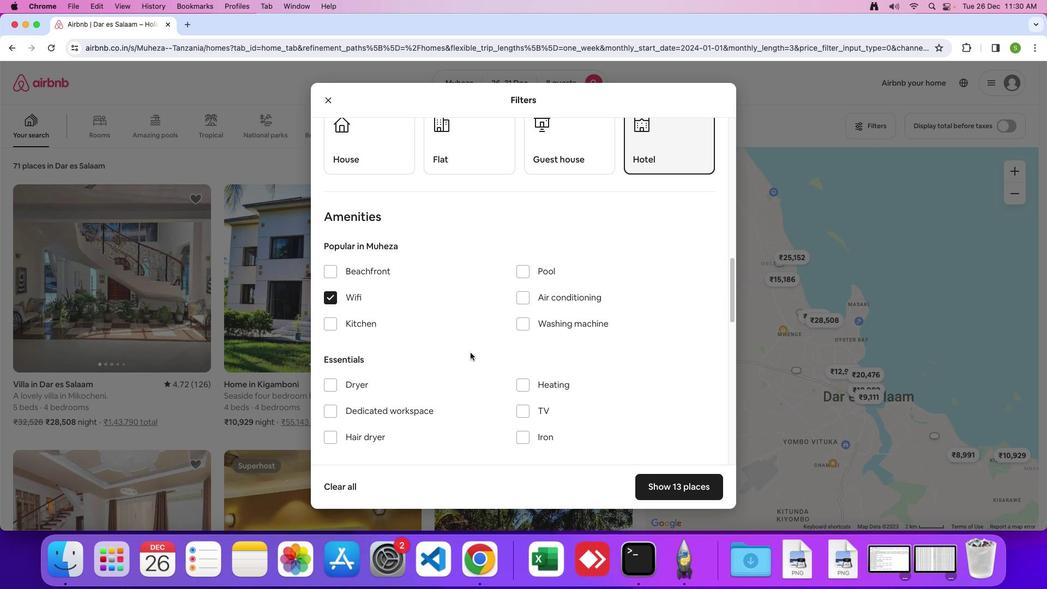 
Action: Mouse scrolled (497, 346) with delta (85, -18)
Screenshot: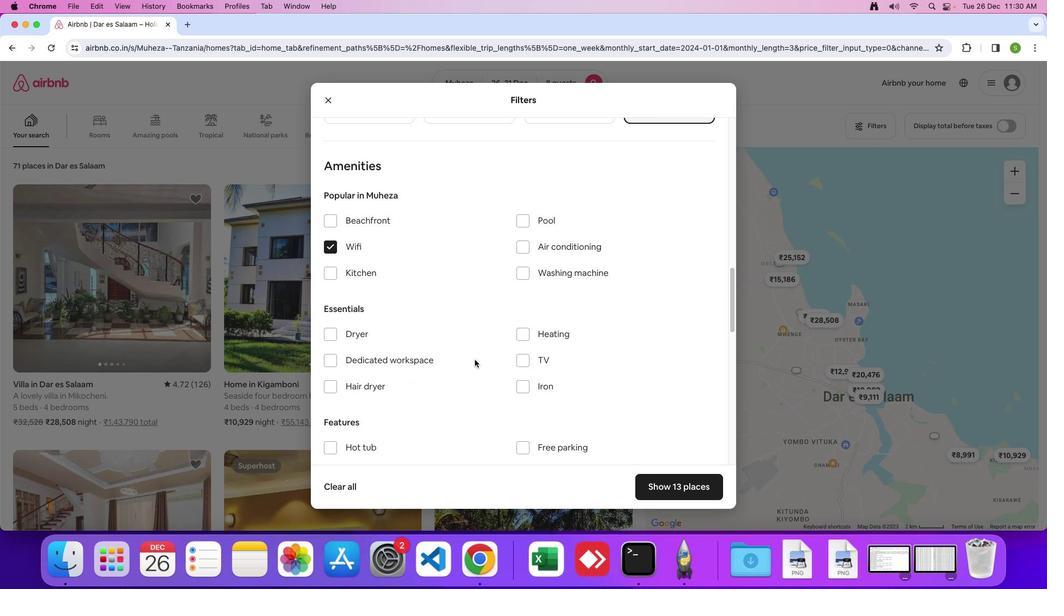 
Action: Mouse moved to (543, 314)
Screenshot: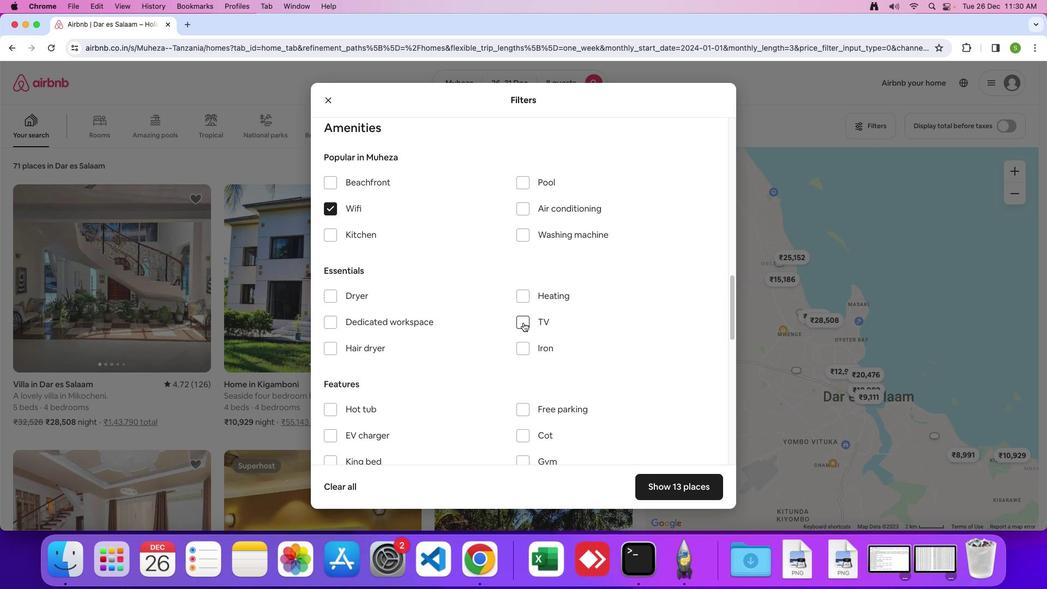 
Action: Mouse pressed left at (543, 314)
Screenshot: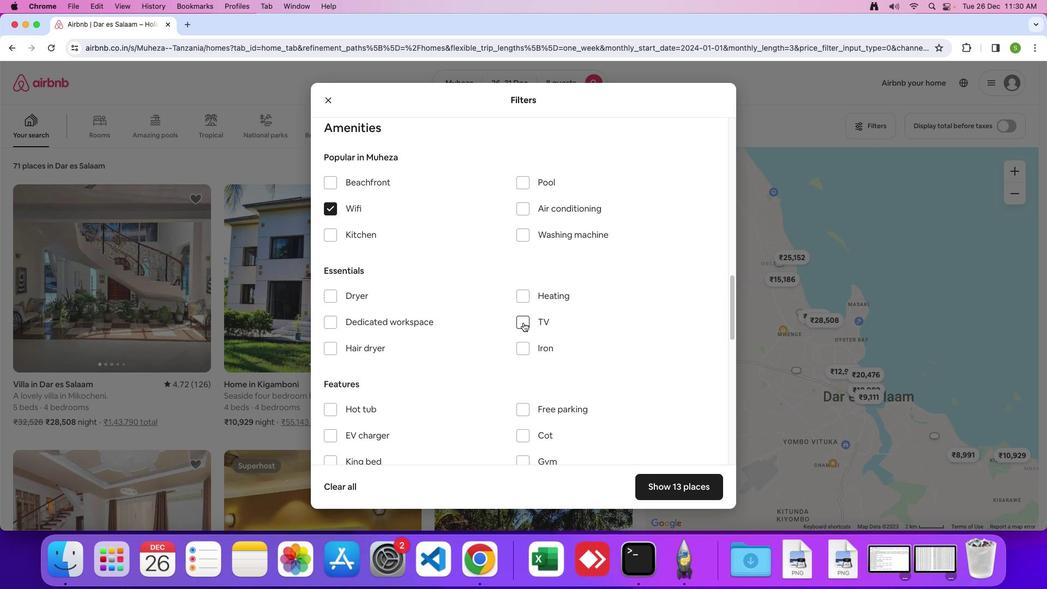 
Action: Mouse moved to (464, 329)
Screenshot: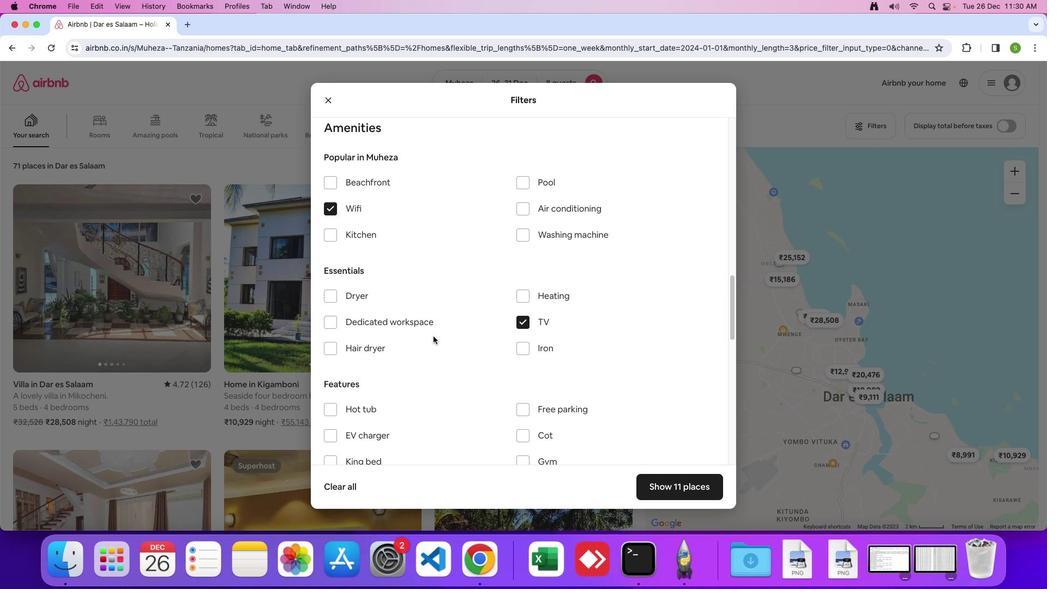 
Action: Mouse scrolled (464, 329) with delta (85, -17)
Screenshot: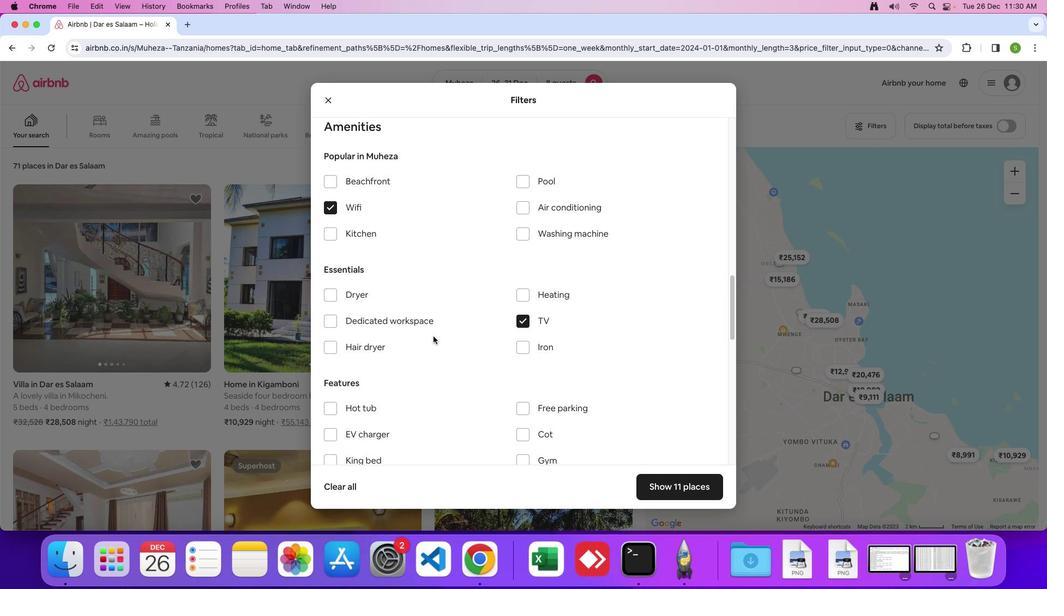 
Action: Mouse scrolled (464, 329) with delta (85, -17)
Screenshot: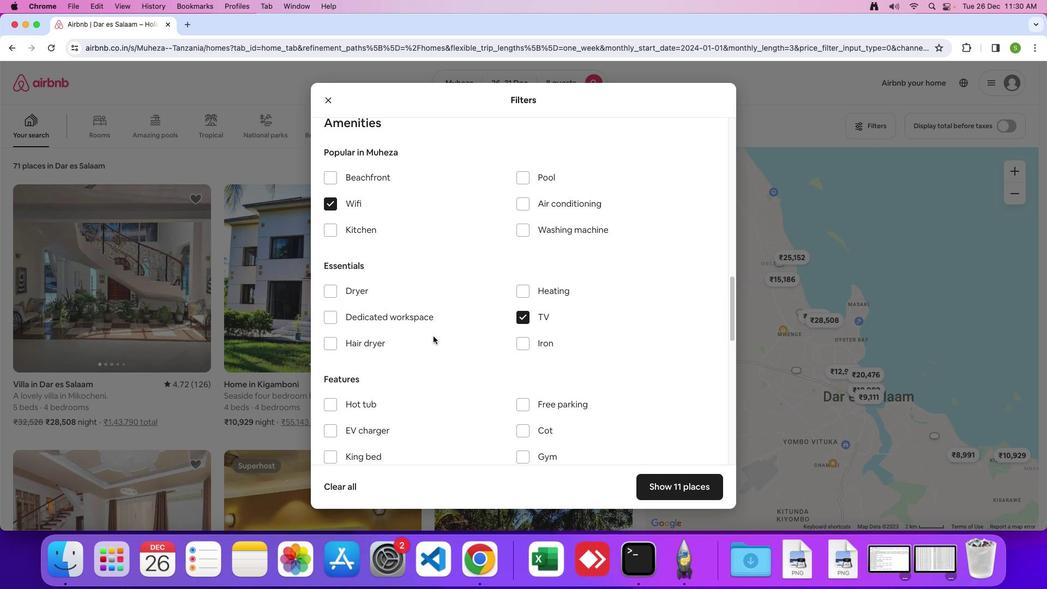 
Action: Mouse scrolled (464, 329) with delta (85, -17)
Screenshot: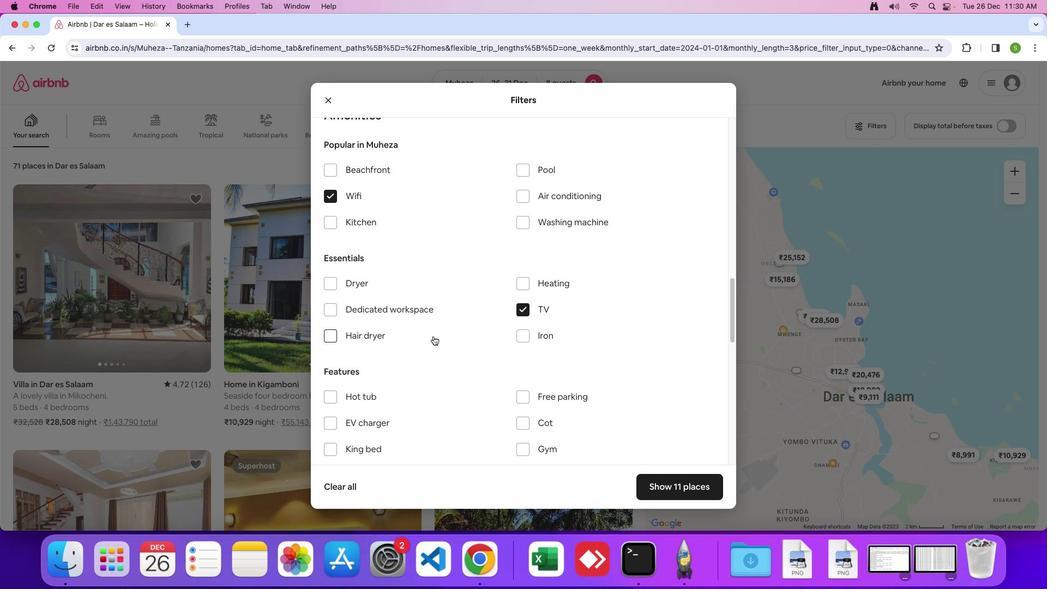
Action: Mouse scrolled (464, 329) with delta (85, -17)
Screenshot: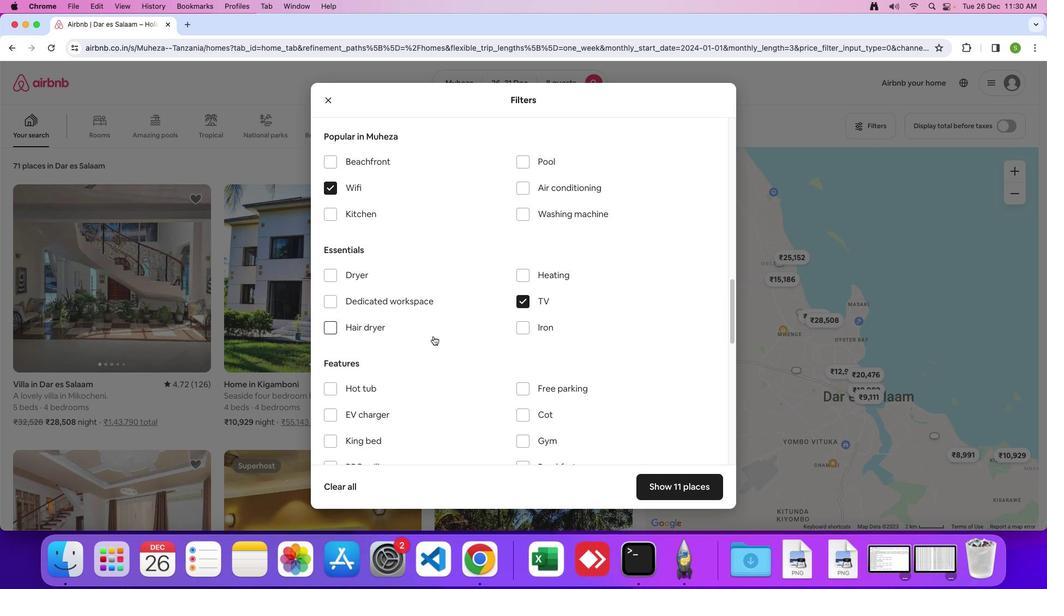 
Action: Mouse moved to (542, 380)
Screenshot: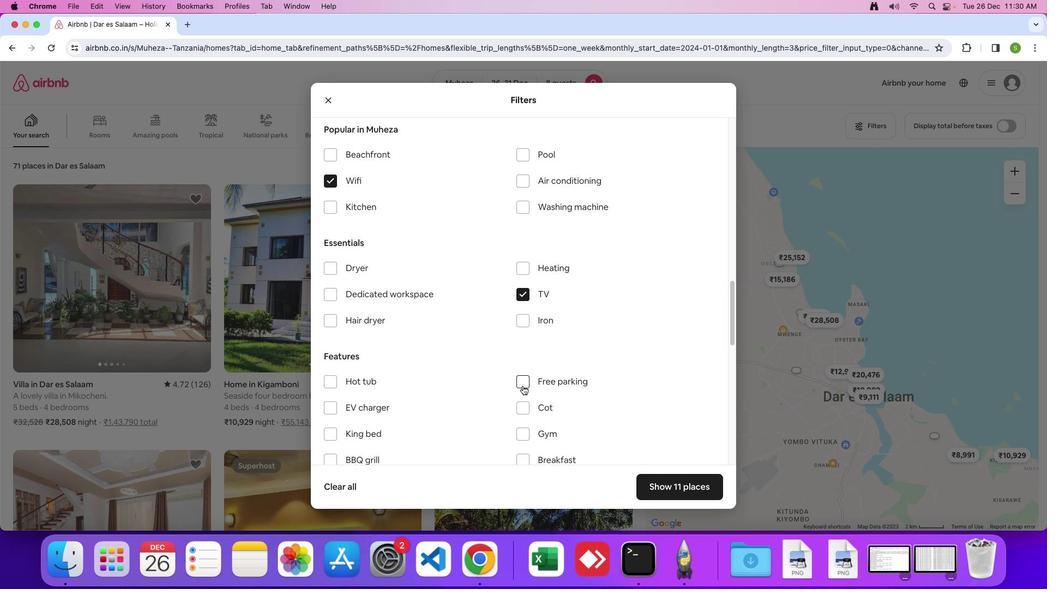 
Action: Mouse pressed left at (542, 380)
Screenshot: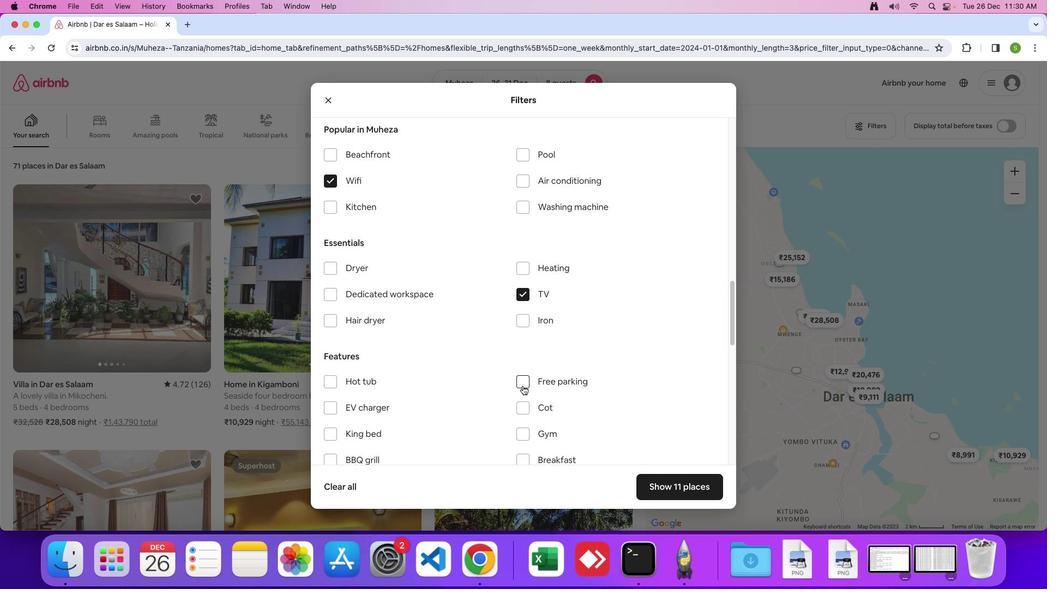 
Action: Mouse moved to (467, 366)
Screenshot: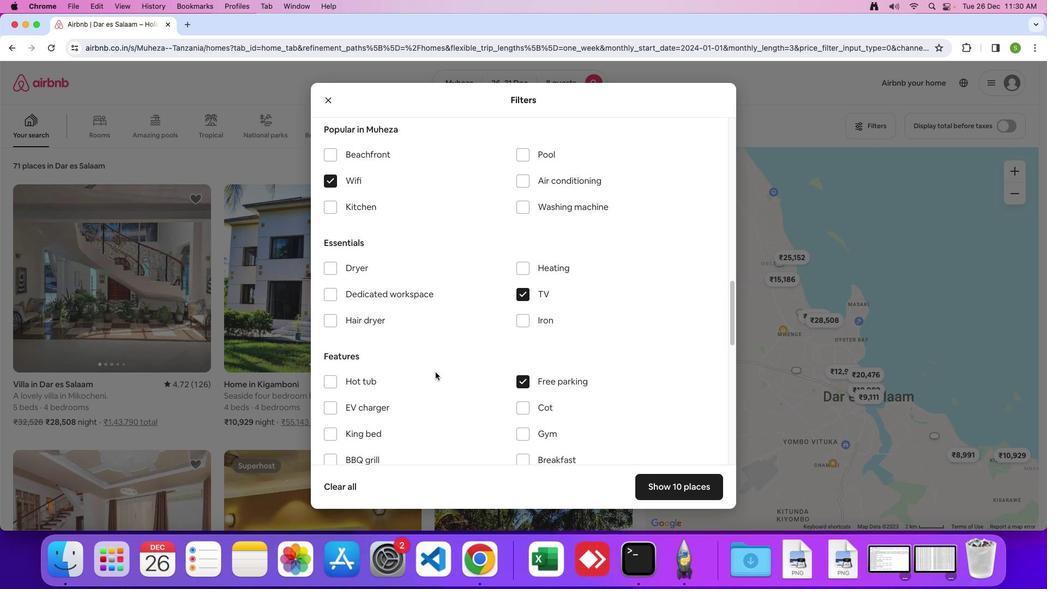 
Action: Mouse scrolled (467, 366) with delta (85, -17)
Screenshot: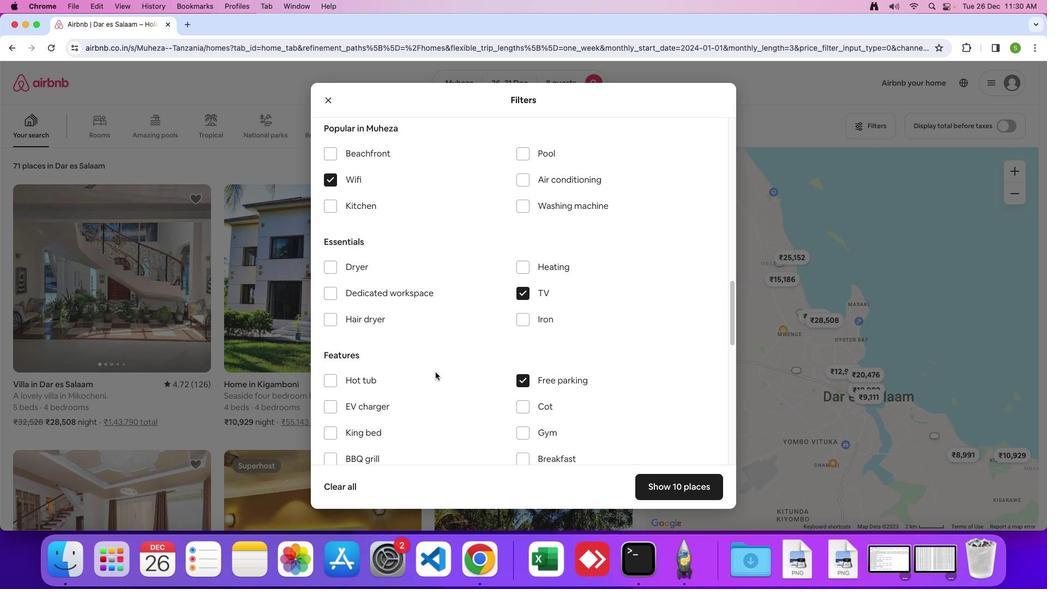 
Action: Mouse moved to (467, 365)
Screenshot: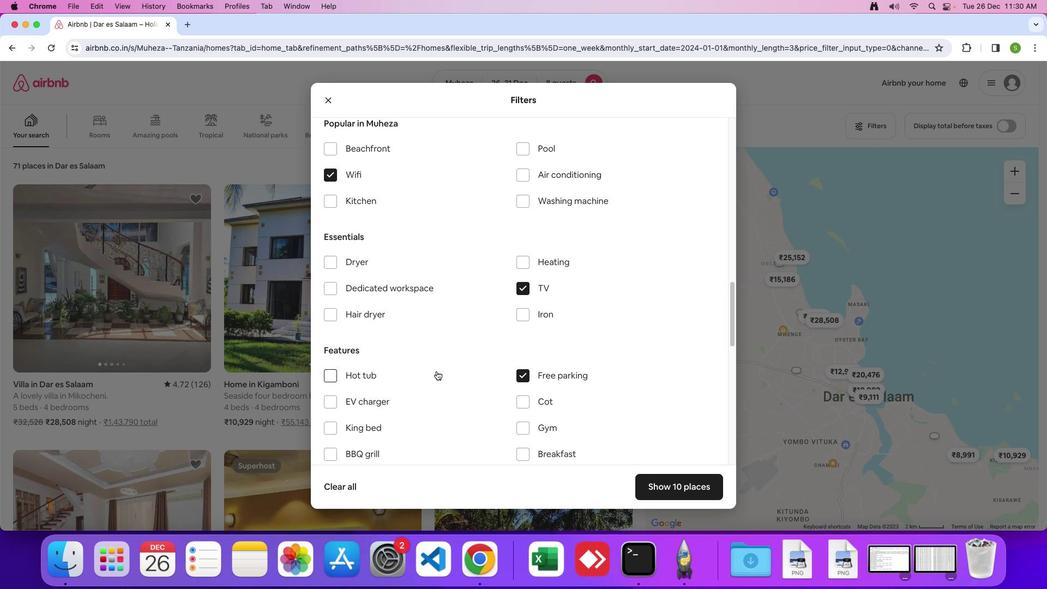 
Action: Mouse scrolled (467, 365) with delta (85, -17)
Screenshot: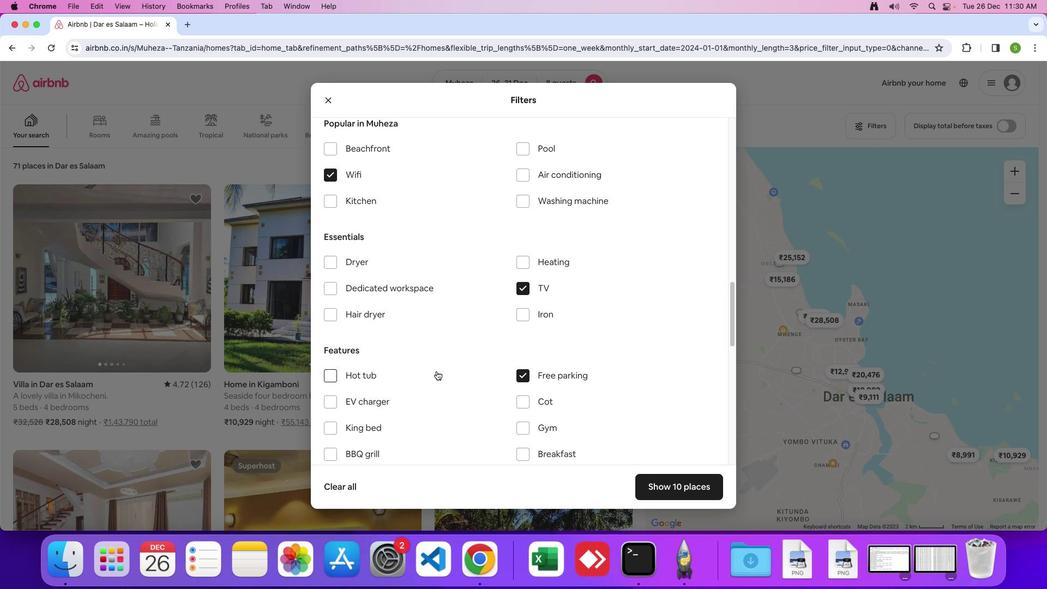 
Action: Mouse moved to (467, 365)
Screenshot: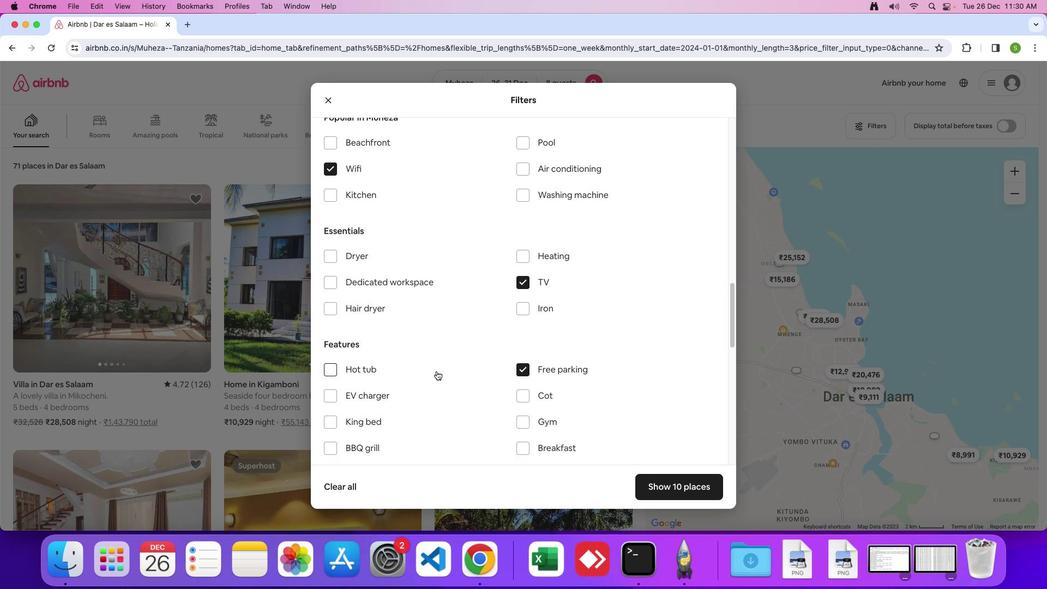 
Action: Mouse scrolled (467, 365) with delta (85, -17)
Screenshot: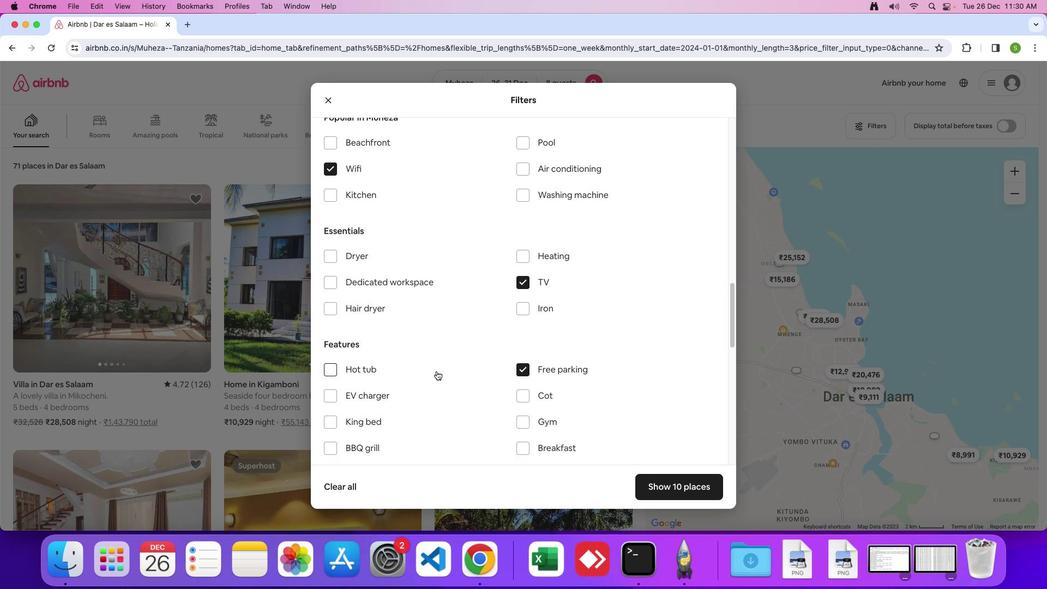 
Action: Mouse moved to (467, 365)
Screenshot: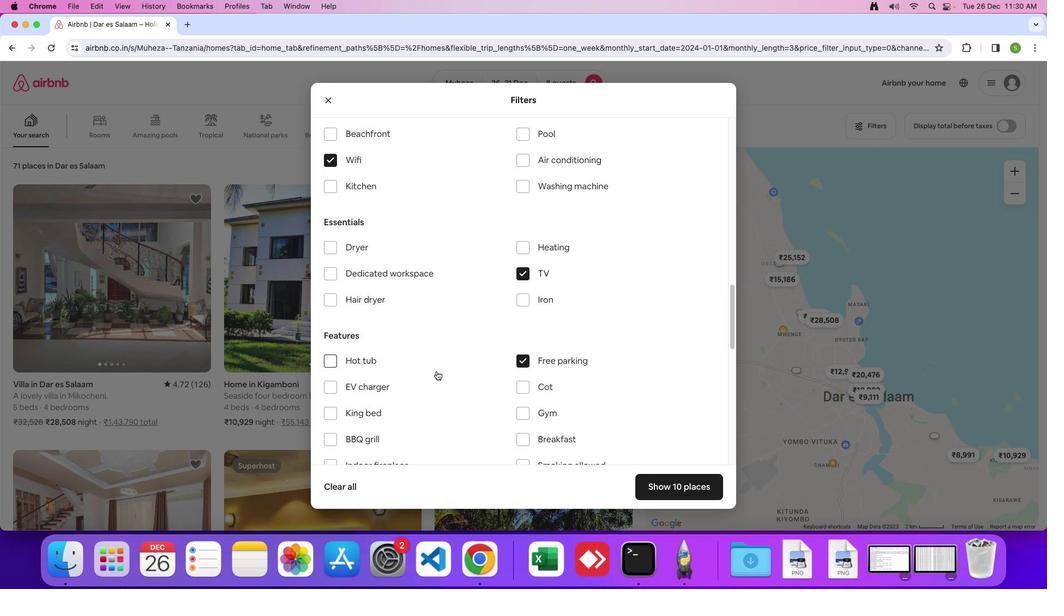 
Action: Mouse scrolled (467, 365) with delta (85, -18)
Screenshot: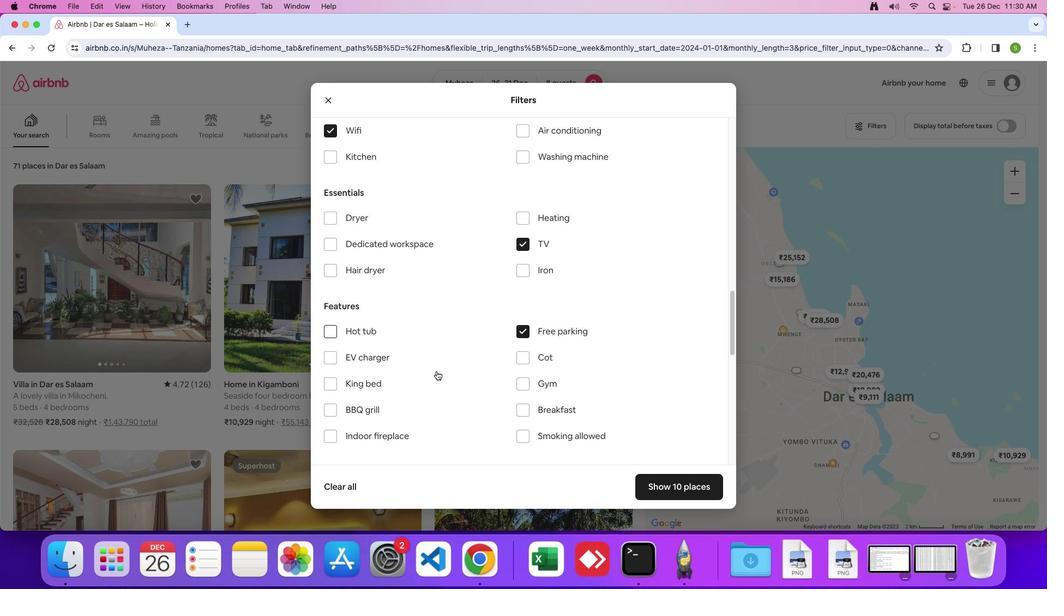
Action: Mouse moved to (467, 365)
Screenshot: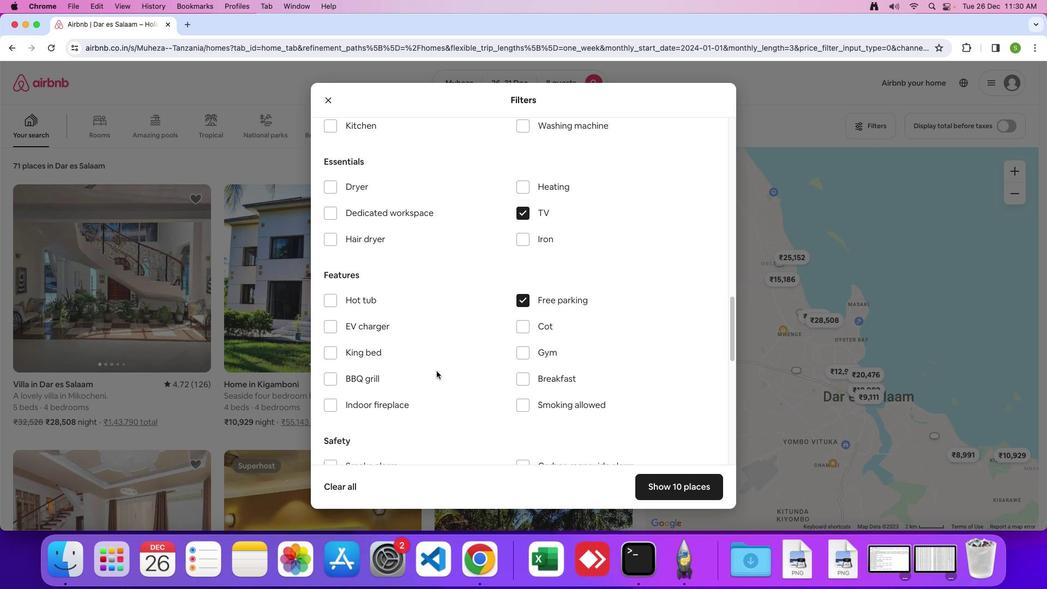 
Action: Mouse scrolled (467, 365) with delta (85, -17)
Screenshot: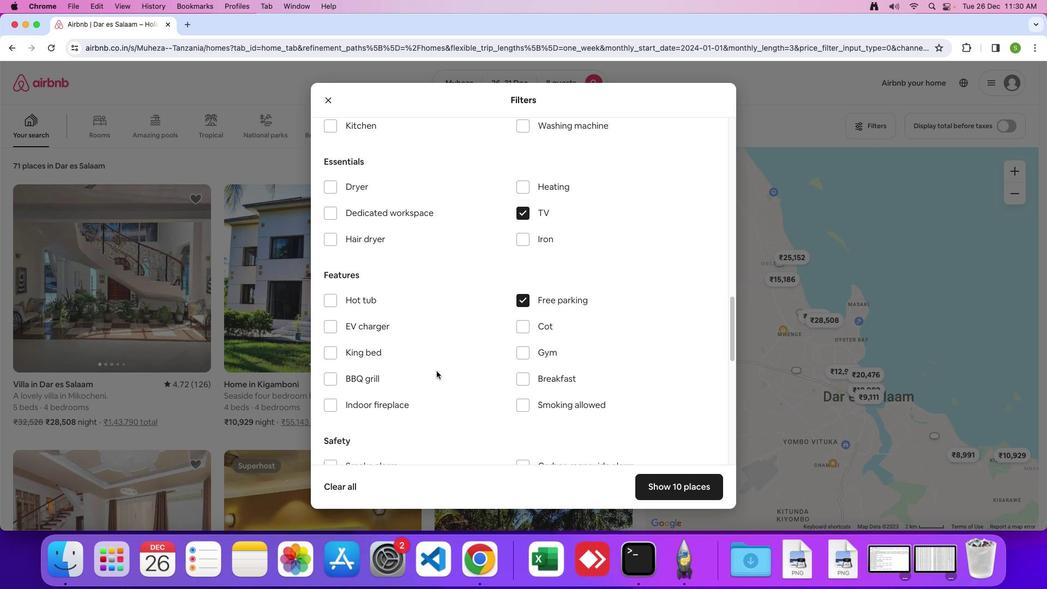 
Action: Mouse scrolled (467, 365) with delta (85, -17)
Screenshot: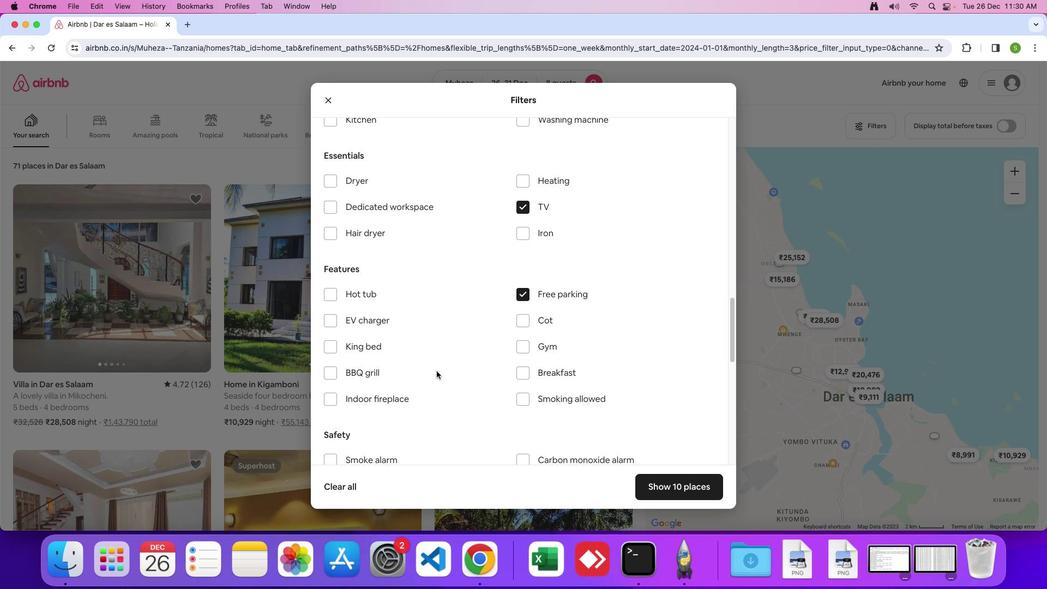 
Action: Mouse moved to (543, 332)
Screenshot: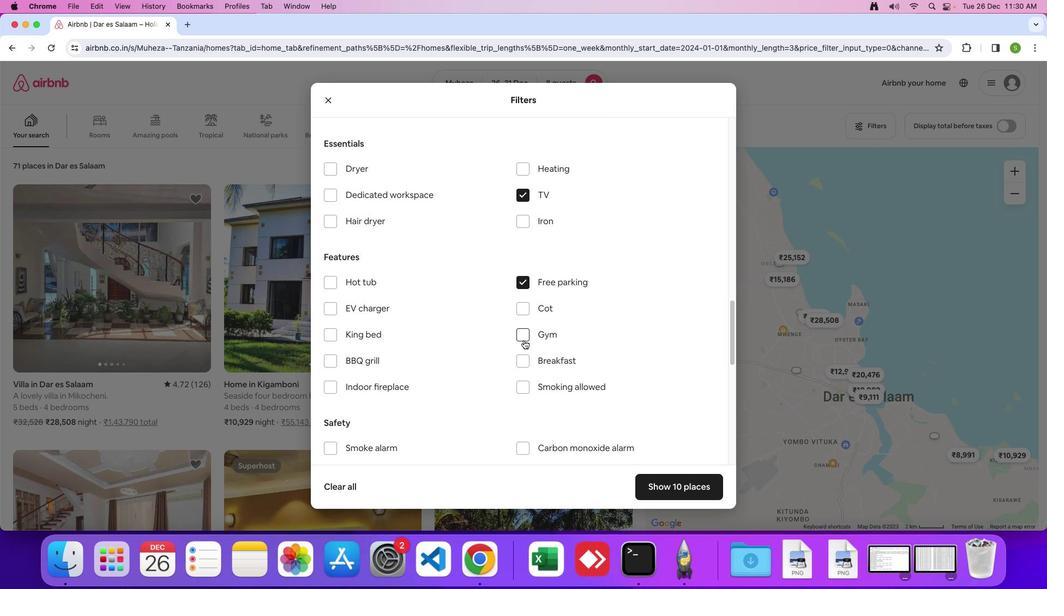 
Action: Mouse pressed left at (543, 332)
Screenshot: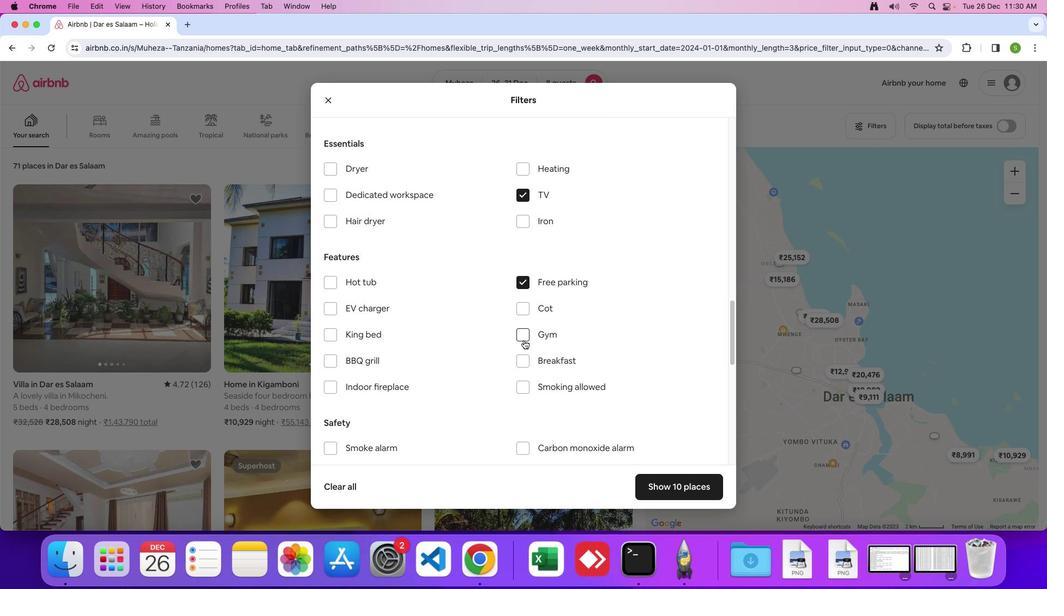 
Action: Mouse moved to (543, 360)
Screenshot: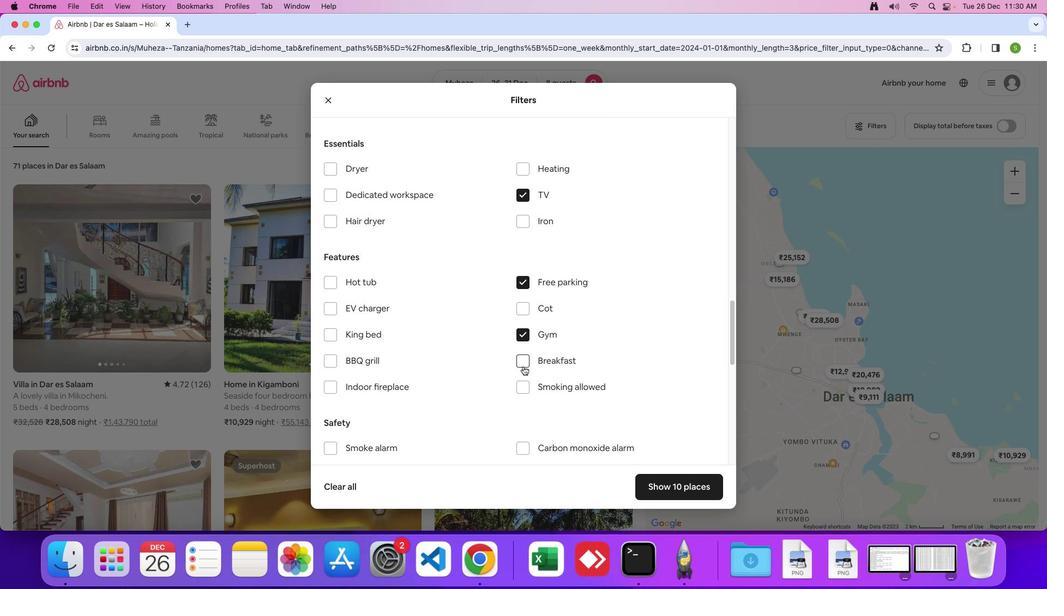
Action: Mouse pressed left at (543, 360)
Screenshot: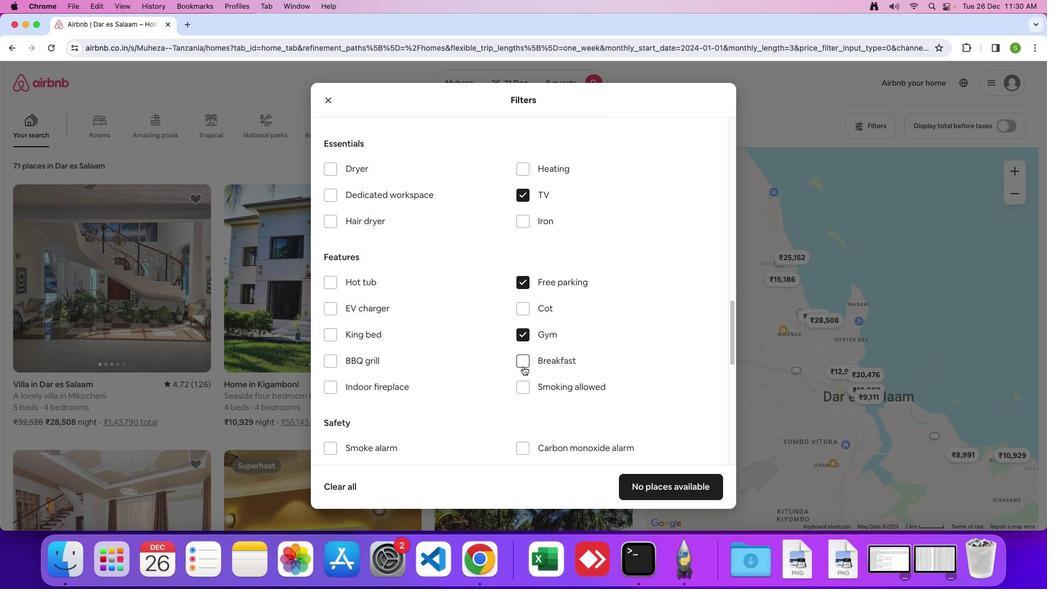 
Action: Mouse moved to (493, 362)
Screenshot: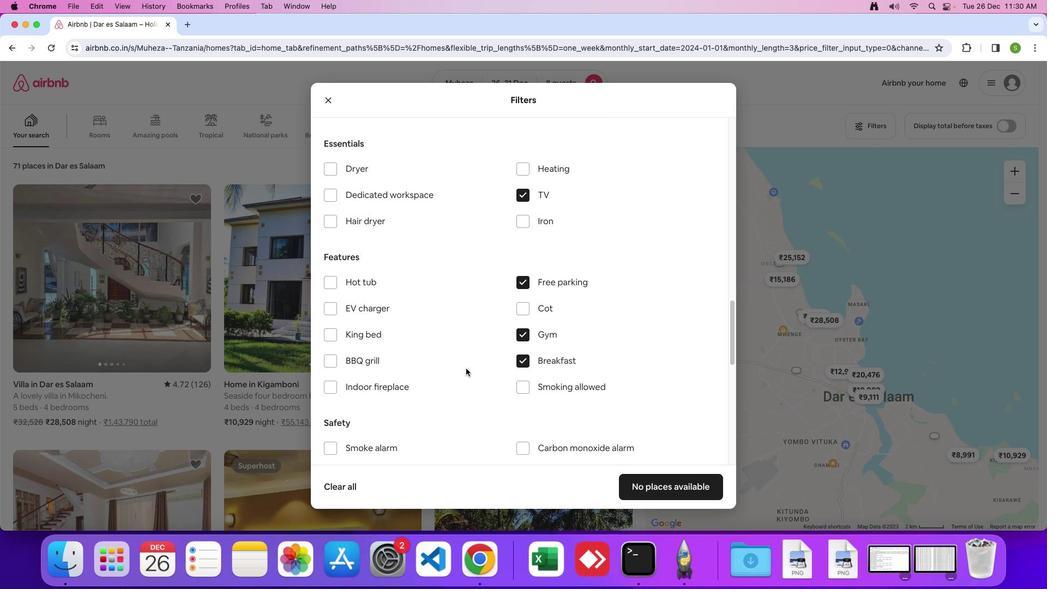 
Action: Mouse scrolled (493, 362) with delta (85, -17)
Screenshot: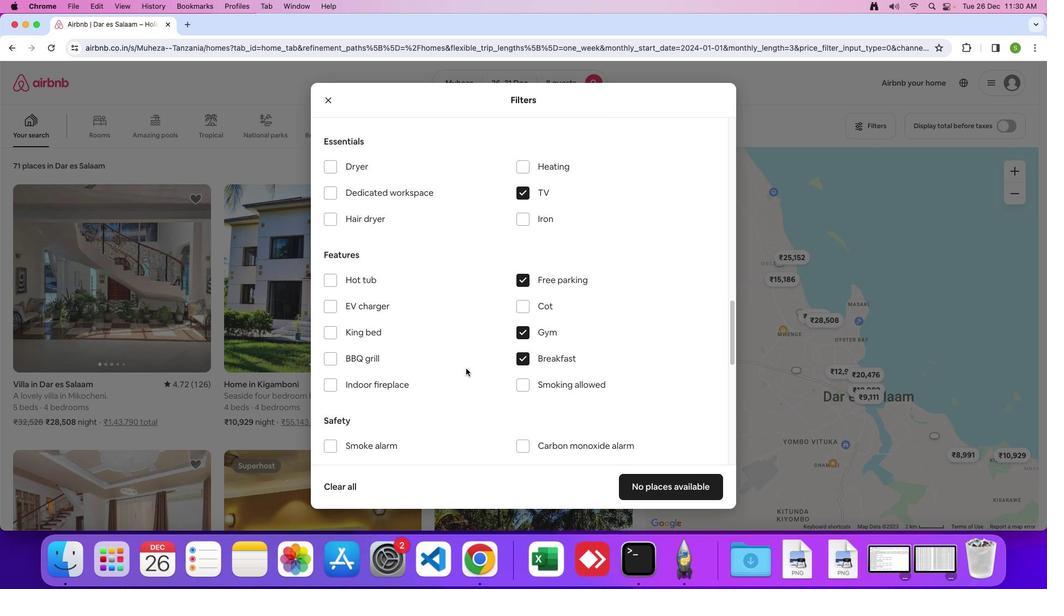 
Action: Mouse scrolled (493, 362) with delta (85, -17)
Screenshot: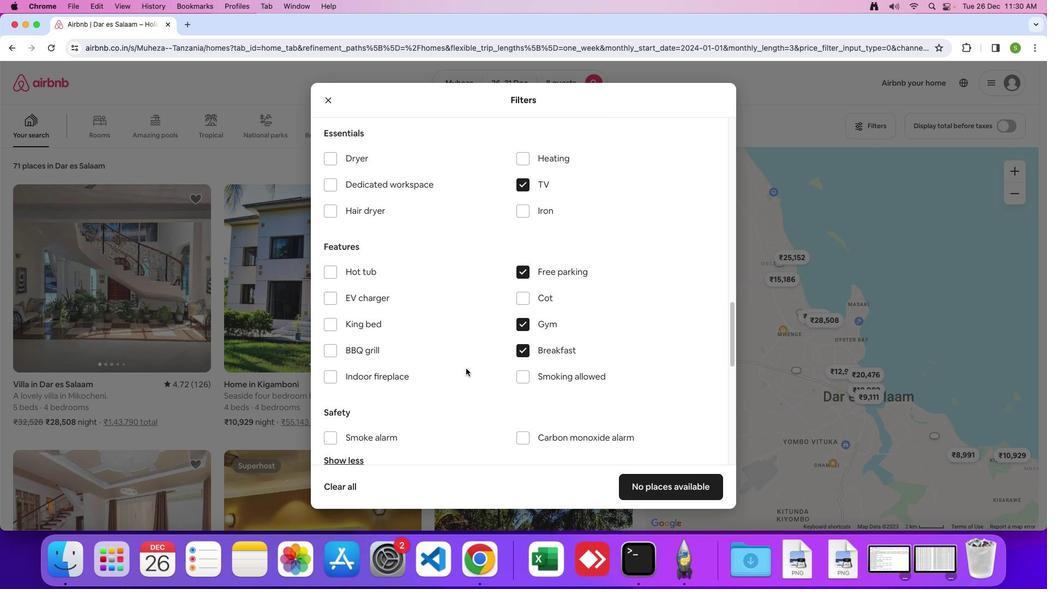 
Action: Mouse scrolled (493, 362) with delta (85, -17)
Screenshot: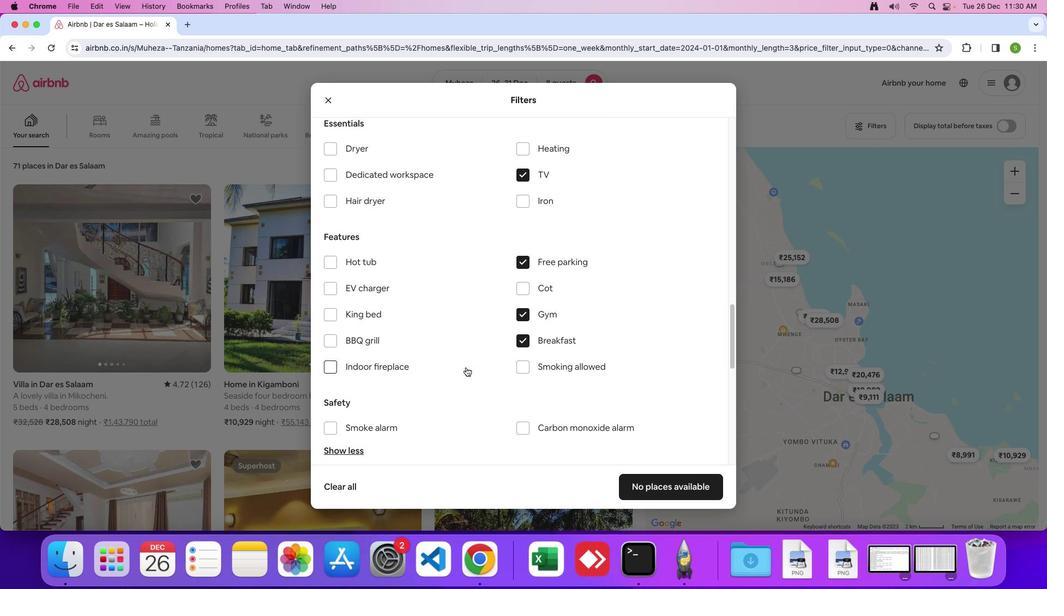 
Action: Mouse moved to (493, 361)
Screenshot: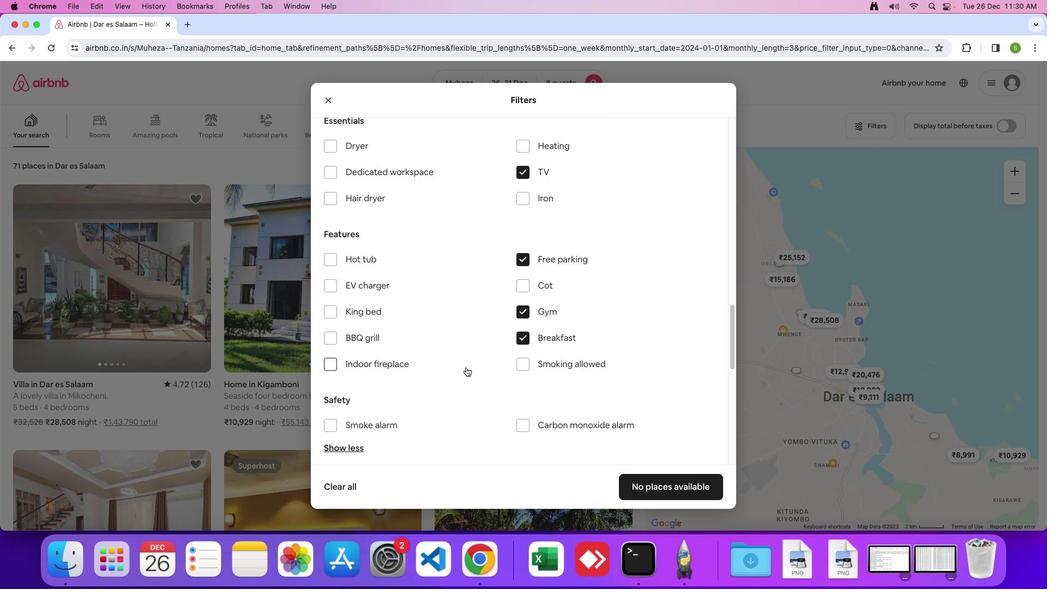 
Action: Mouse scrolled (493, 361) with delta (85, -17)
Screenshot: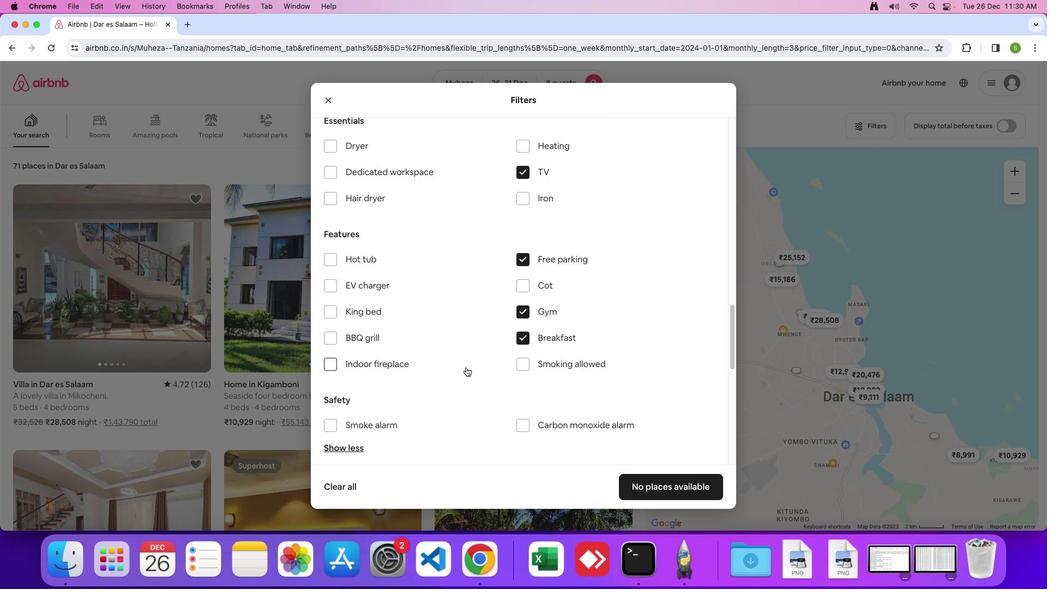 
Action: Mouse moved to (493, 361)
Screenshot: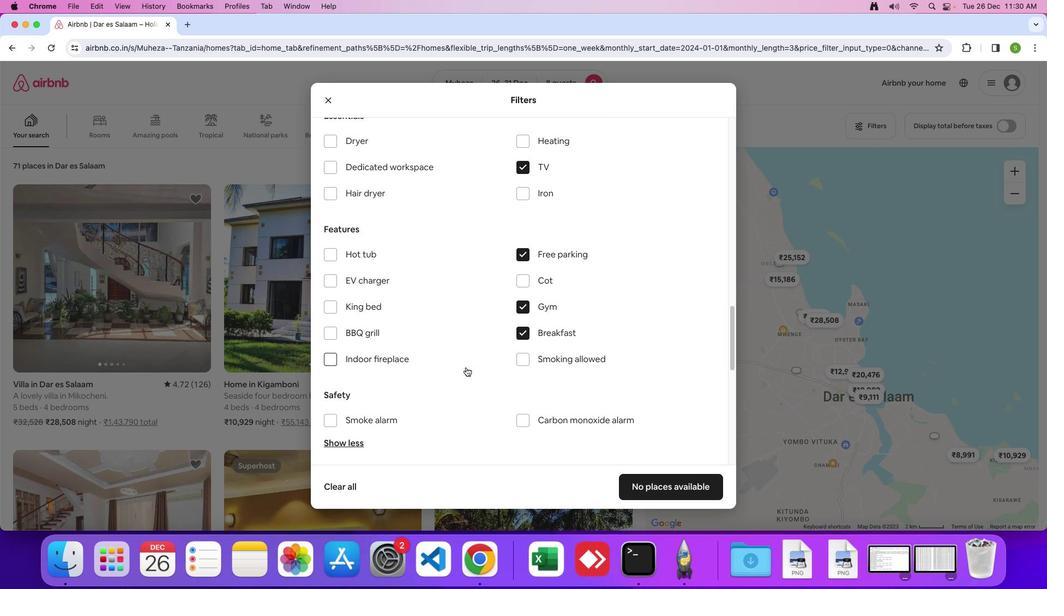 
Action: Mouse scrolled (493, 361) with delta (85, -17)
Screenshot: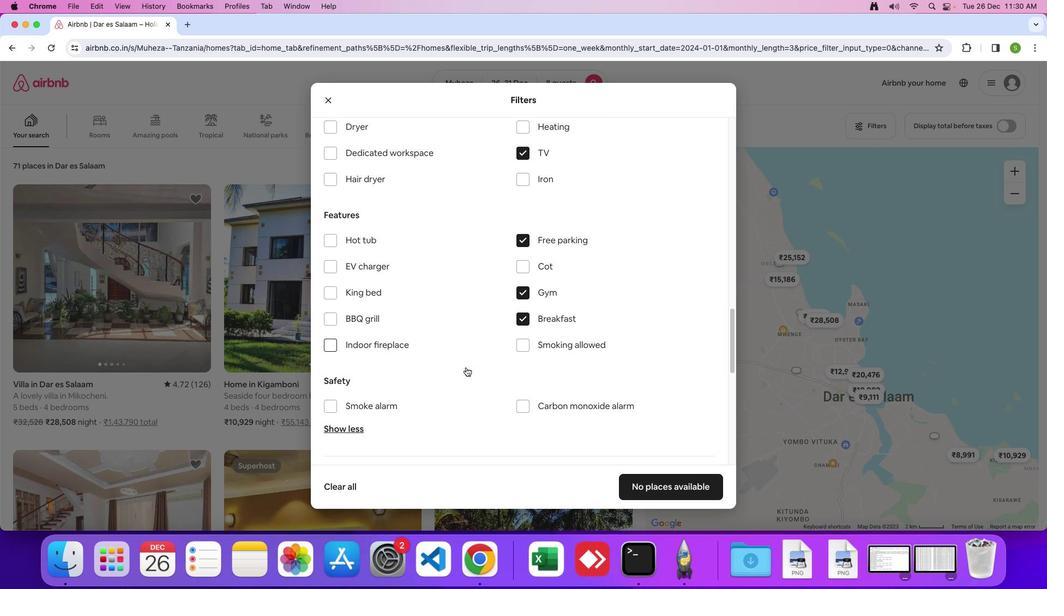 
Action: Mouse scrolled (493, 361) with delta (85, -17)
Screenshot: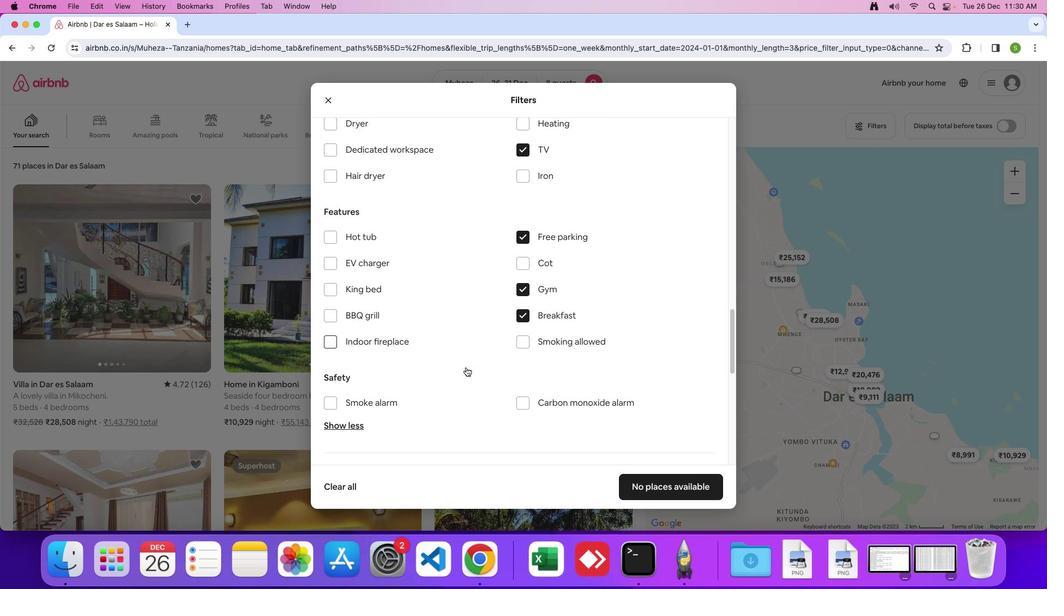 
Action: Mouse scrolled (493, 361) with delta (85, -17)
Screenshot: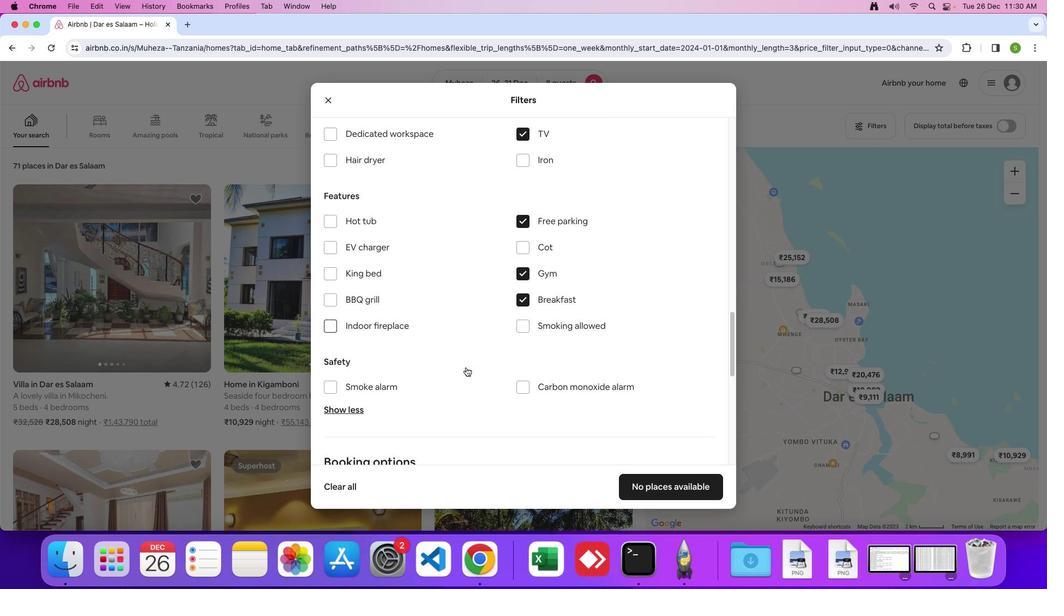 
Action: Mouse scrolled (493, 361) with delta (85, -17)
Screenshot: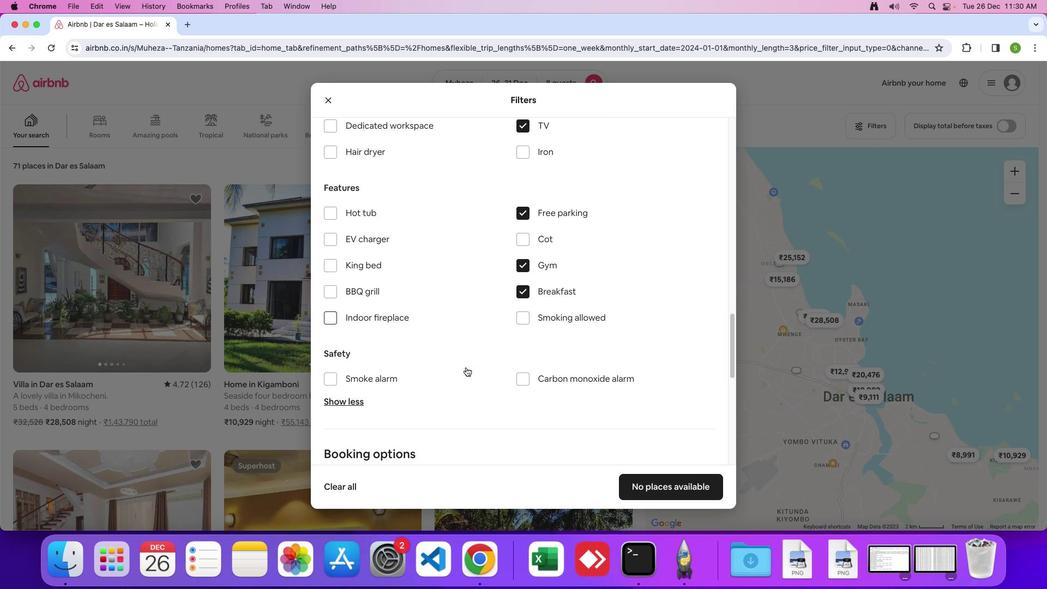 
Action: Mouse scrolled (493, 361) with delta (85, -17)
Screenshot: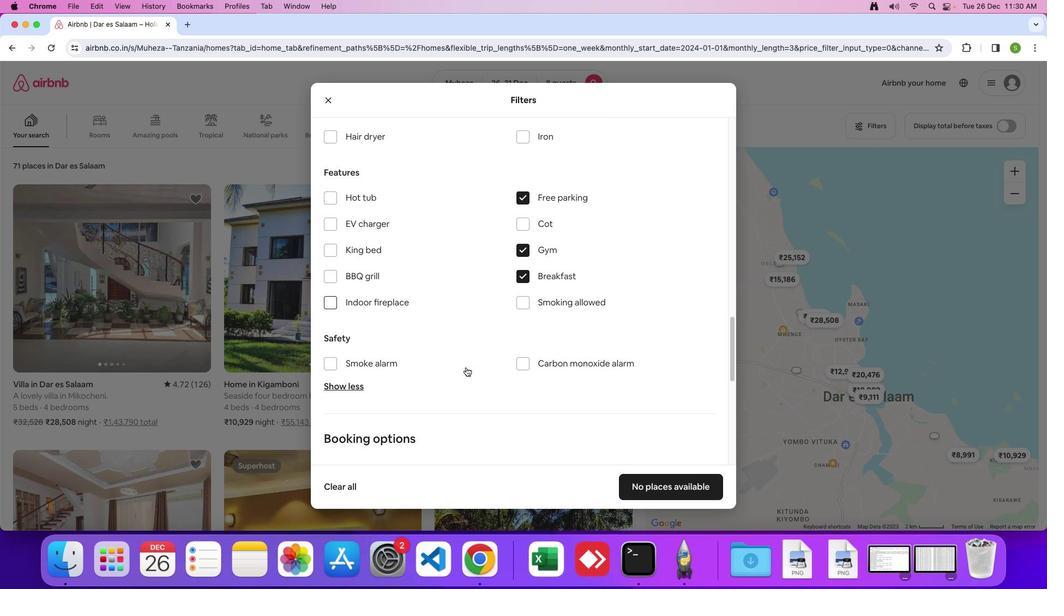 
Action: Mouse scrolled (493, 361) with delta (85, -17)
Screenshot: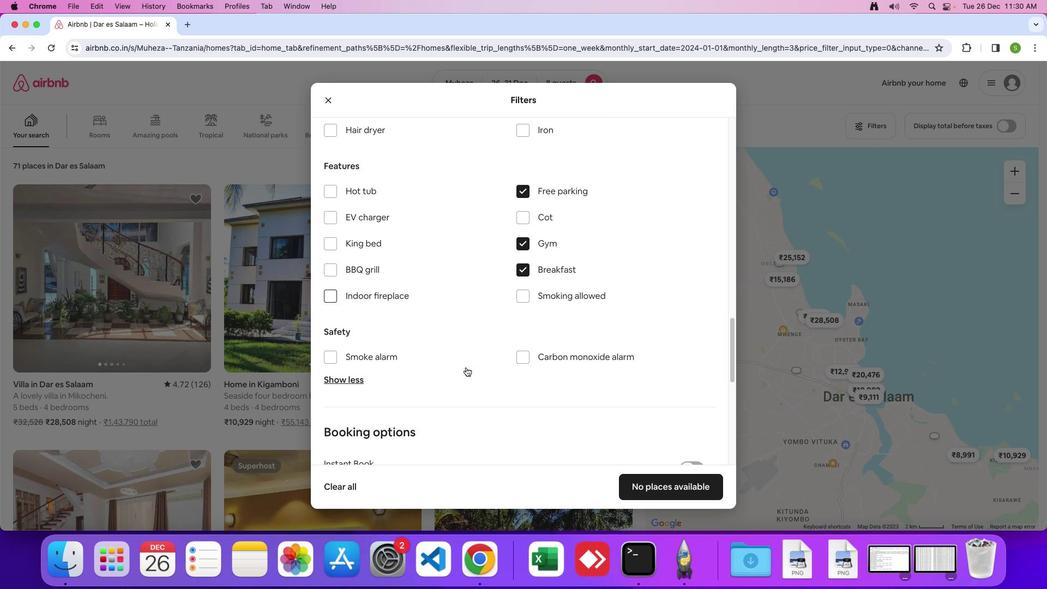 
Action: Mouse scrolled (493, 361) with delta (85, -17)
Screenshot: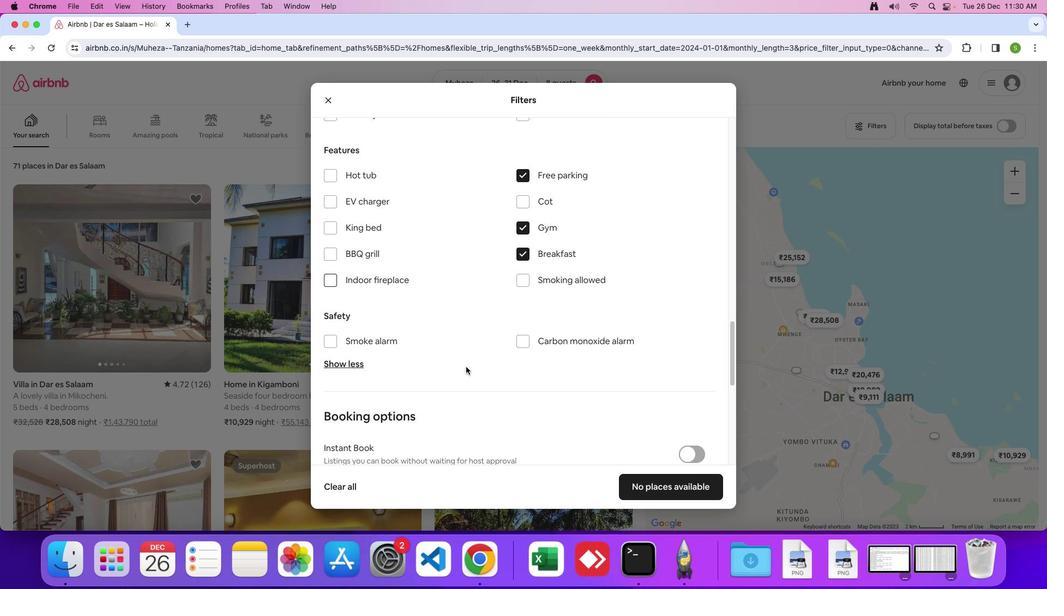 
Action: Mouse scrolled (493, 361) with delta (85, -17)
Screenshot: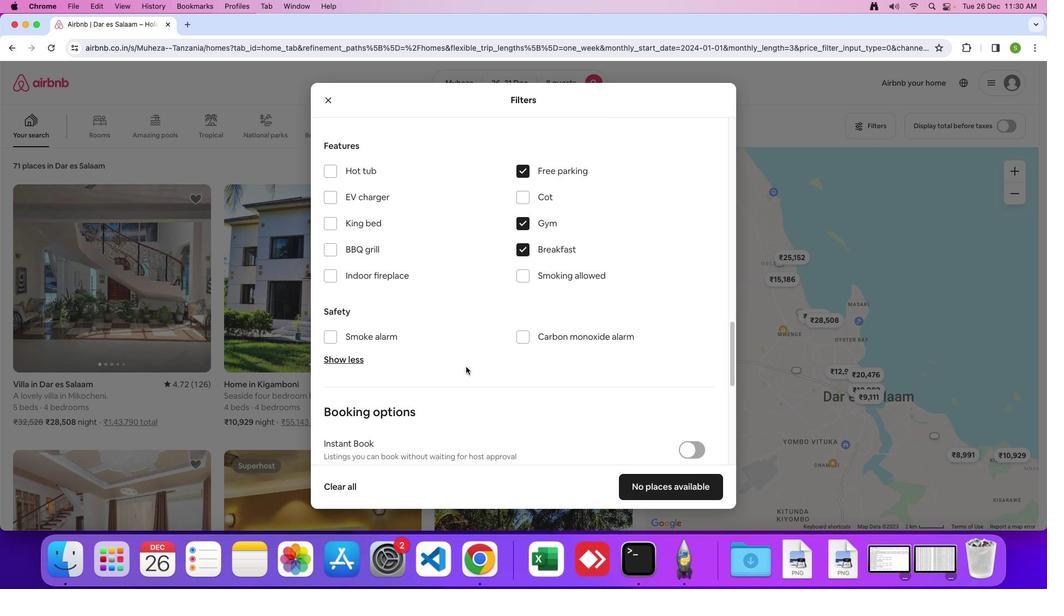 
Action: Mouse moved to (493, 361)
Screenshot: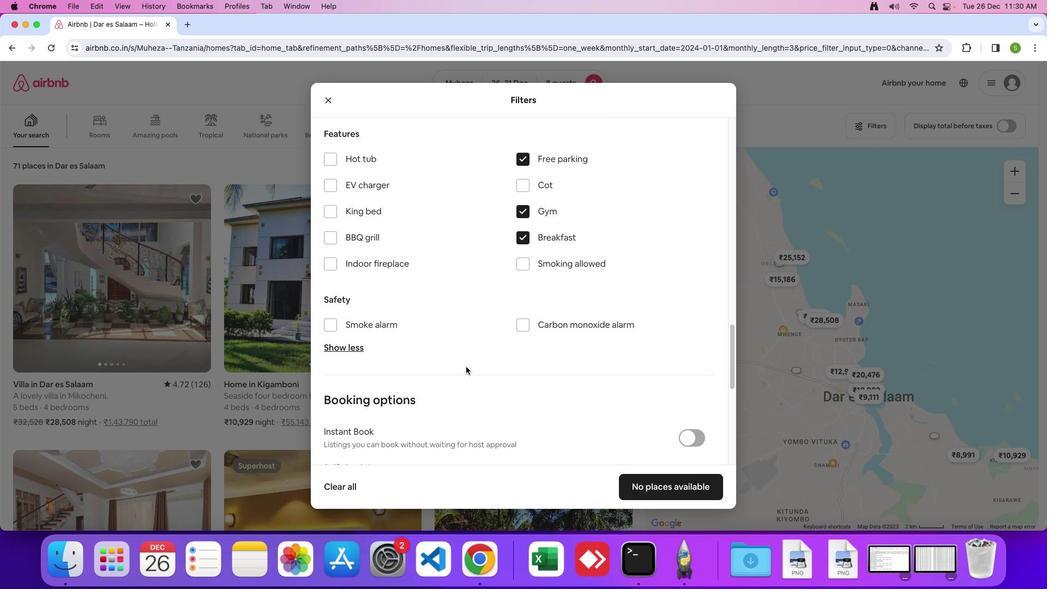 
Action: Mouse scrolled (493, 361) with delta (85, -17)
Screenshot: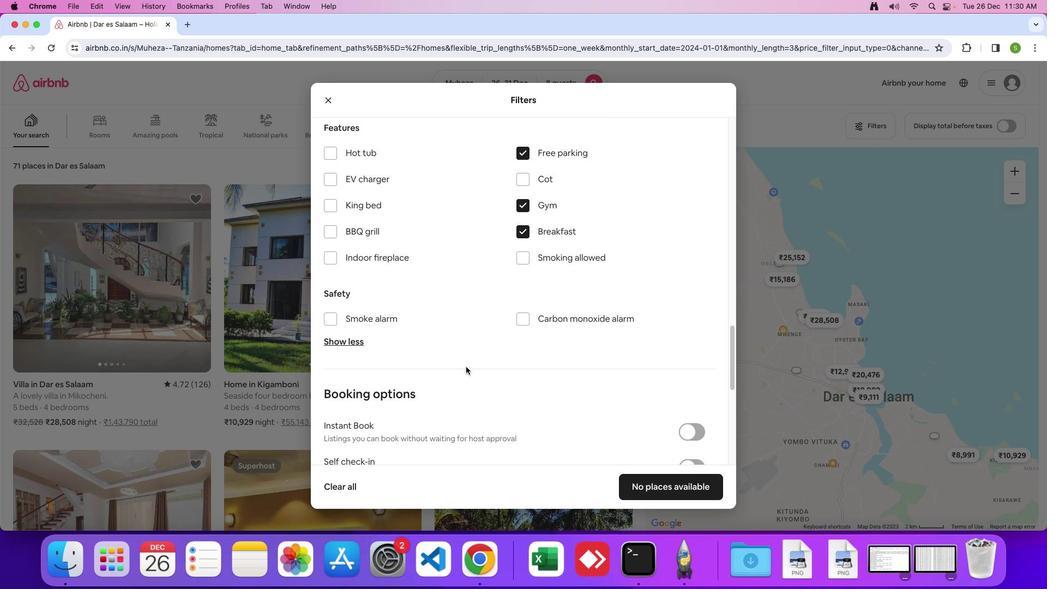 
Action: Mouse scrolled (493, 361) with delta (85, -17)
Screenshot: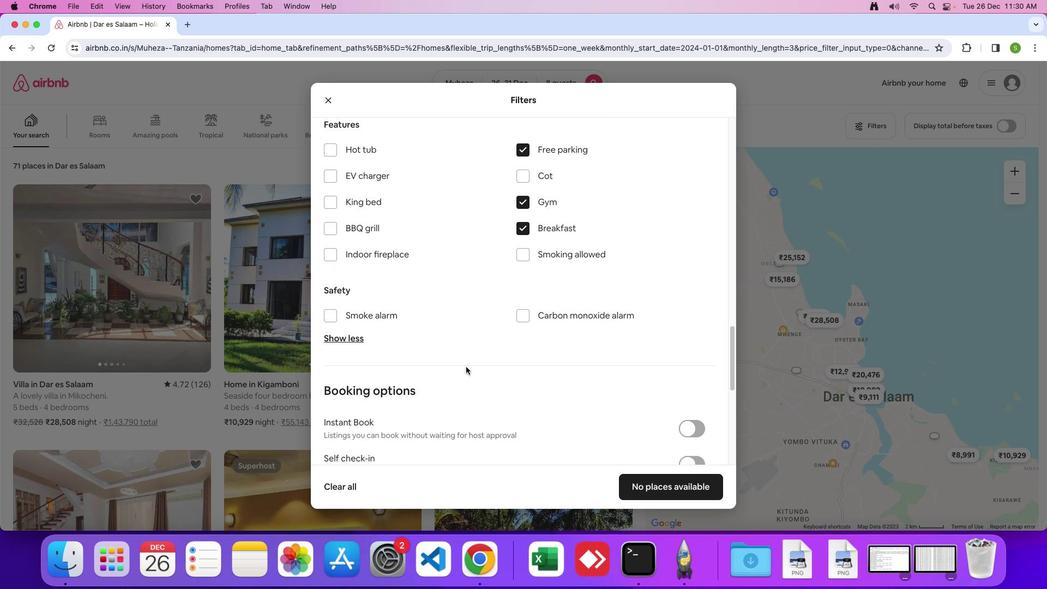 
Action: Mouse scrolled (493, 361) with delta (85, -18)
Screenshot: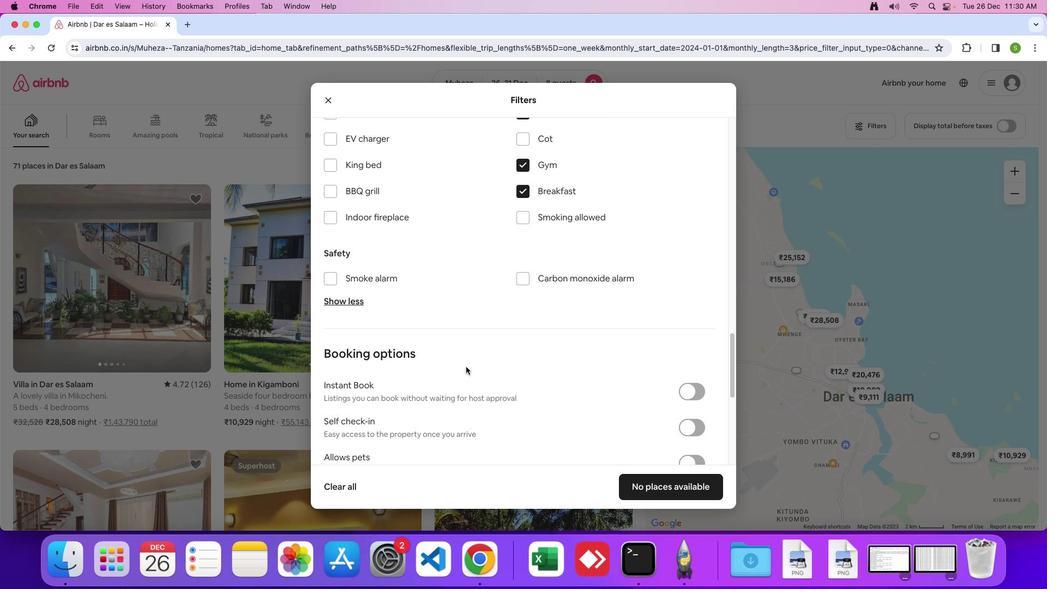 
Action: Mouse scrolled (493, 361) with delta (85, -17)
Screenshot: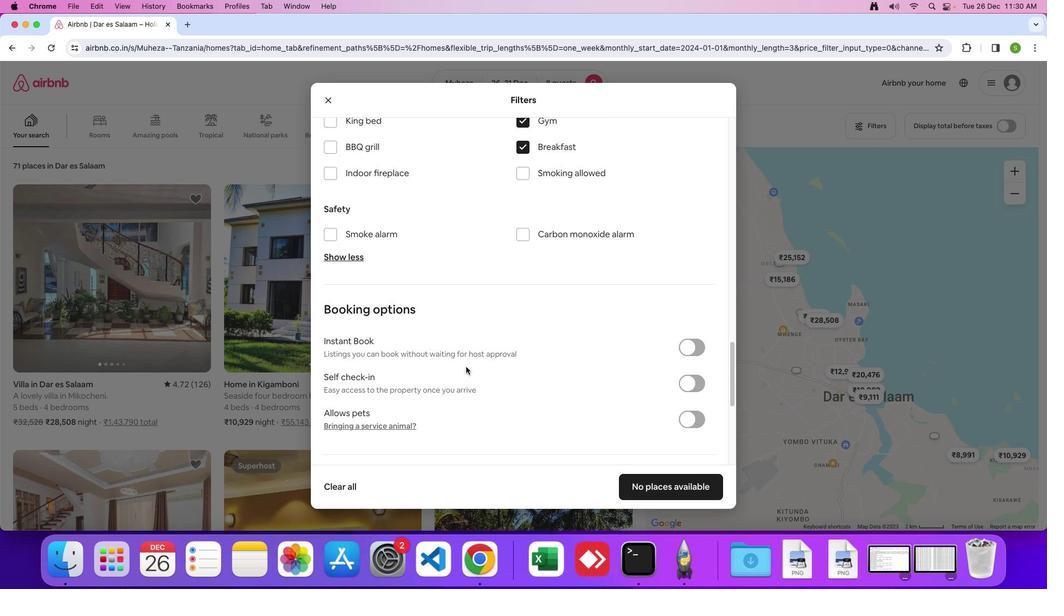 
Action: Mouse scrolled (493, 361) with delta (85, -17)
Screenshot: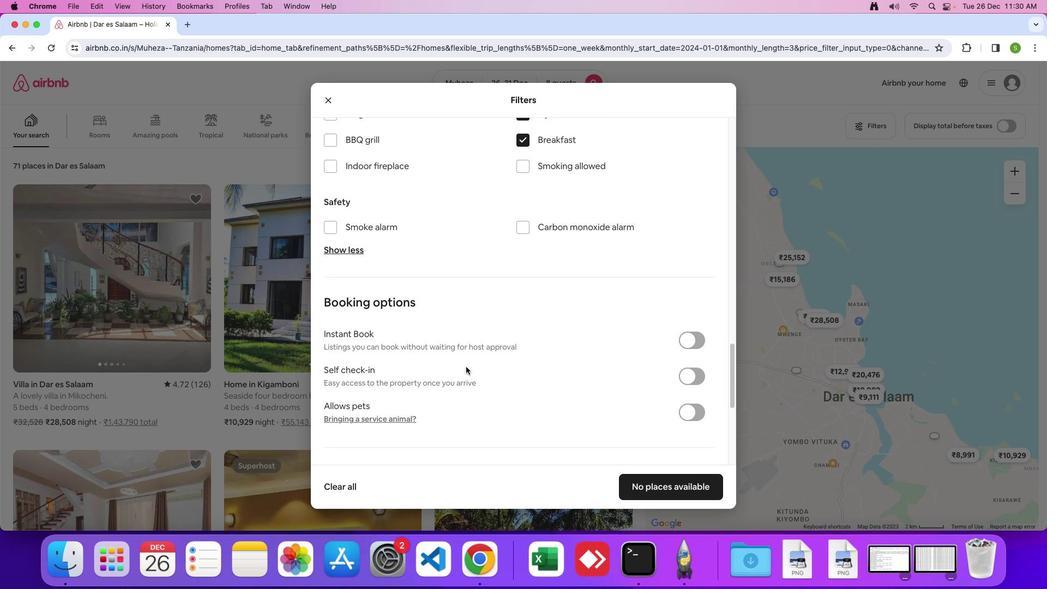
Action: Mouse scrolled (493, 361) with delta (85, -17)
Screenshot: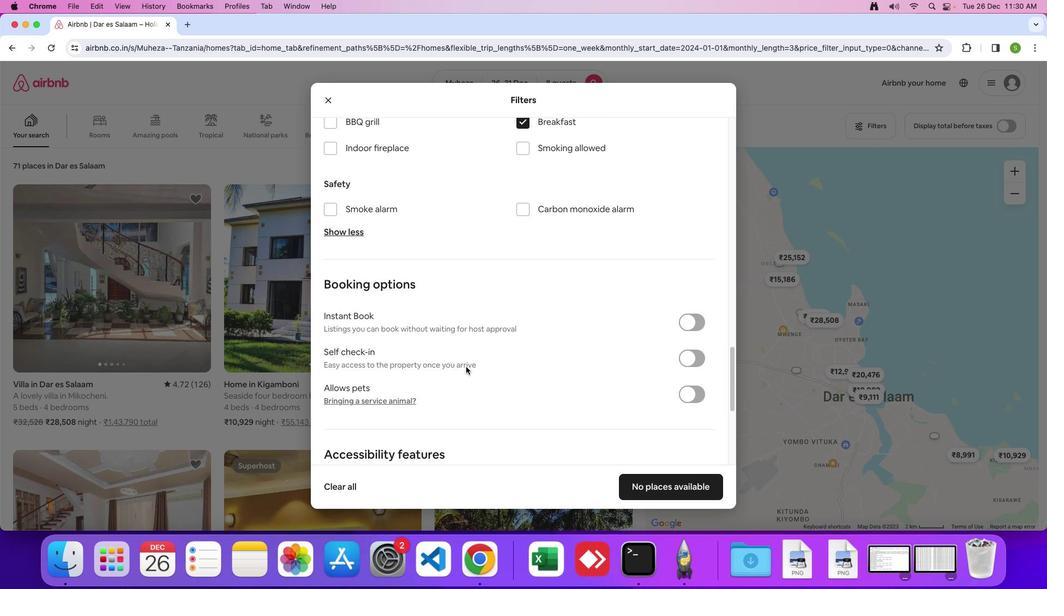 
Action: Mouse scrolled (493, 361) with delta (85, -17)
Screenshot: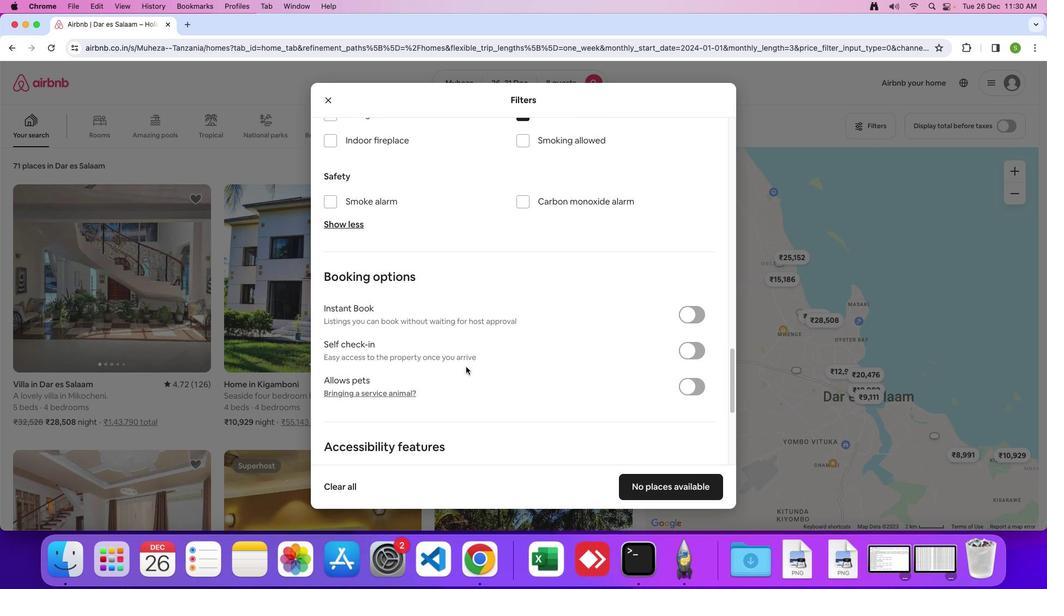 
Action: Mouse scrolled (493, 361) with delta (85, -17)
Screenshot: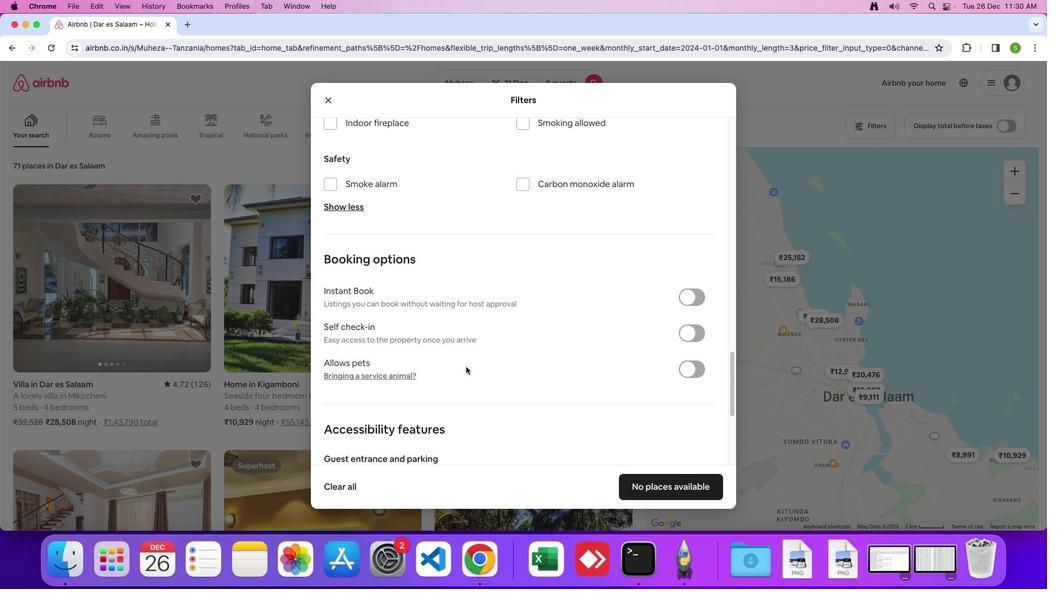 
Action: Mouse scrolled (493, 361) with delta (85, -17)
Screenshot: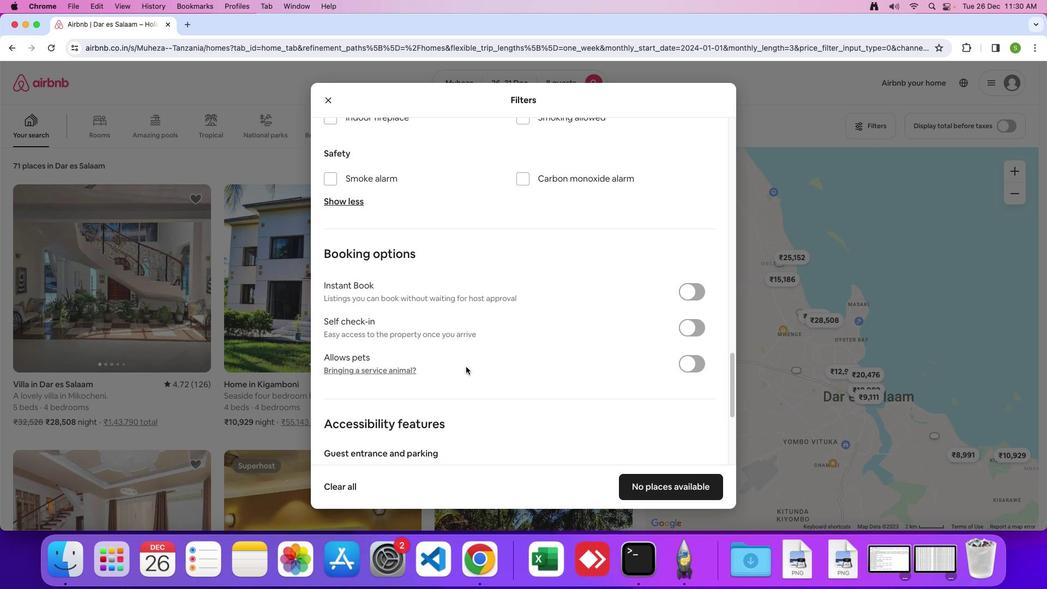 
Action: Mouse moved to (493, 360)
Screenshot: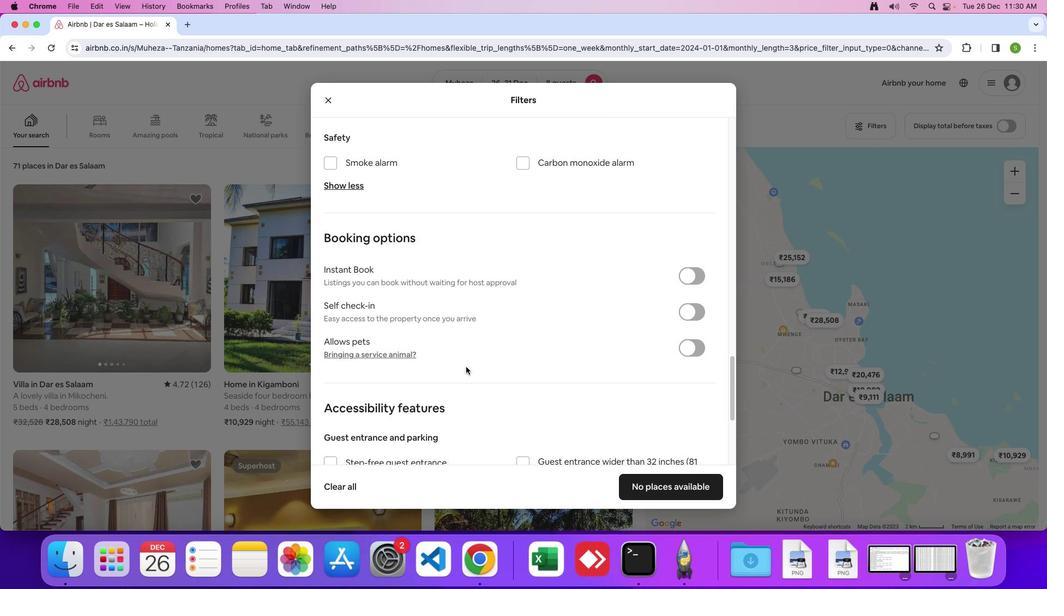 
Action: Mouse scrolled (493, 360) with delta (85, -17)
Screenshot: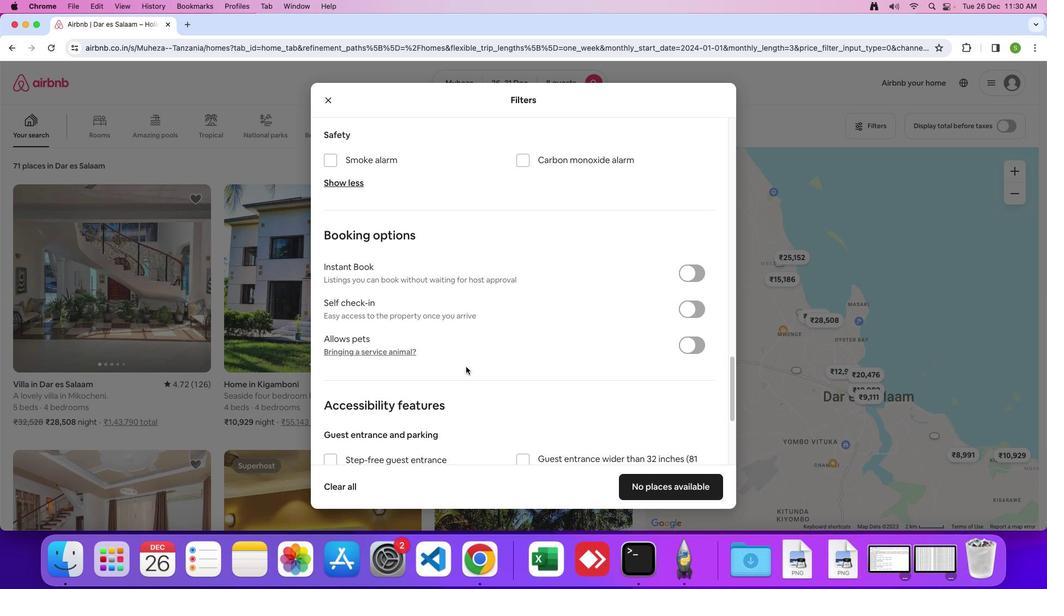 
Action: Mouse scrolled (493, 360) with delta (85, -17)
Screenshot: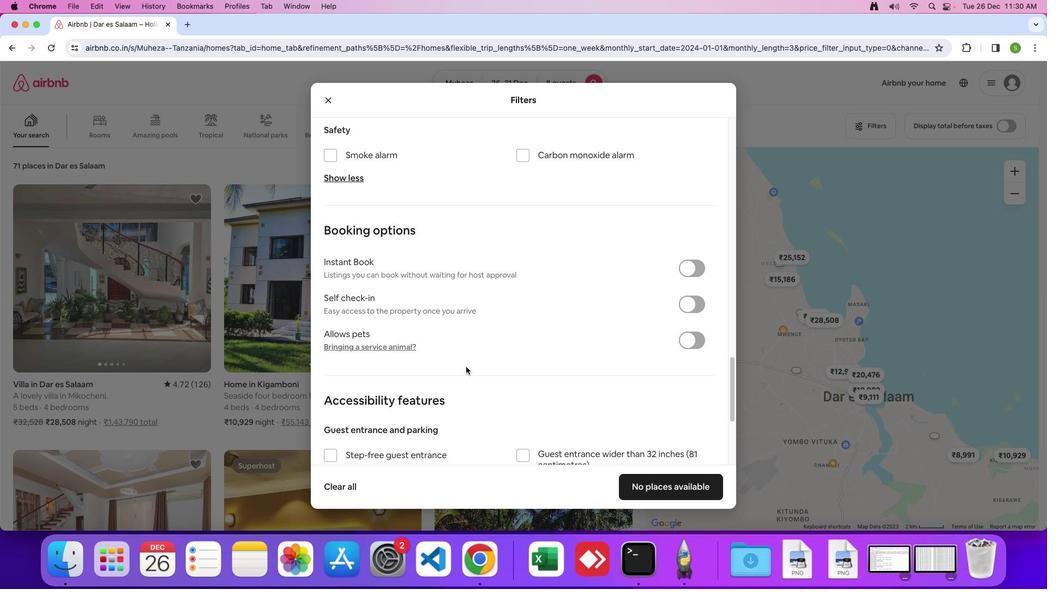 
Action: Mouse scrolled (493, 360) with delta (85, -17)
Screenshot: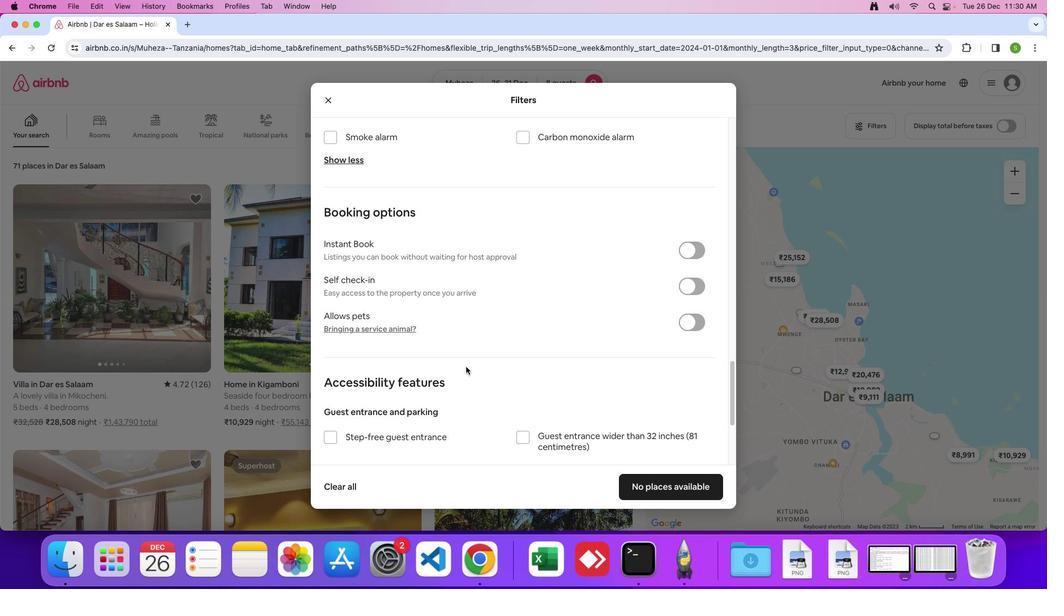 
Action: Mouse scrolled (493, 360) with delta (85, -17)
Screenshot: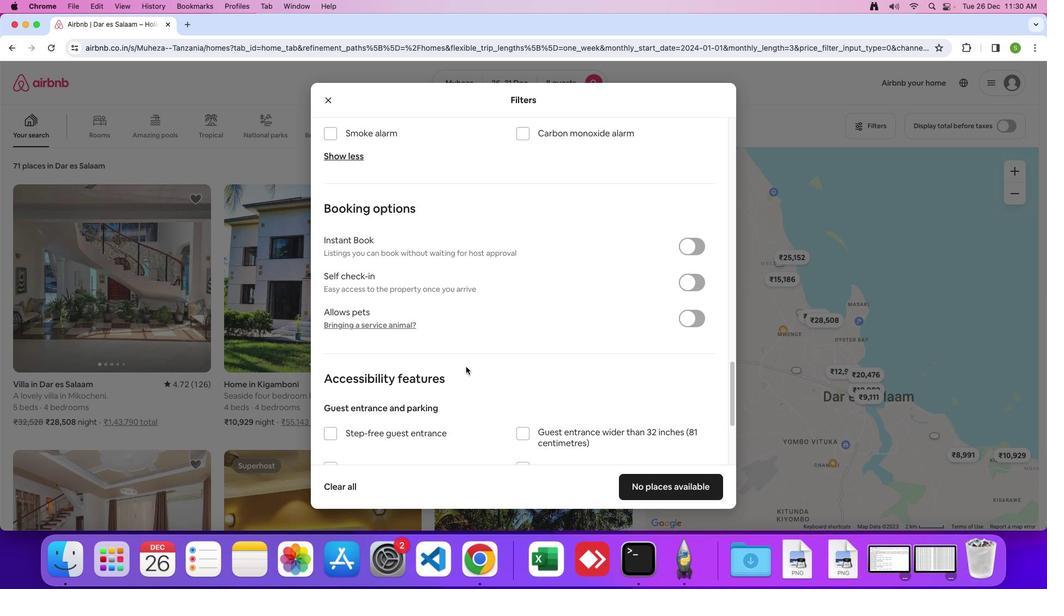 
Action: Mouse scrolled (493, 360) with delta (85, -17)
Screenshot: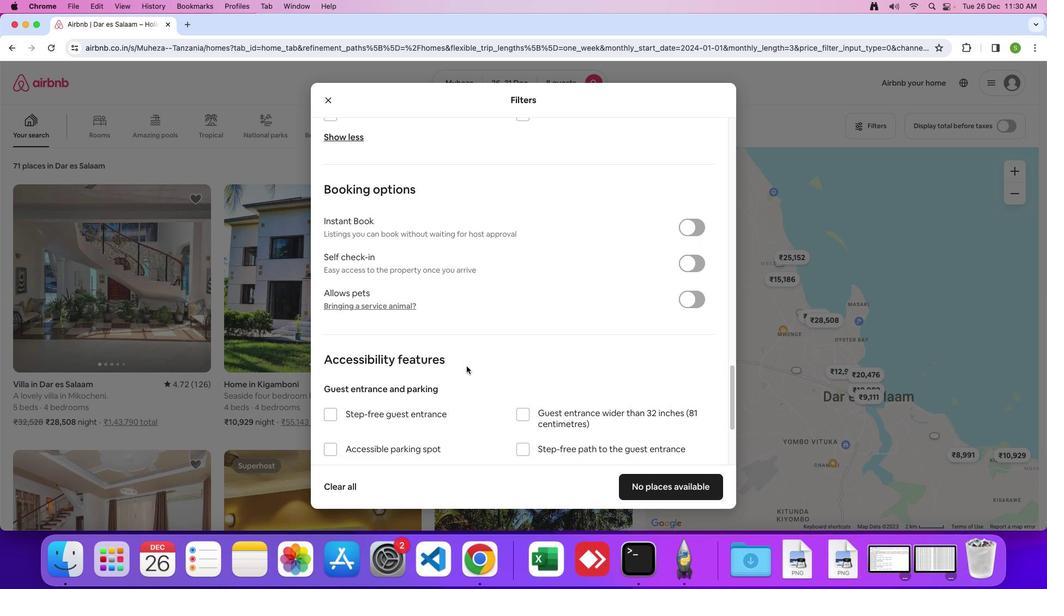 
Action: Mouse moved to (494, 360)
Screenshot: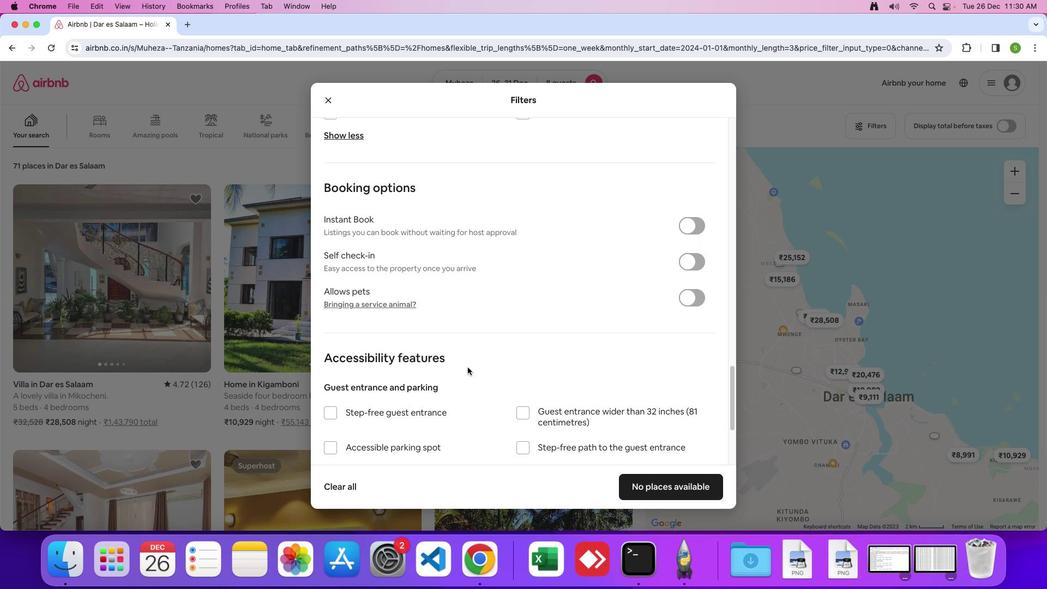 
Action: Mouse scrolled (494, 360) with delta (85, -17)
Screenshot: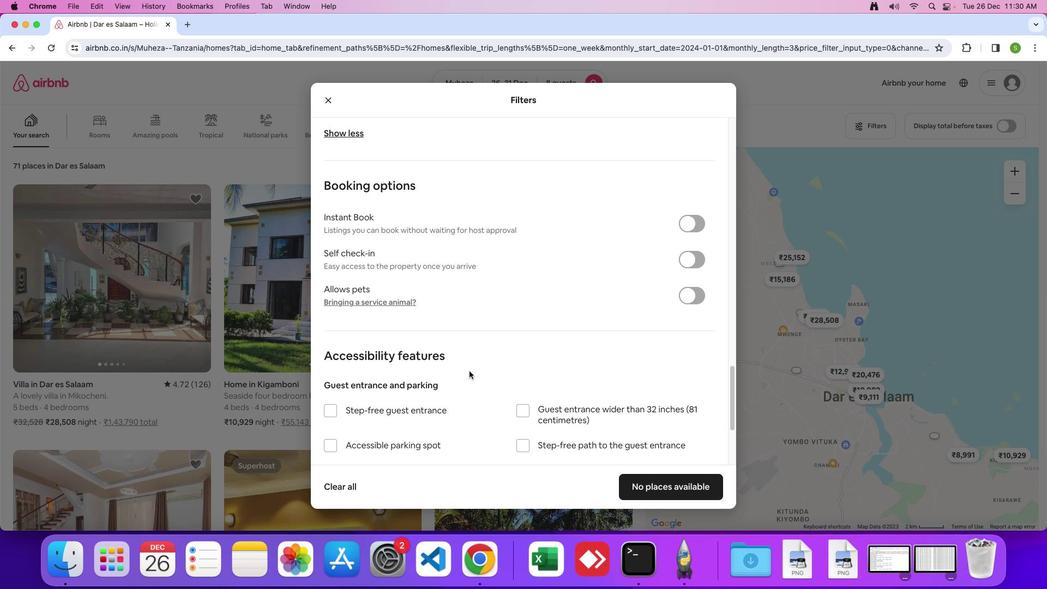 
Action: Mouse moved to (515, 404)
Screenshot: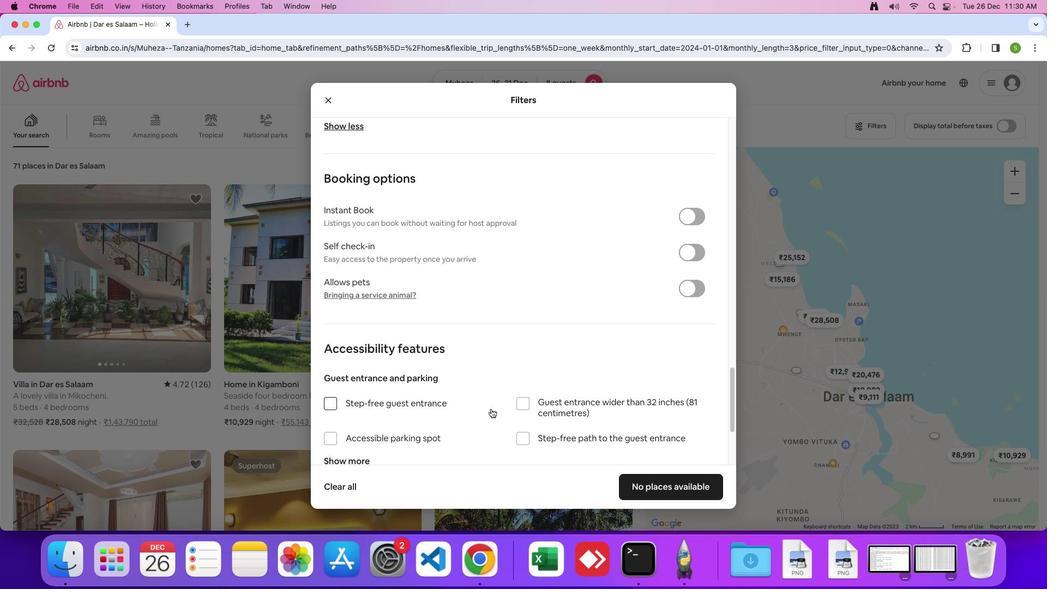 
Action: Mouse scrolled (515, 404) with delta (85, -17)
Screenshot: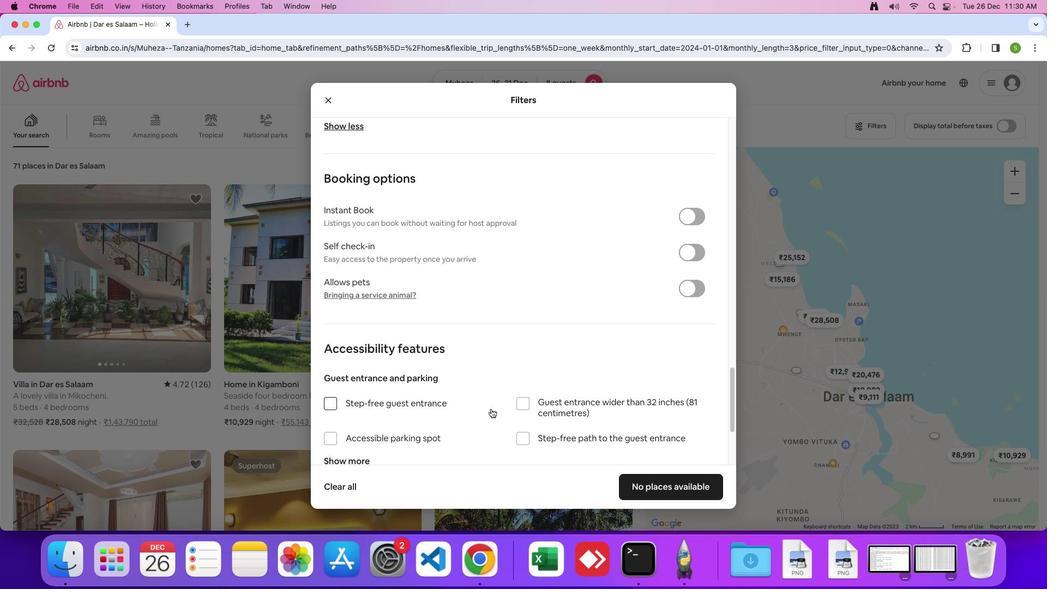 
Action: Mouse scrolled (515, 404) with delta (85, -17)
Screenshot: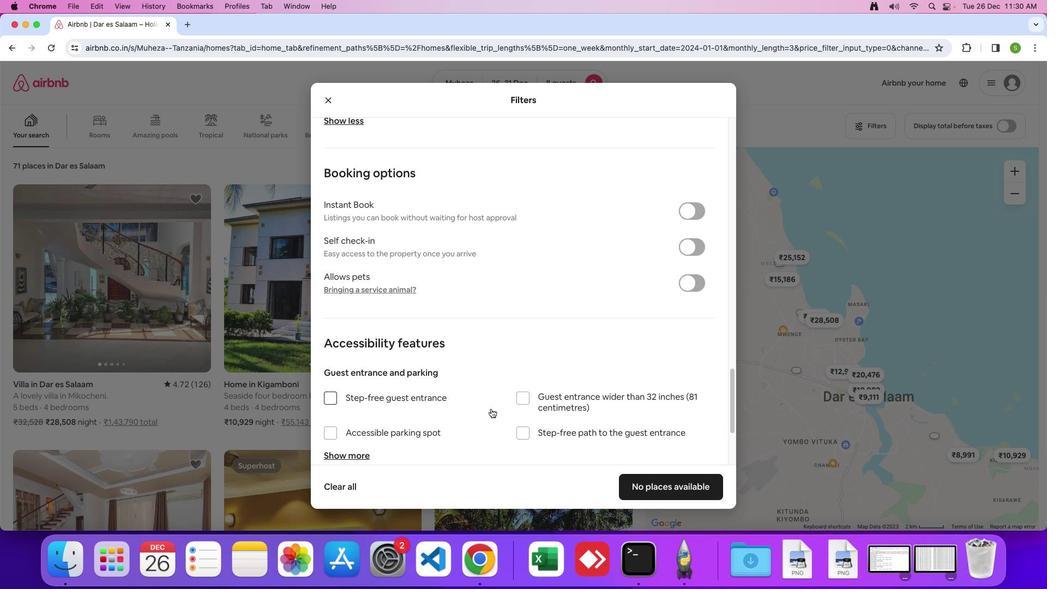 
Action: Mouse scrolled (515, 404) with delta (85, -17)
Screenshot: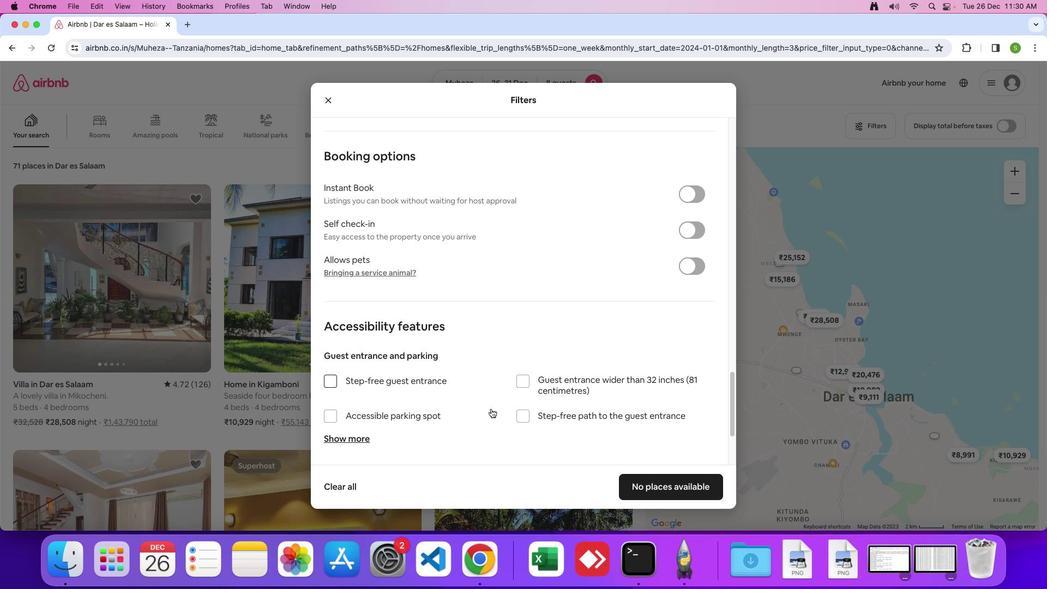 
Action: Mouse scrolled (515, 404) with delta (85, -17)
Screenshot: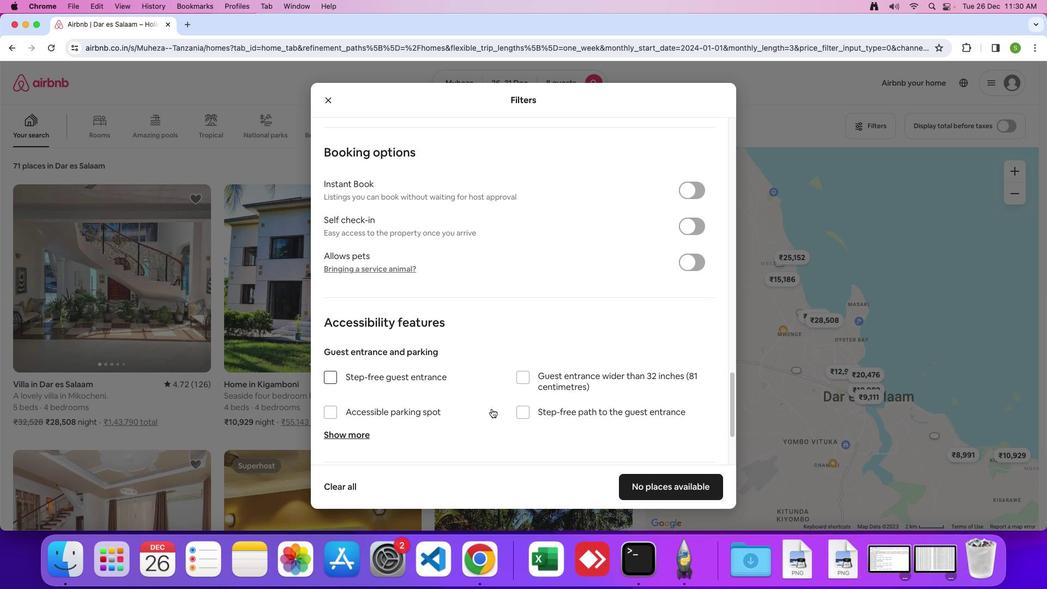 
Action: Mouse moved to (515, 403)
Screenshot: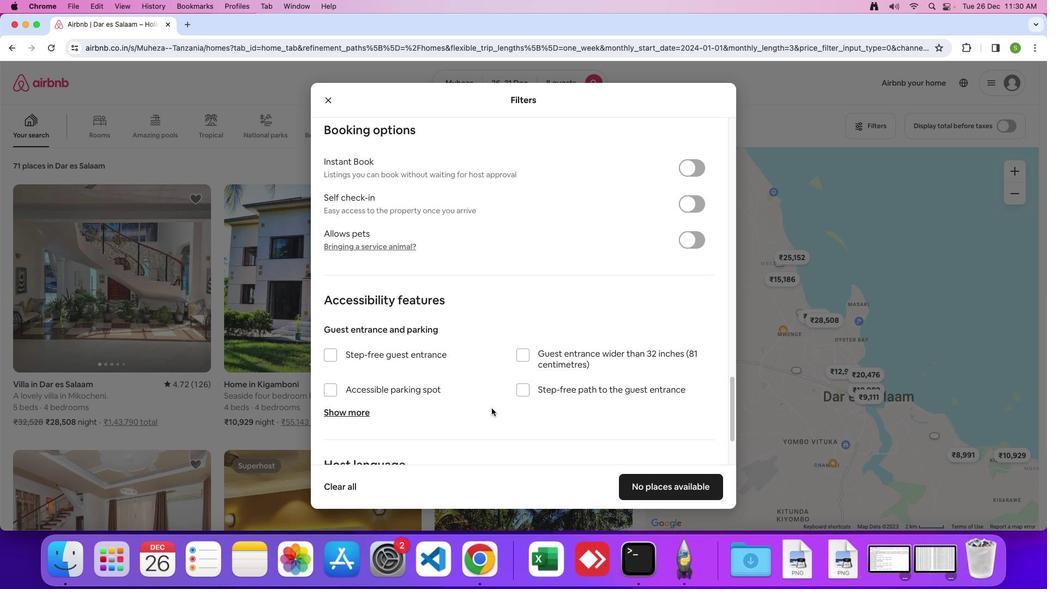
Action: Mouse scrolled (515, 403) with delta (85, -17)
Screenshot: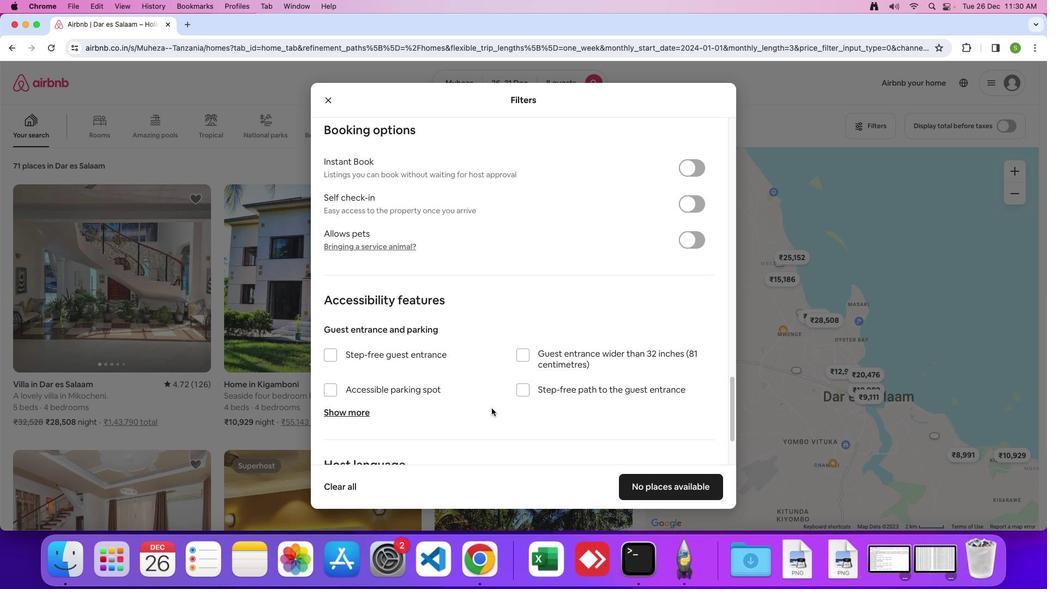 
Action: Mouse moved to (515, 403)
Screenshot: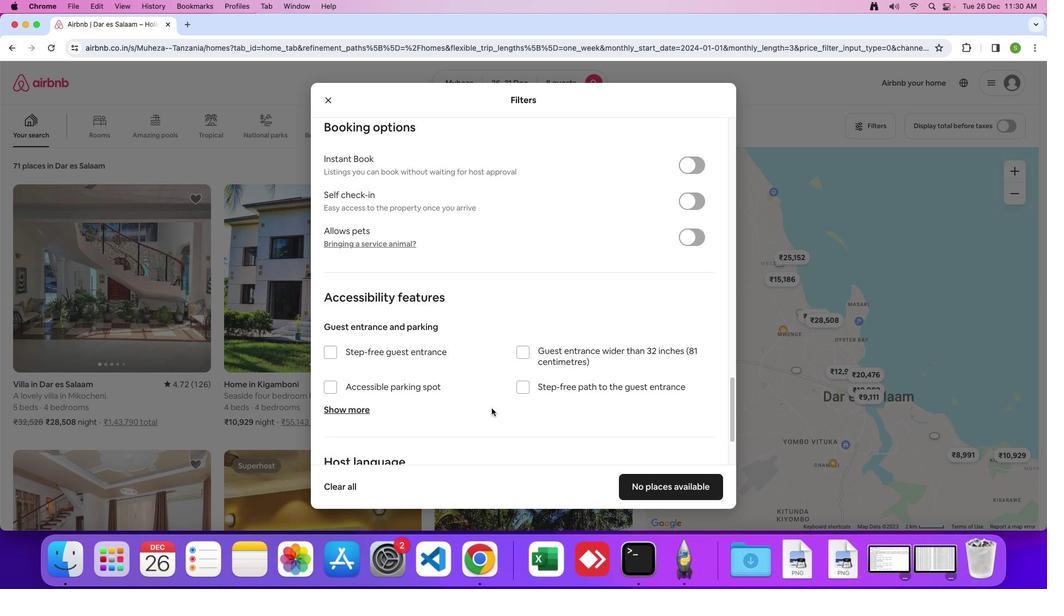 
Action: Mouse scrolled (515, 403) with delta (85, -17)
Screenshot: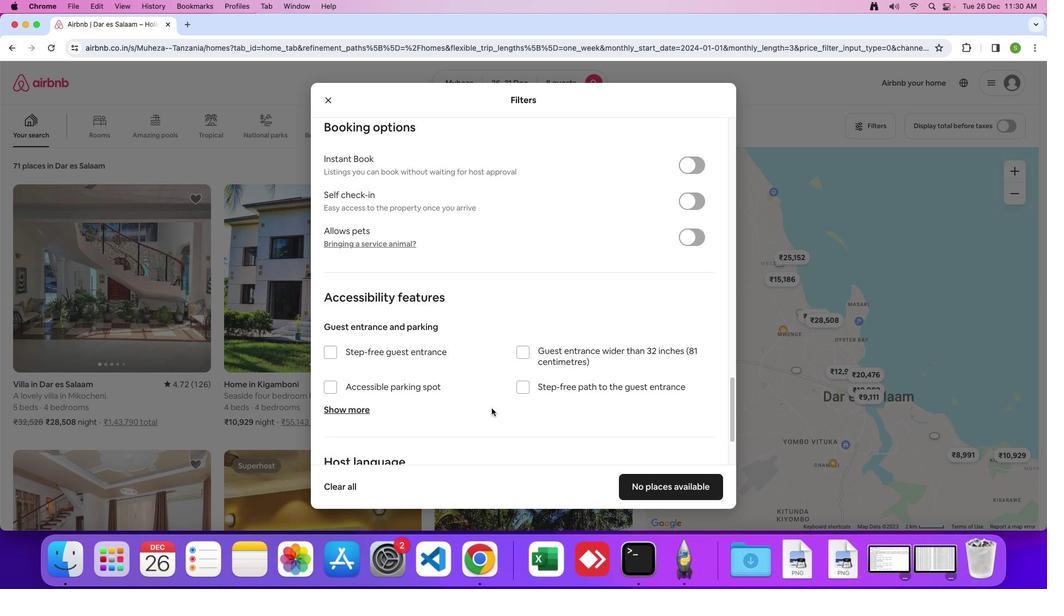 
Action: Mouse moved to (515, 402)
Screenshot: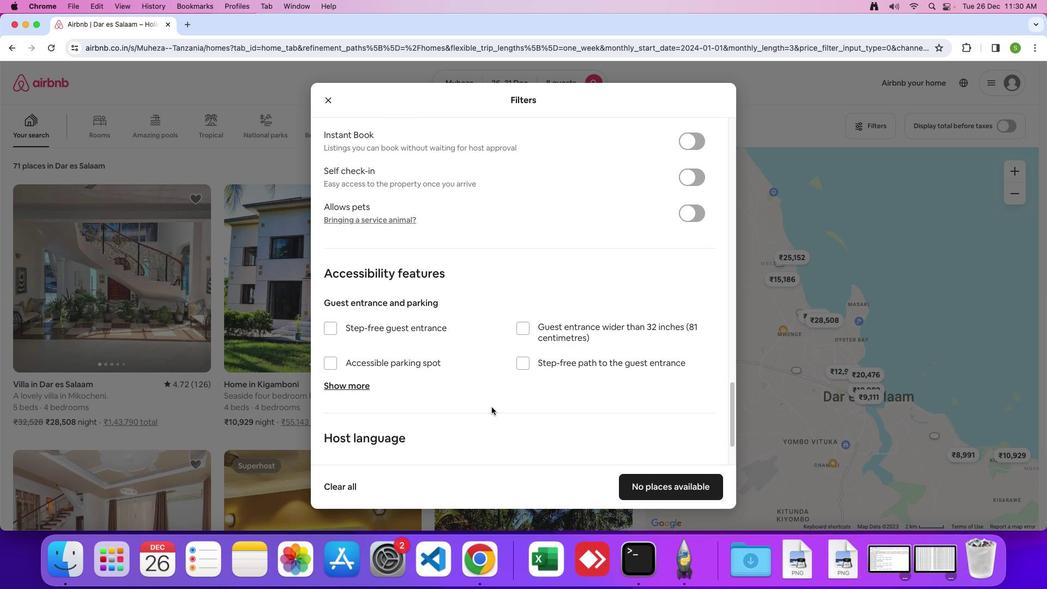 
Action: Mouse scrolled (515, 402) with delta (85, -17)
Screenshot: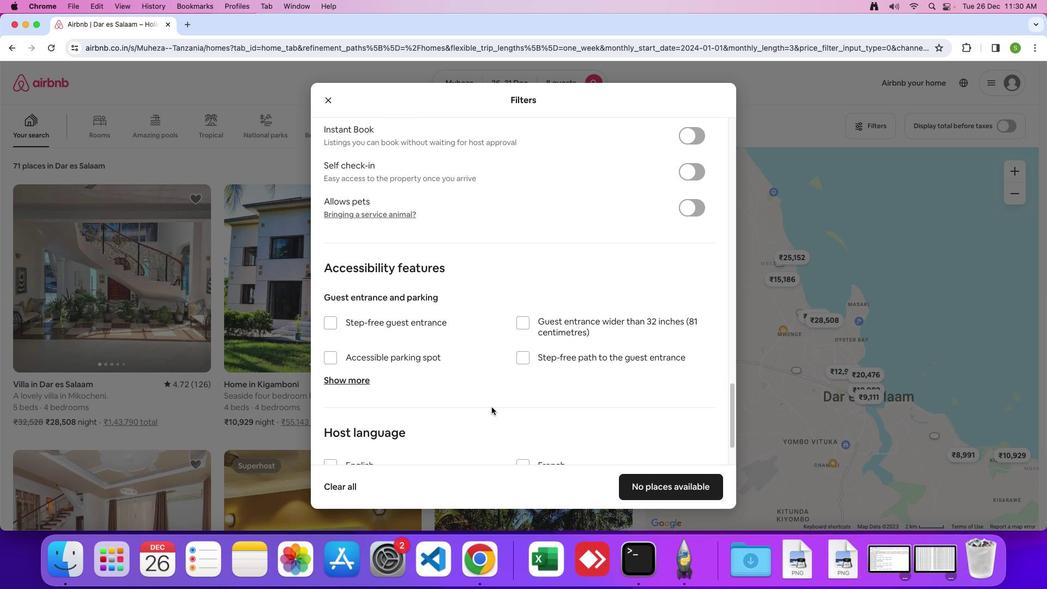 
Action: Mouse scrolled (515, 402) with delta (85, -17)
Screenshot: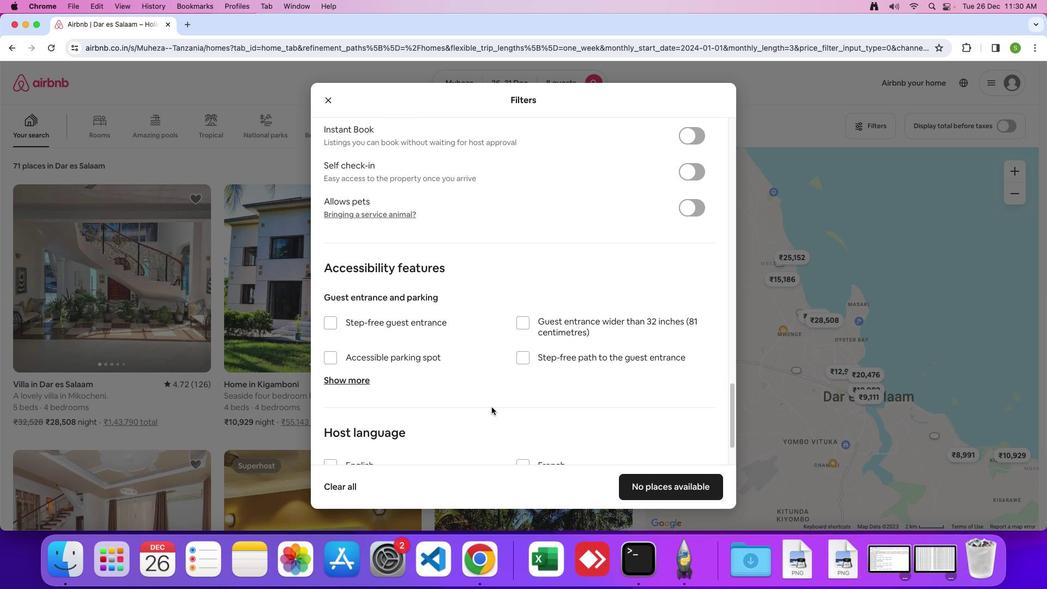 
Action: Mouse moved to (515, 402)
Screenshot: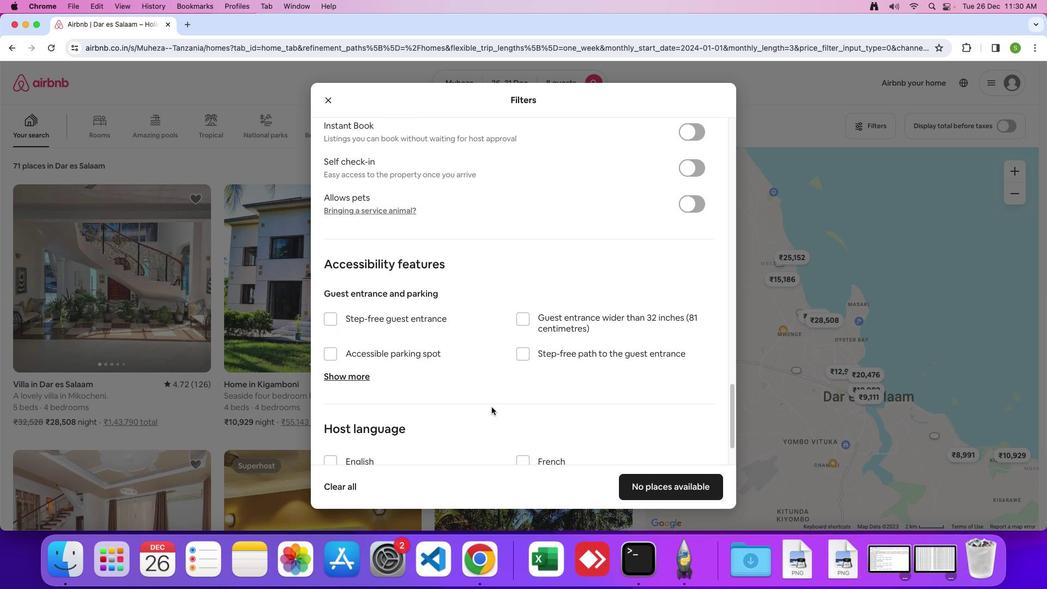 
Action: Mouse scrolled (515, 402) with delta (85, -17)
Screenshot: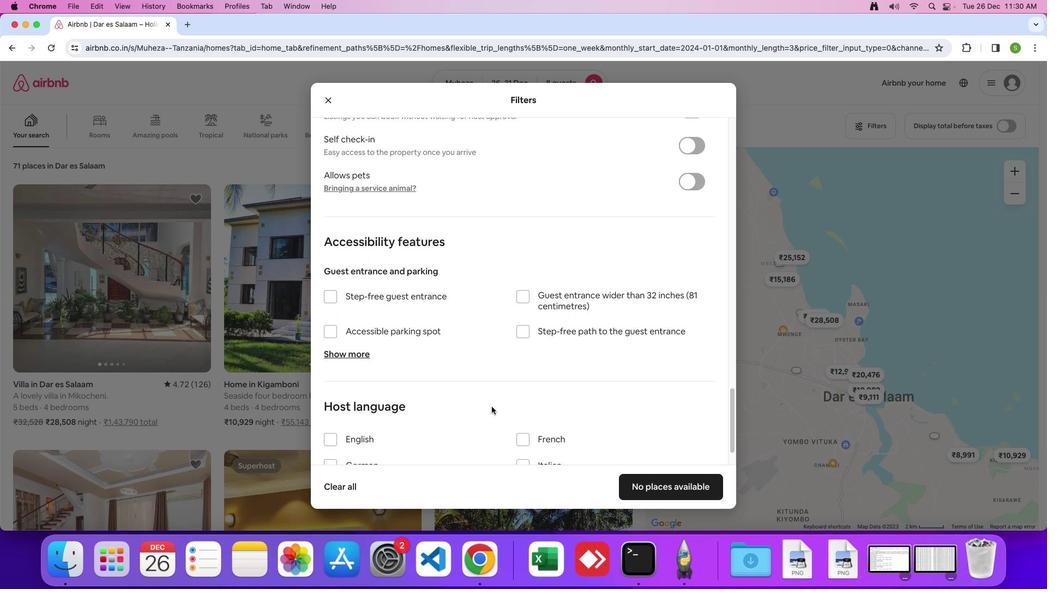 
Action: Mouse moved to (515, 402)
Screenshot: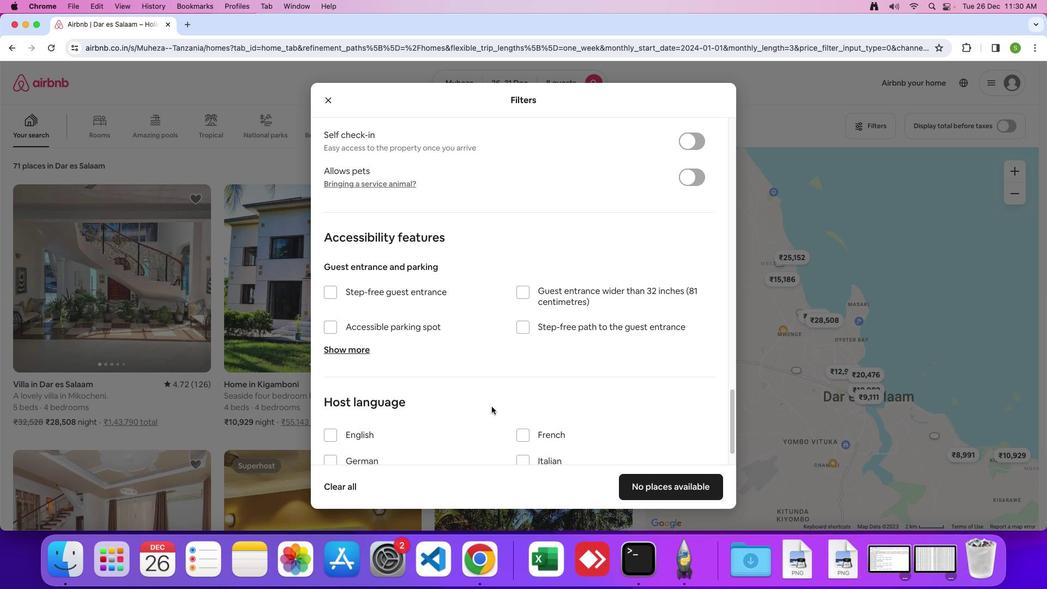 
Action: Mouse scrolled (515, 402) with delta (85, -17)
Screenshot: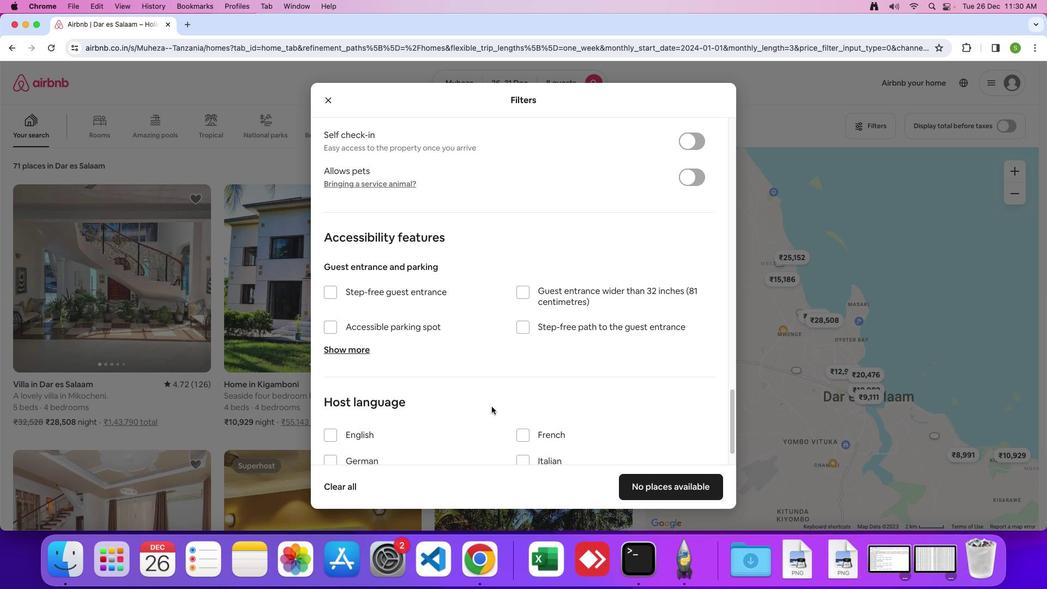 
Action: Mouse moved to (515, 401)
Screenshot: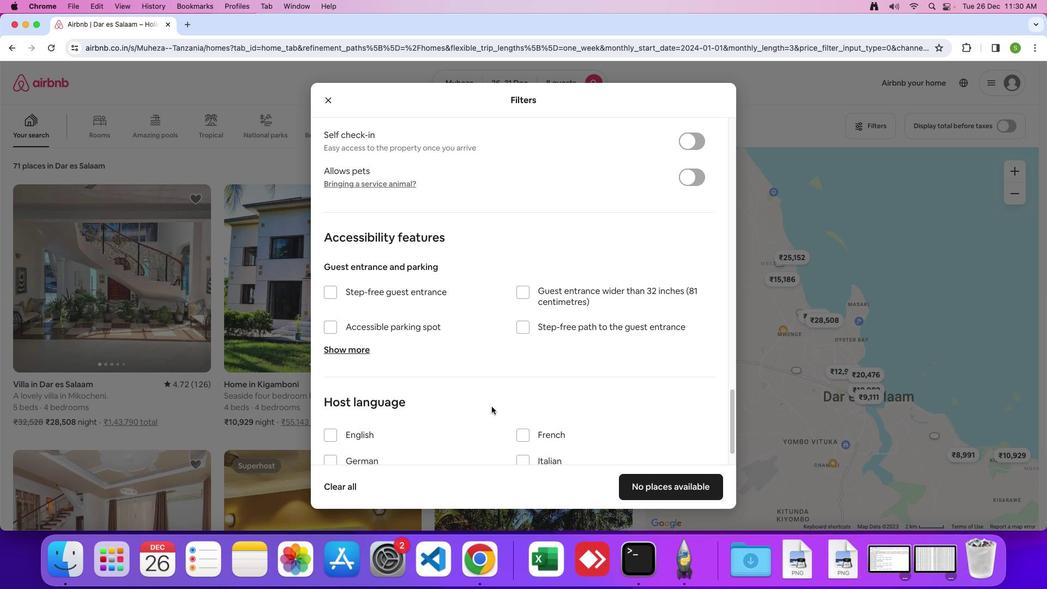 
Action: Mouse scrolled (515, 401) with delta (85, -19)
Screenshot: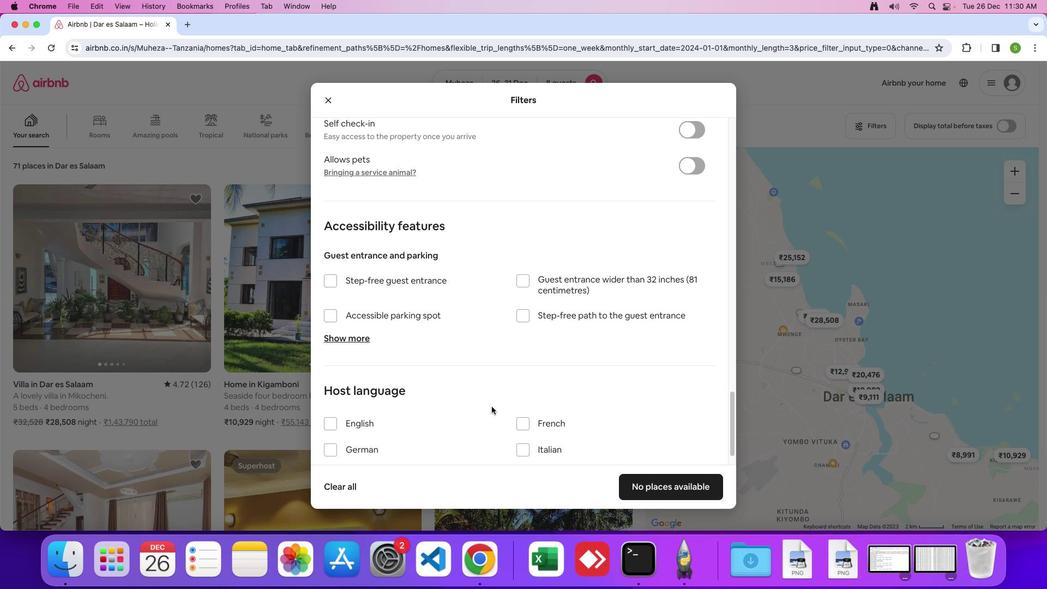 
Action: Mouse moved to (515, 401)
Screenshot: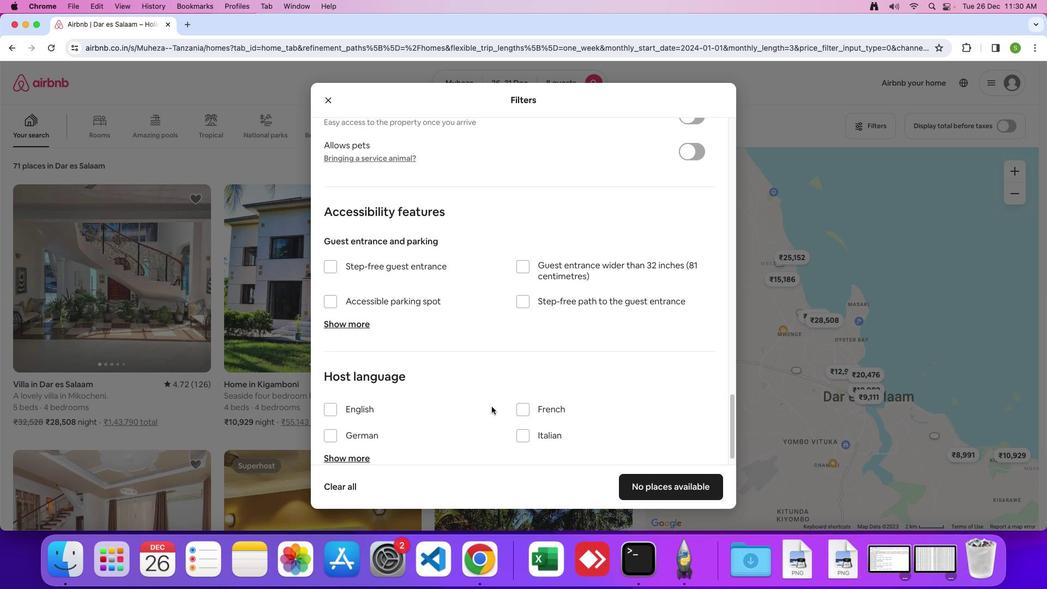 
Action: Mouse scrolled (515, 401) with delta (85, -17)
Screenshot: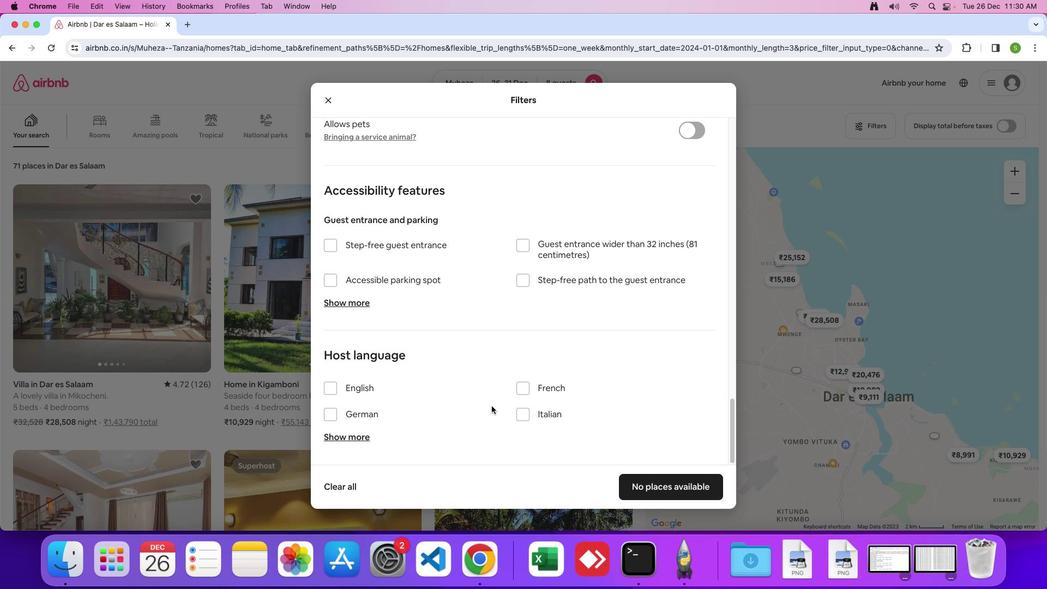 
Action: Mouse moved to (515, 401)
Screenshot: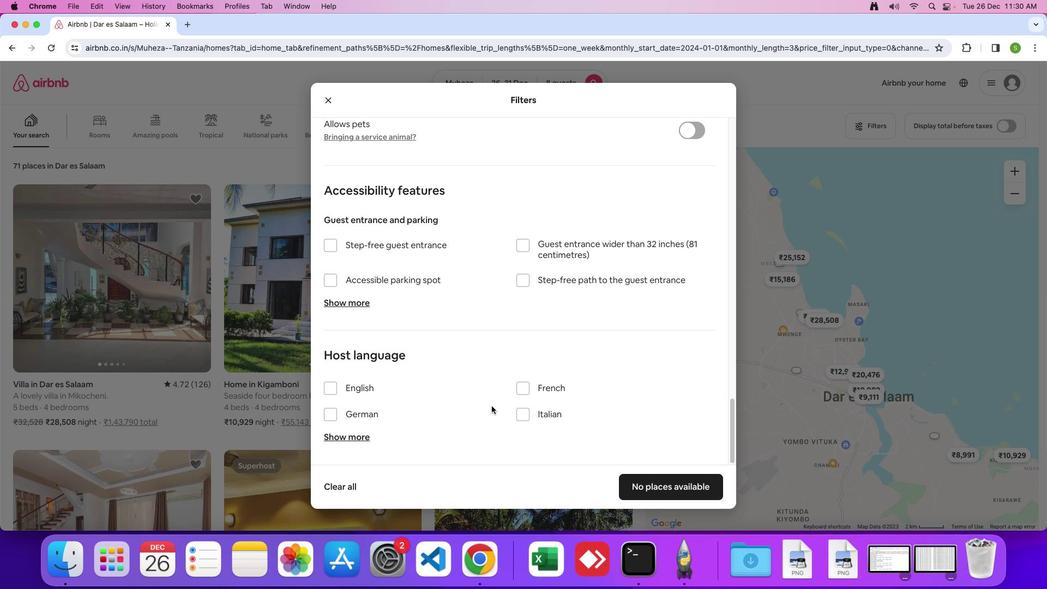 
Action: Mouse scrolled (515, 401) with delta (85, -17)
Screenshot: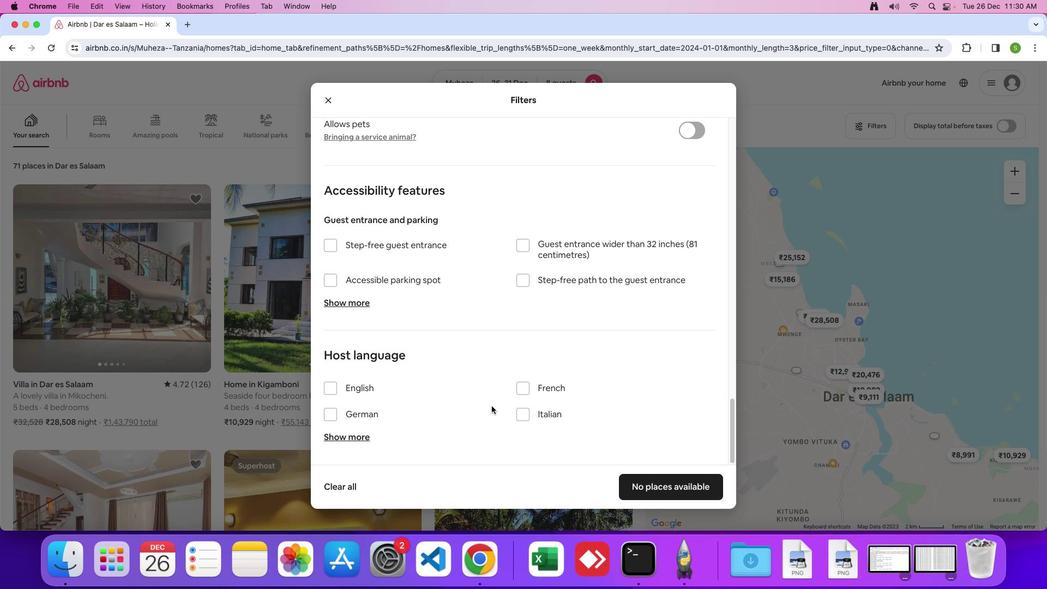 
Action: Mouse moved to (681, 495)
Screenshot: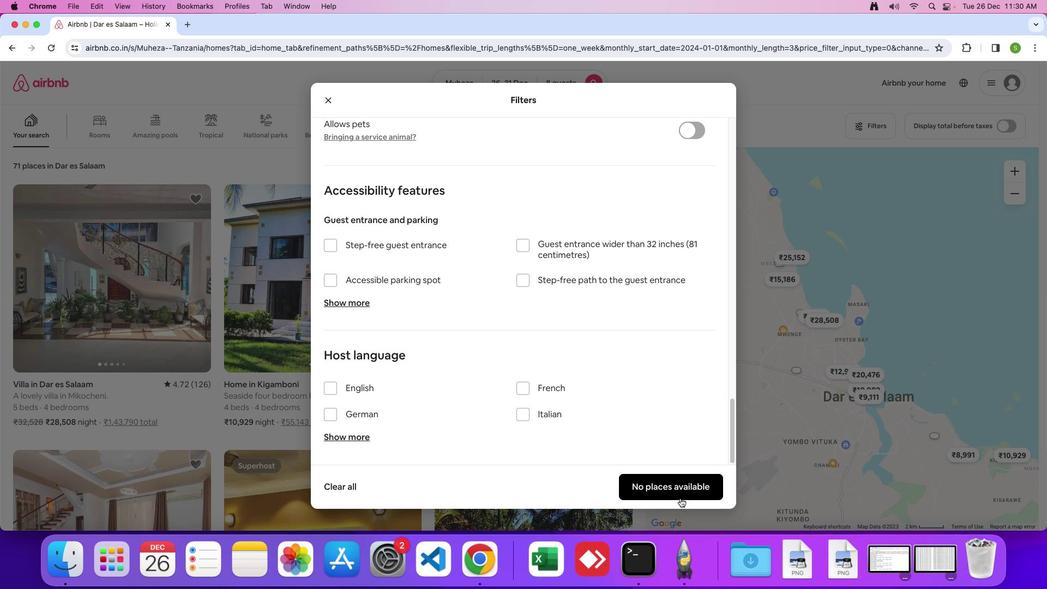 
Action: Mouse pressed left at (681, 495)
Screenshot: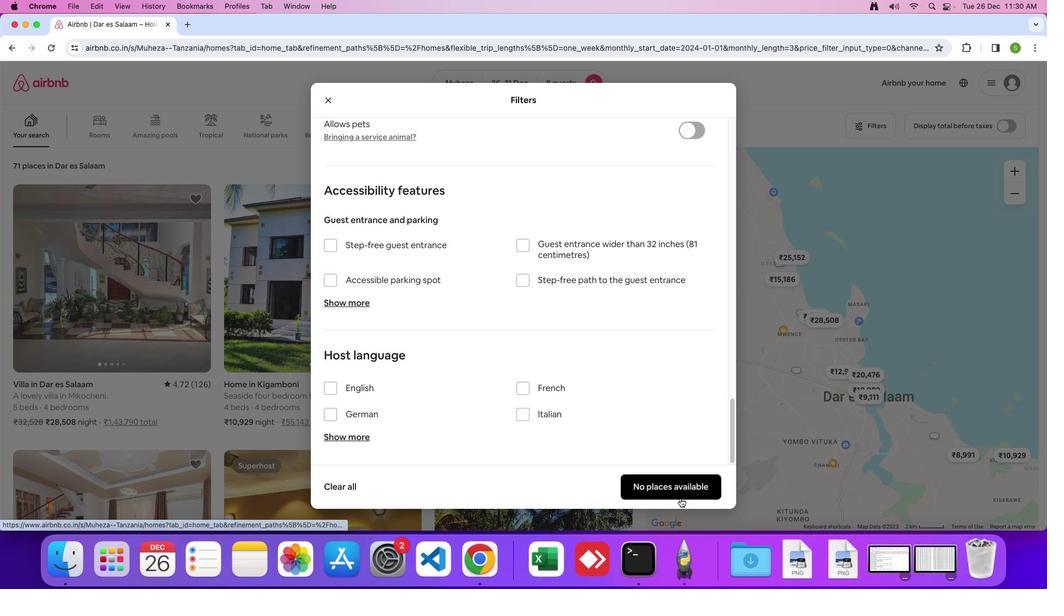 
Action: Mouse moved to (503, 307)
Screenshot: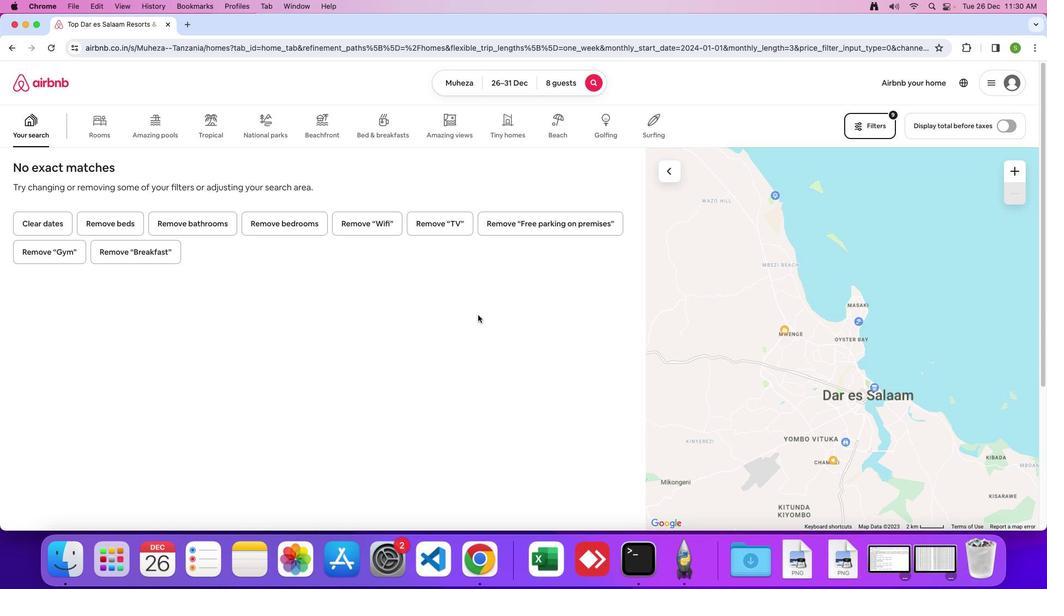 
